 Task: Look for space in DeBary, United States from 24th August, 2023 to 10th September, 2023 for 8 adults, 2 children in price range Rs.12000 to Rs.15000. Place can be entire place or shared room with 4 bedrooms having 8 beds and 4 bathrooms. Property type can be house, flat, guest house. Amenities needed are: wifi, TV, free parkinig on premises, gym, breakfast. Booking option can be shelf check-in. Required host language is English.
Action: Mouse moved to (513, 110)
Screenshot: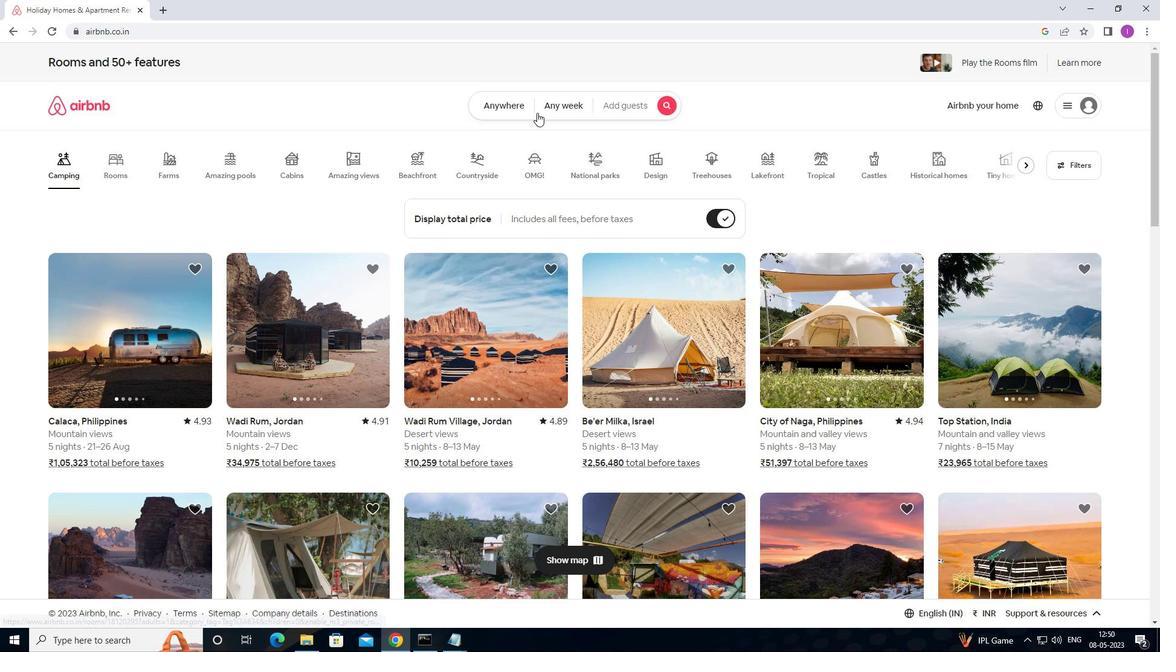 
Action: Mouse pressed left at (513, 110)
Screenshot: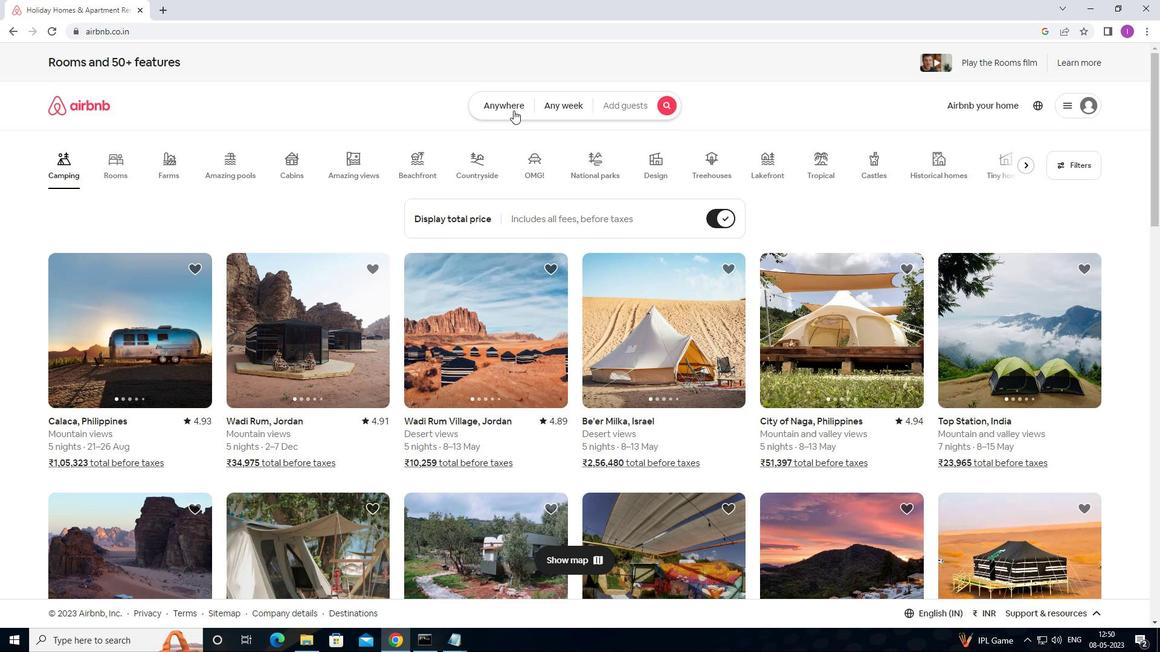
Action: Mouse moved to (421, 157)
Screenshot: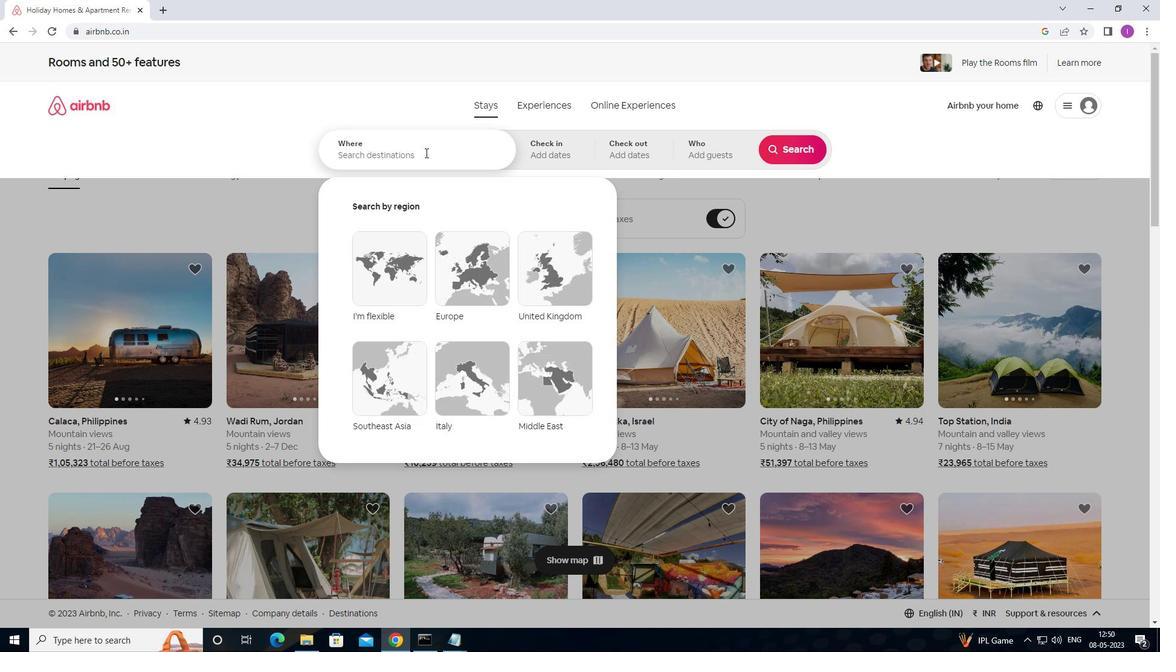 
Action: Mouse pressed left at (421, 157)
Screenshot: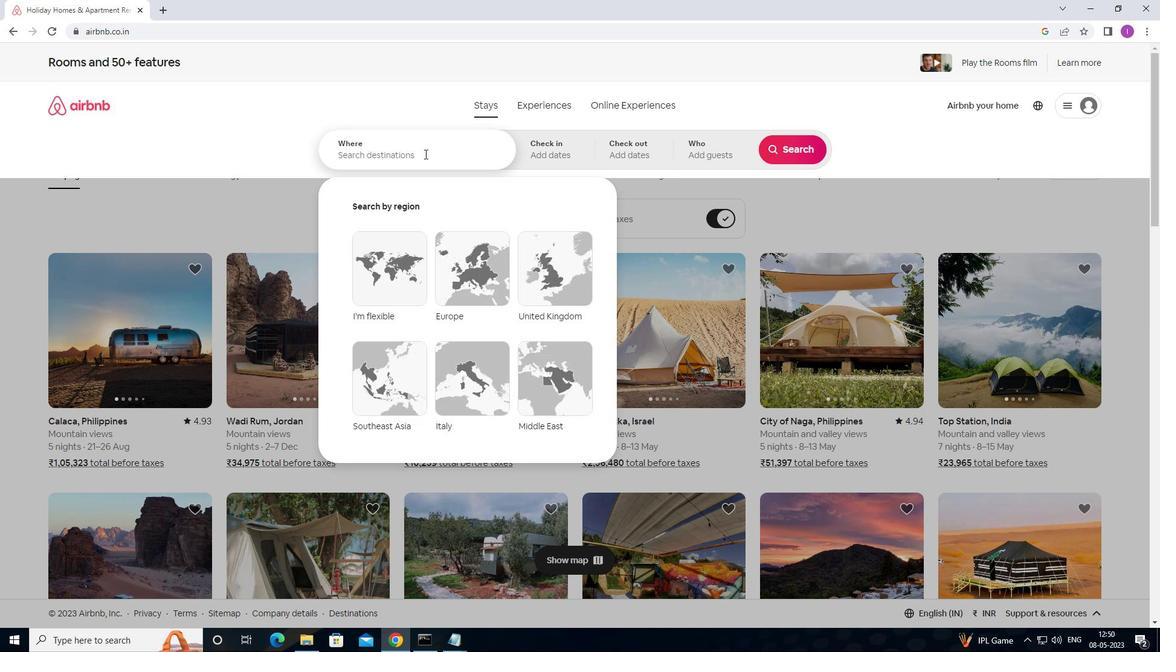 
Action: Mouse moved to (535, 128)
Screenshot: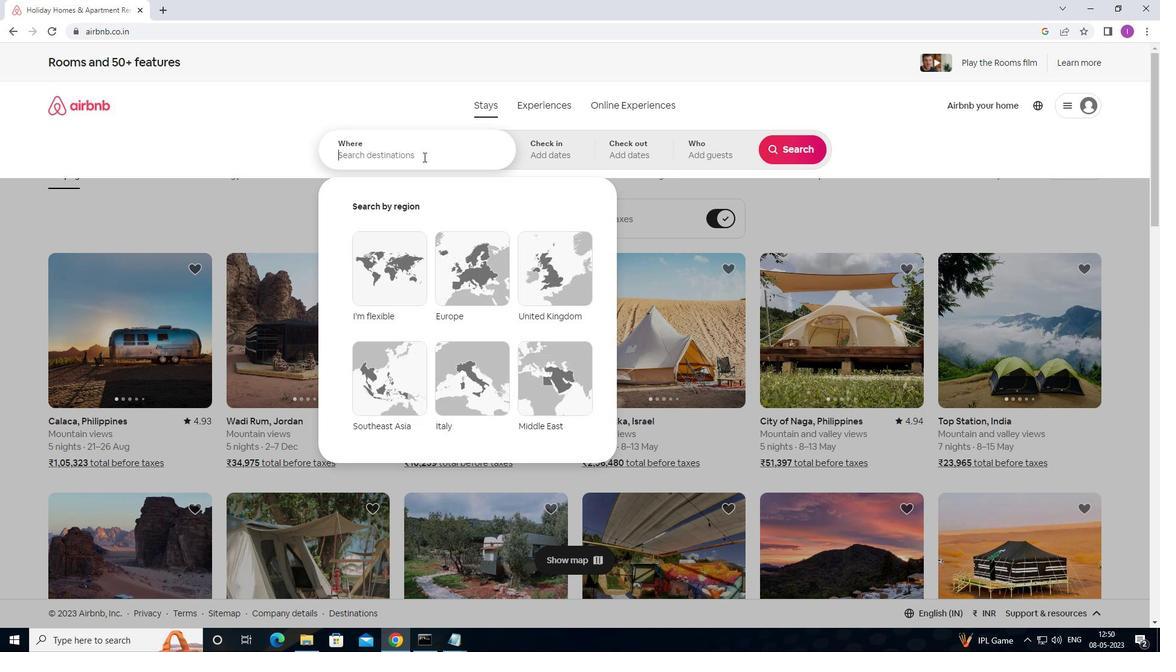 
Action: Key pressed <Key.shift><Key.shift><Key.shift><Key.shift><Key.shift><Key.shift>DEBARY,<Key.shift>UNITED<Key.space>STATES
Screenshot: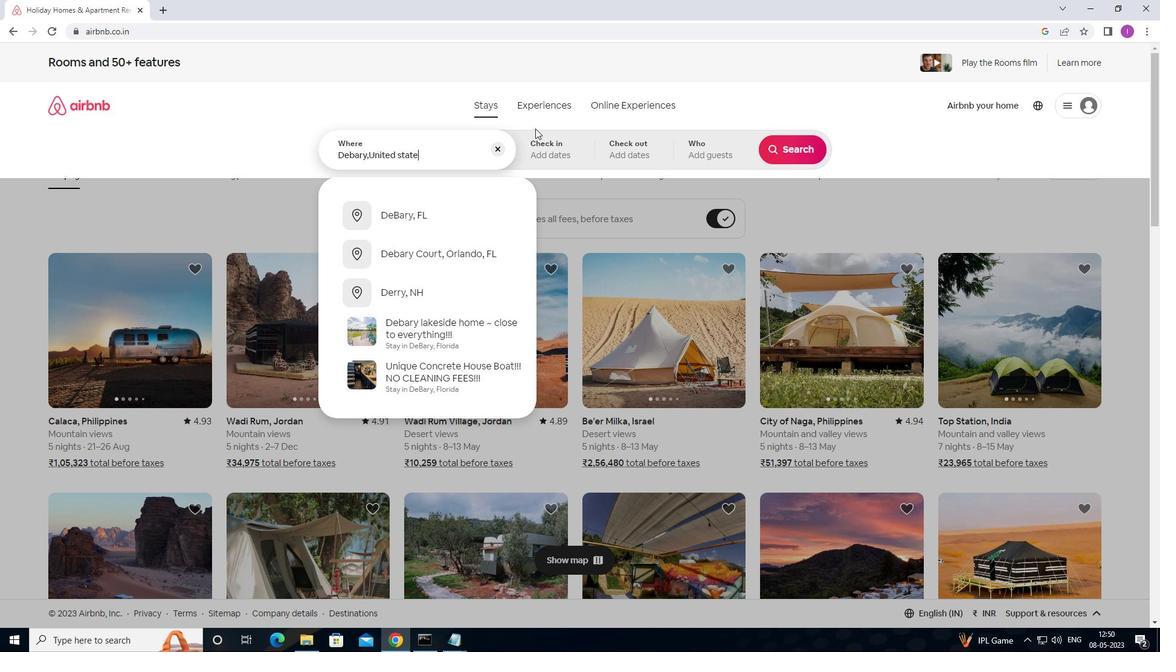
Action: Mouse moved to (551, 156)
Screenshot: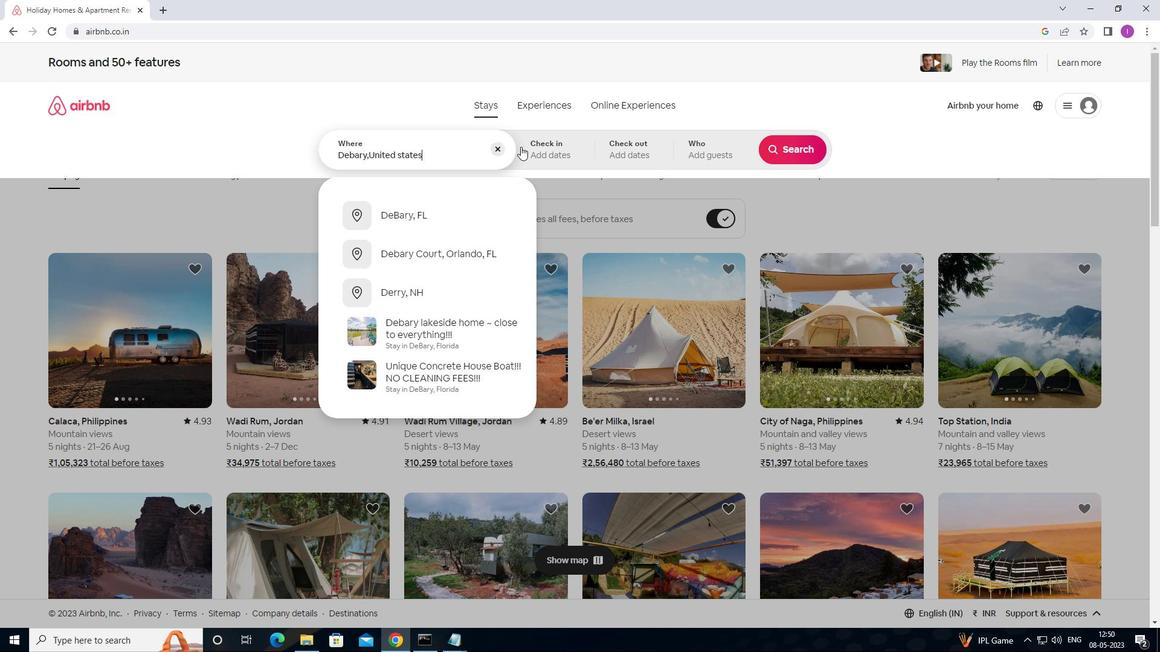 
Action: Mouse pressed left at (551, 156)
Screenshot: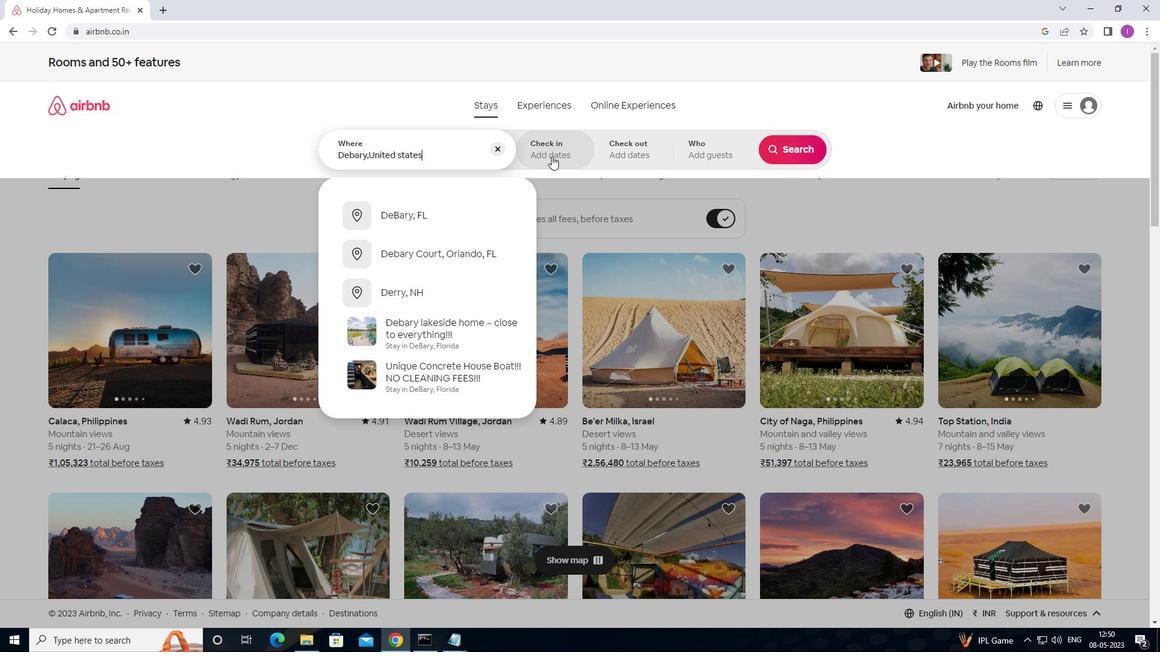 
Action: Mouse moved to (797, 247)
Screenshot: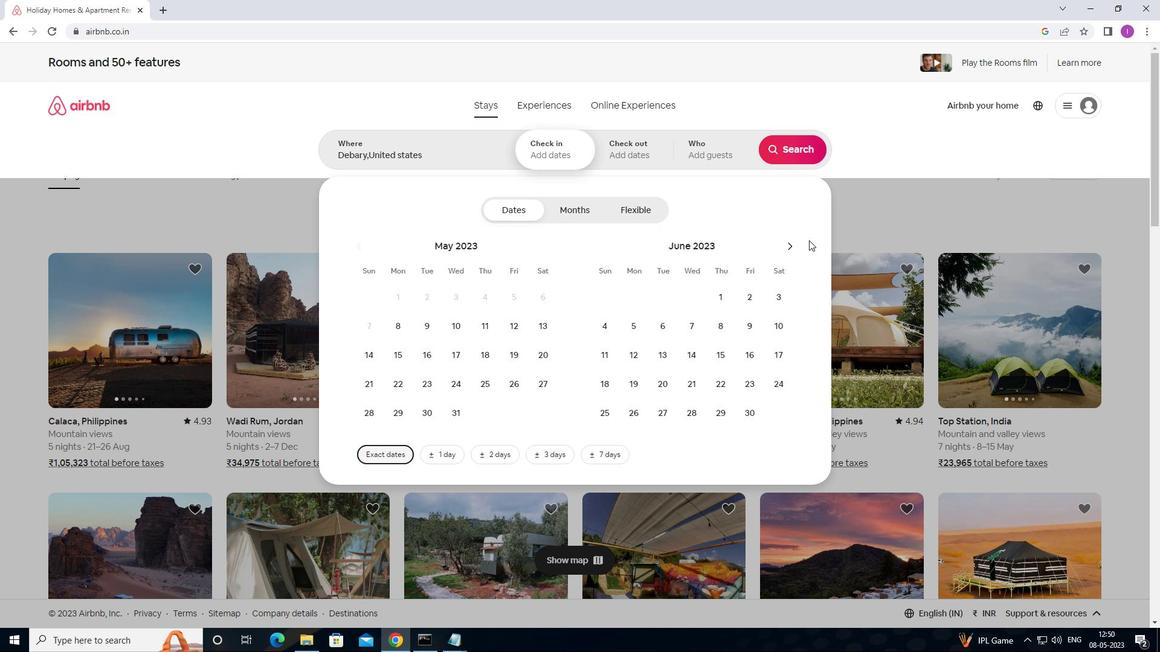 
Action: Mouse pressed left at (797, 247)
Screenshot: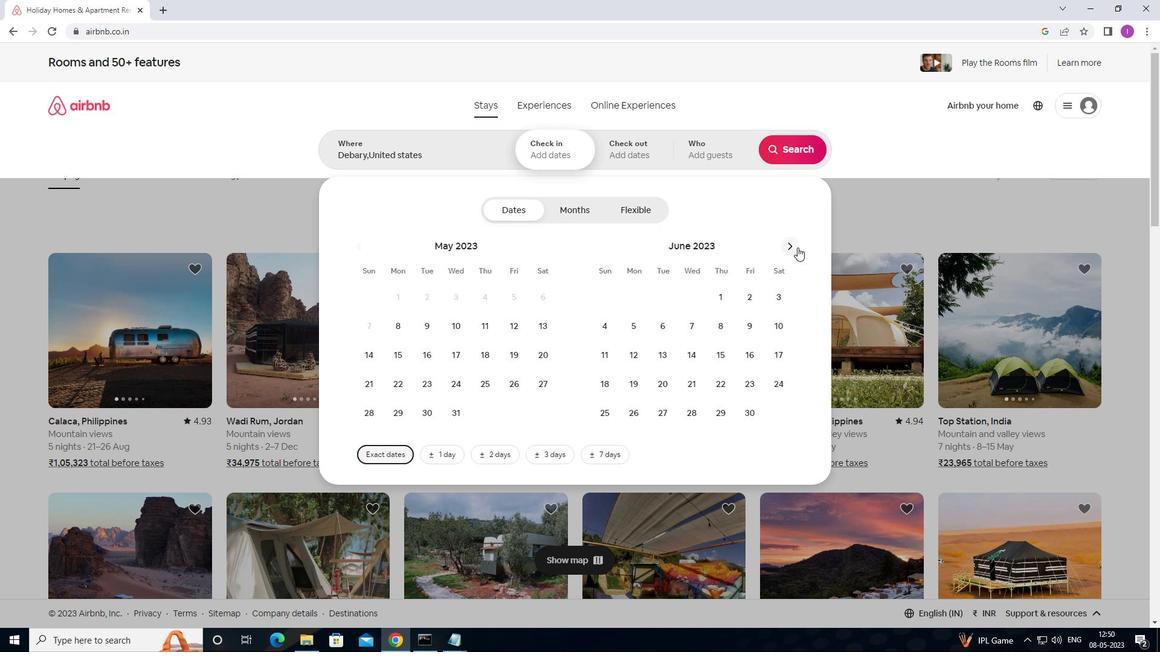 
Action: Mouse pressed left at (797, 247)
Screenshot: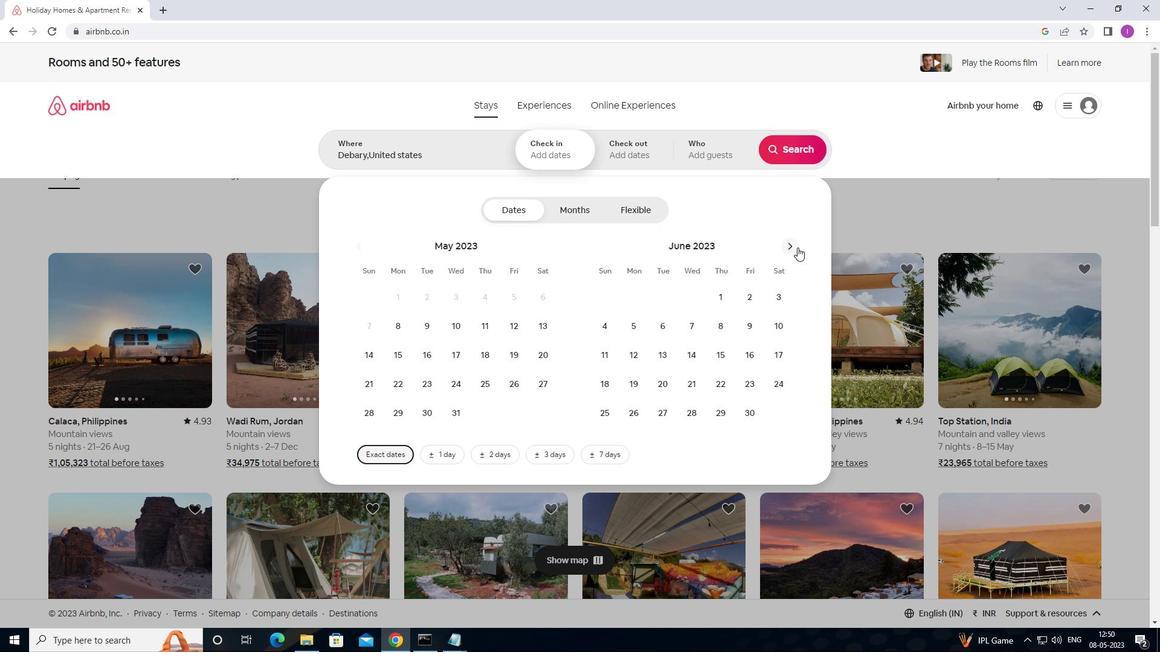 
Action: Mouse pressed left at (797, 247)
Screenshot: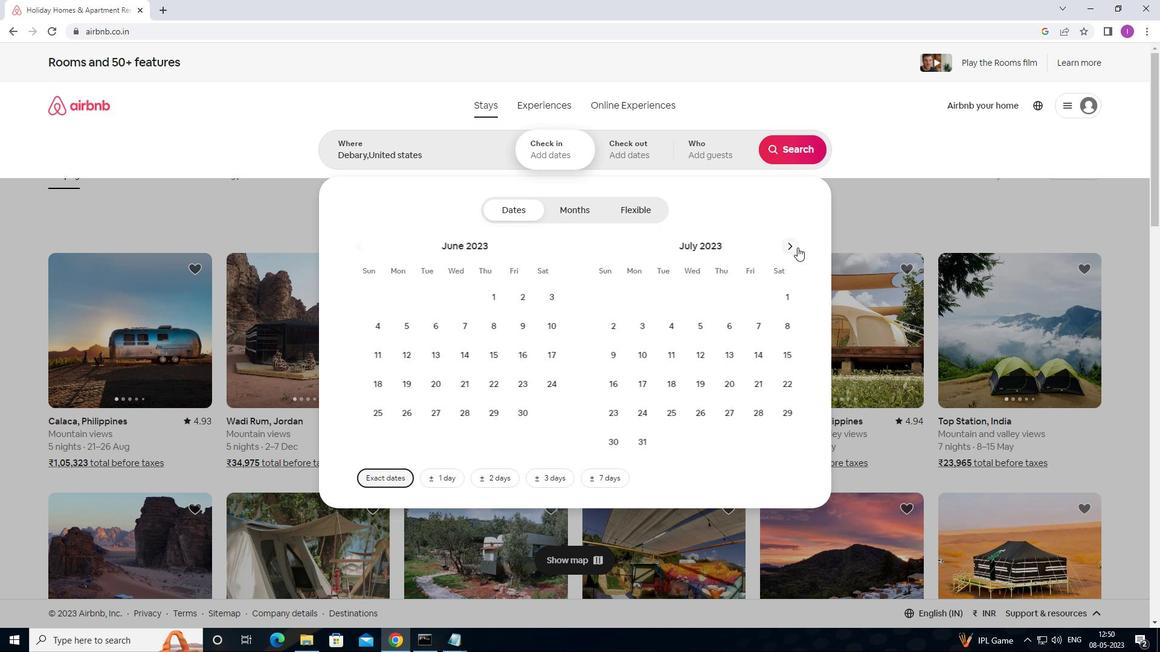 
Action: Mouse moved to (491, 383)
Screenshot: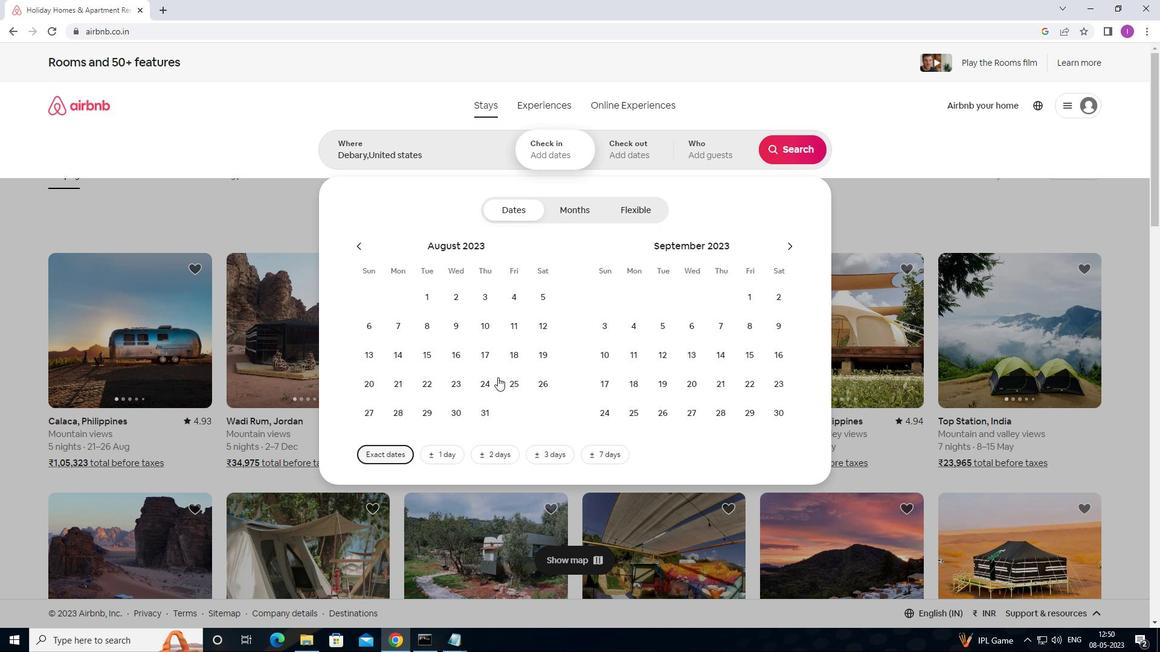 
Action: Mouse pressed left at (491, 383)
Screenshot: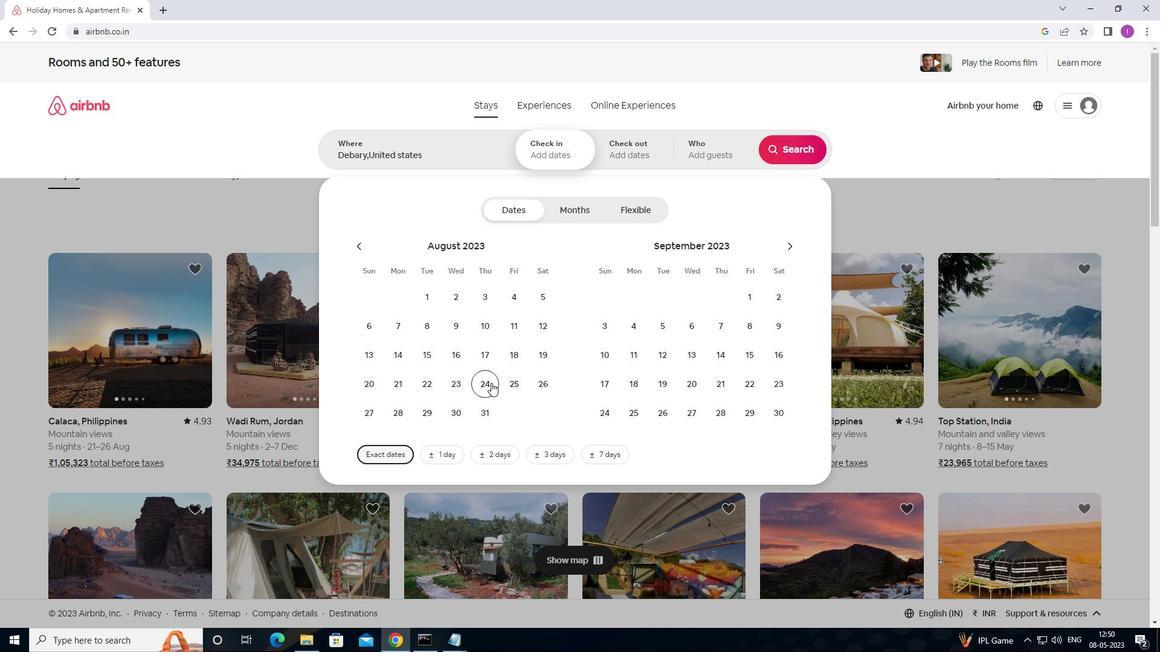 
Action: Mouse pressed left at (491, 383)
Screenshot: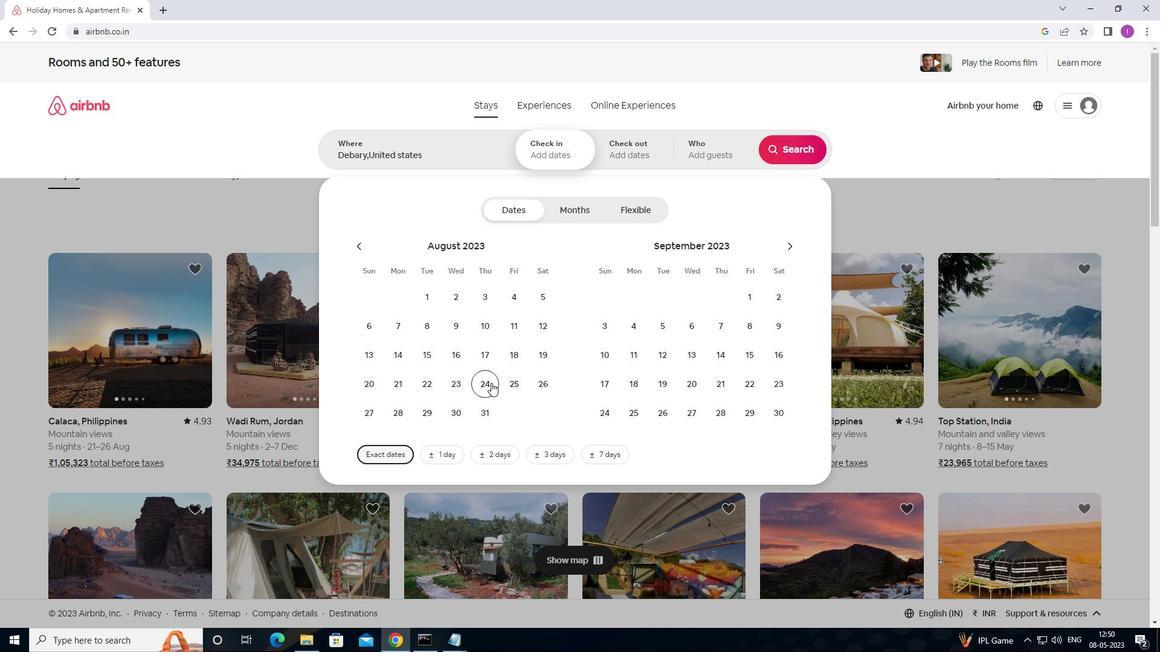 
Action: Mouse moved to (609, 358)
Screenshot: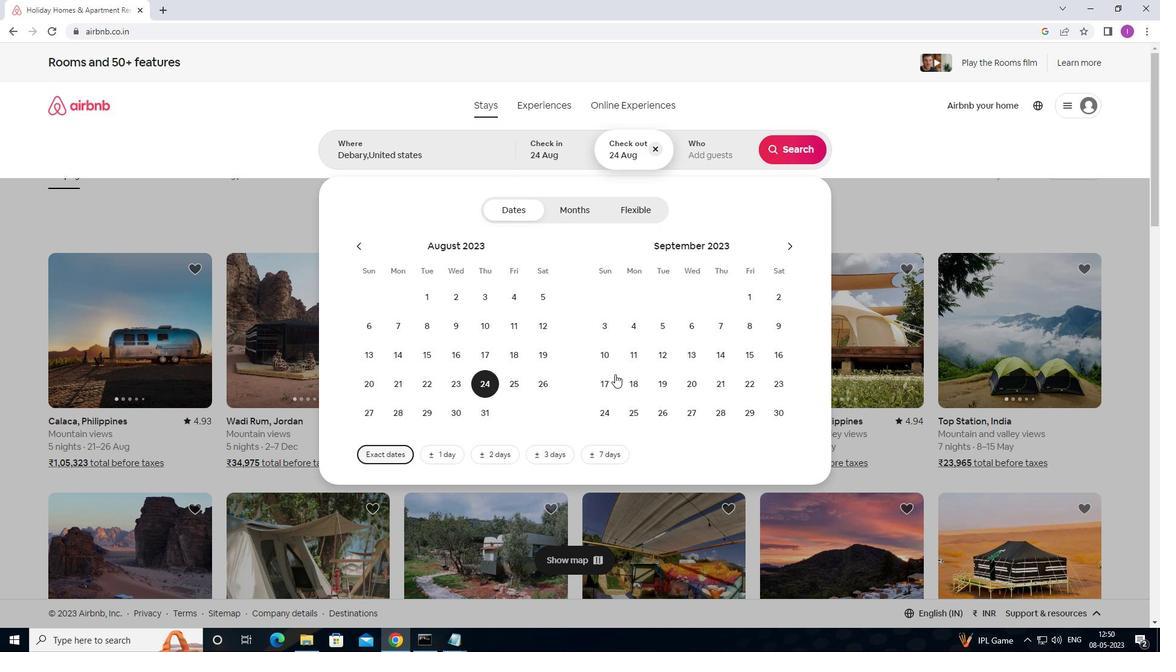 
Action: Mouse pressed left at (609, 358)
Screenshot: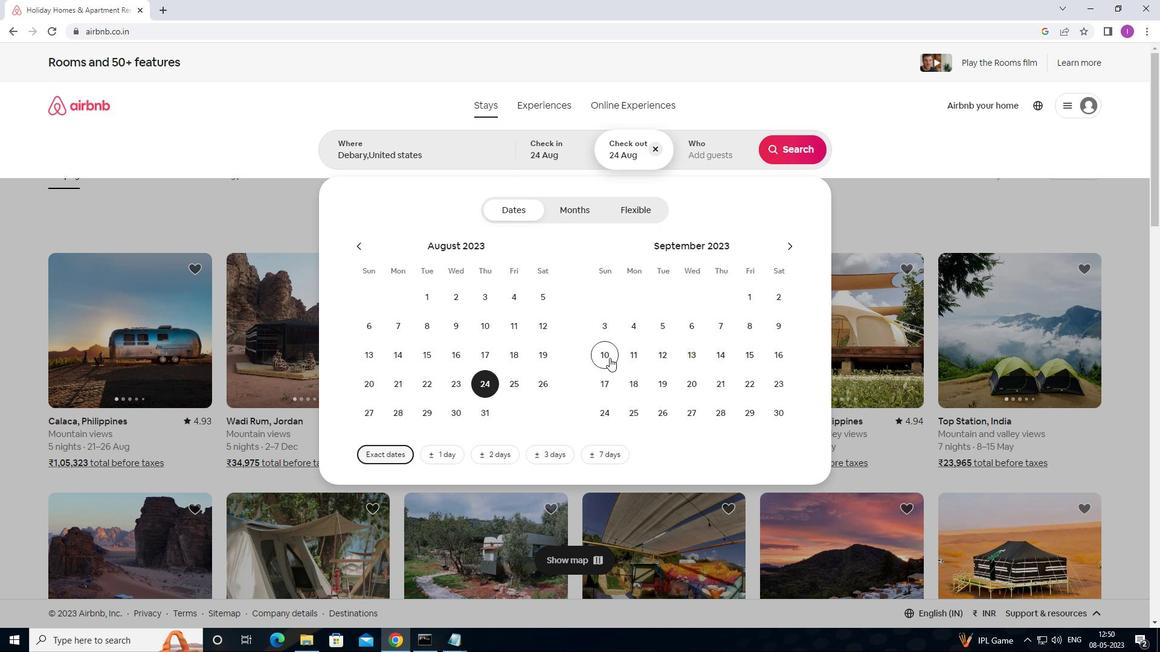 
Action: Mouse moved to (703, 148)
Screenshot: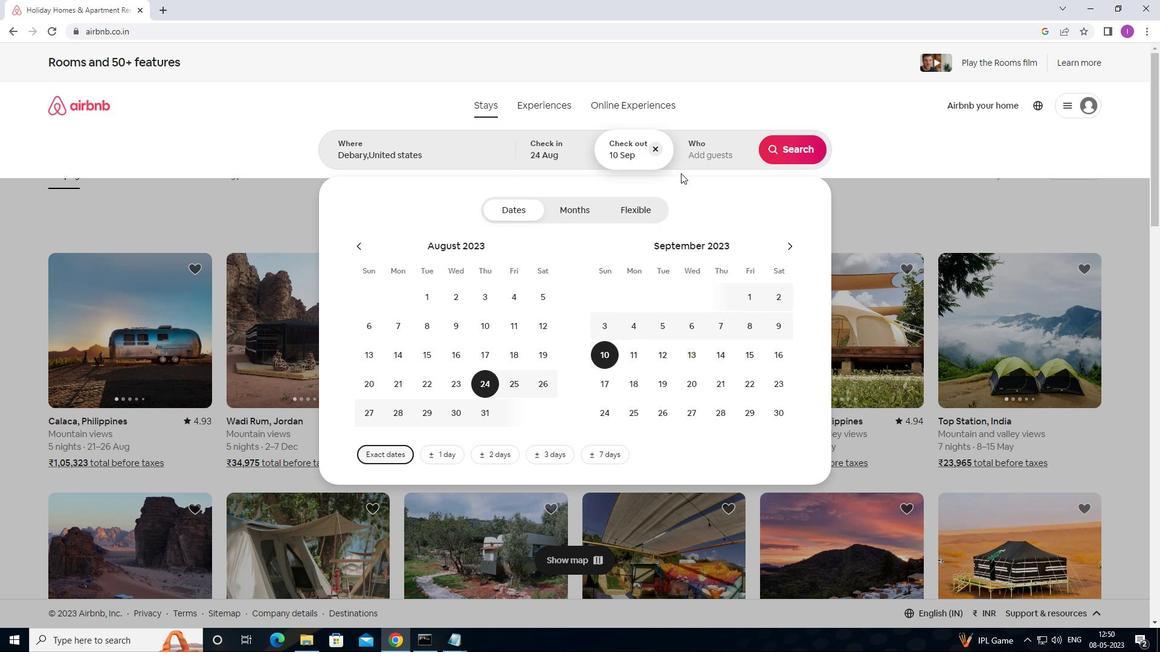 
Action: Mouse pressed left at (703, 148)
Screenshot: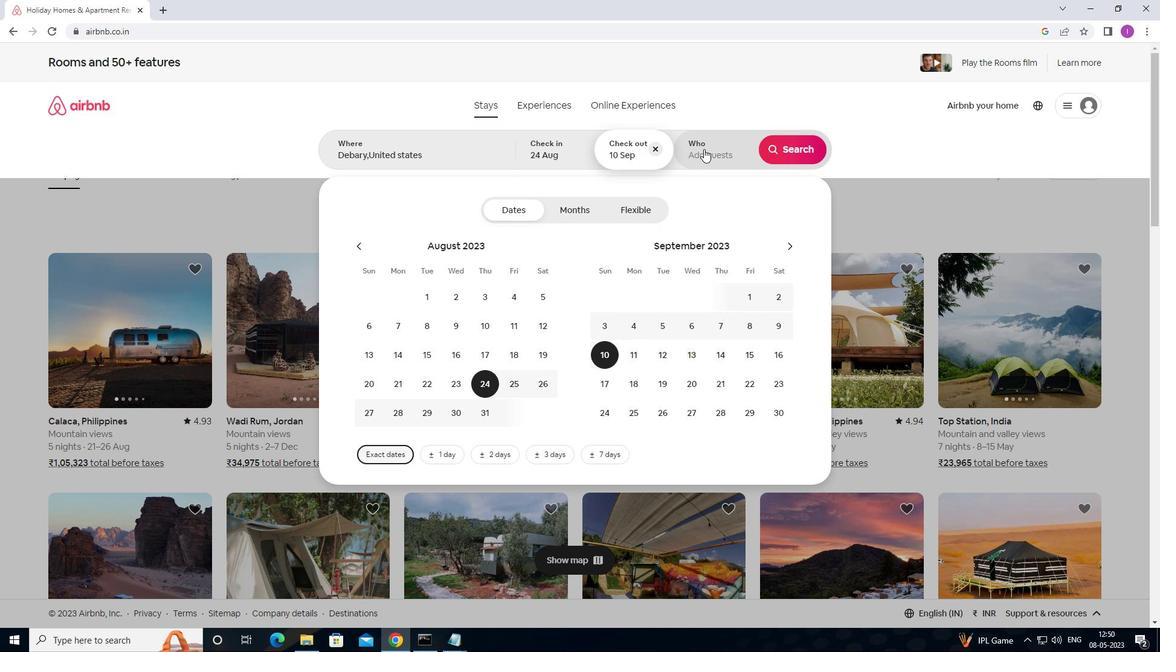 
Action: Mouse moved to (794, 213)
Screenshot: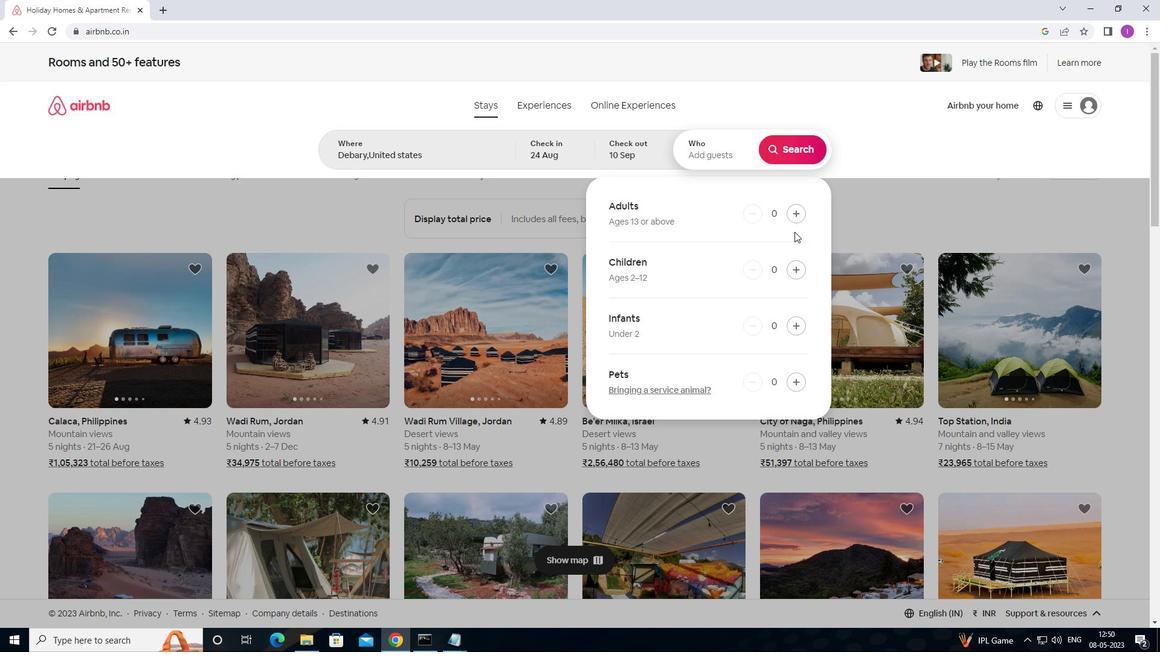 
Action: Mouse pressed left at (794, 213)
Screenshot: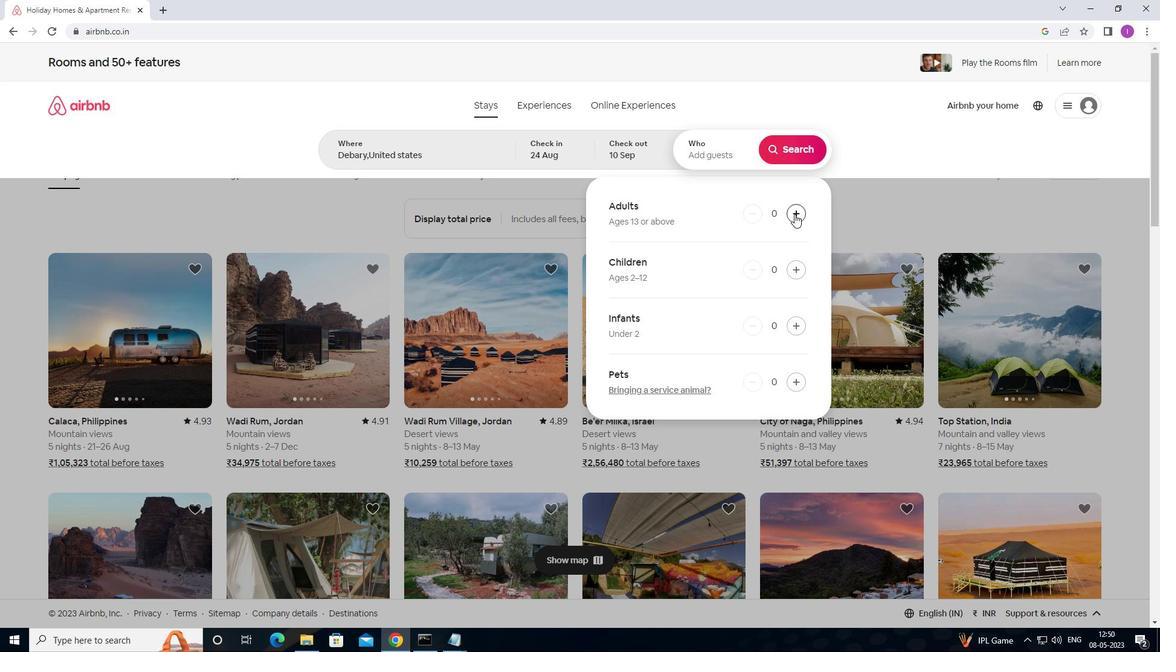 
Action: Mouse moved to (795, 213)
Screenshot: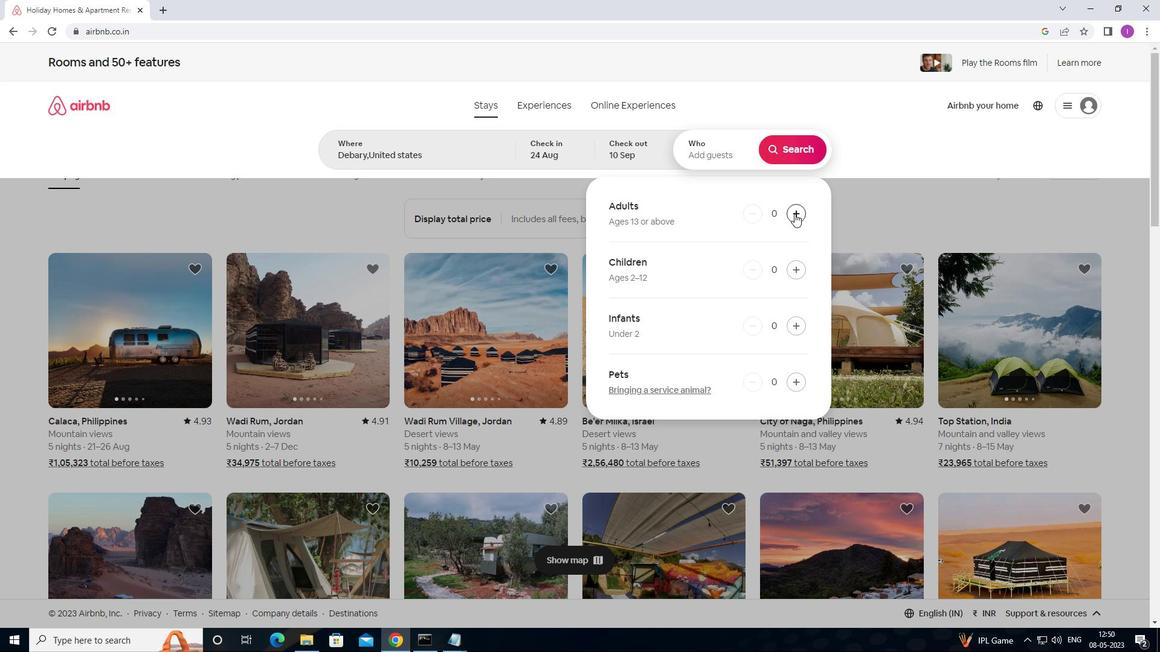 
Action: Mouse pressed left at (795, 213)
Screenshot: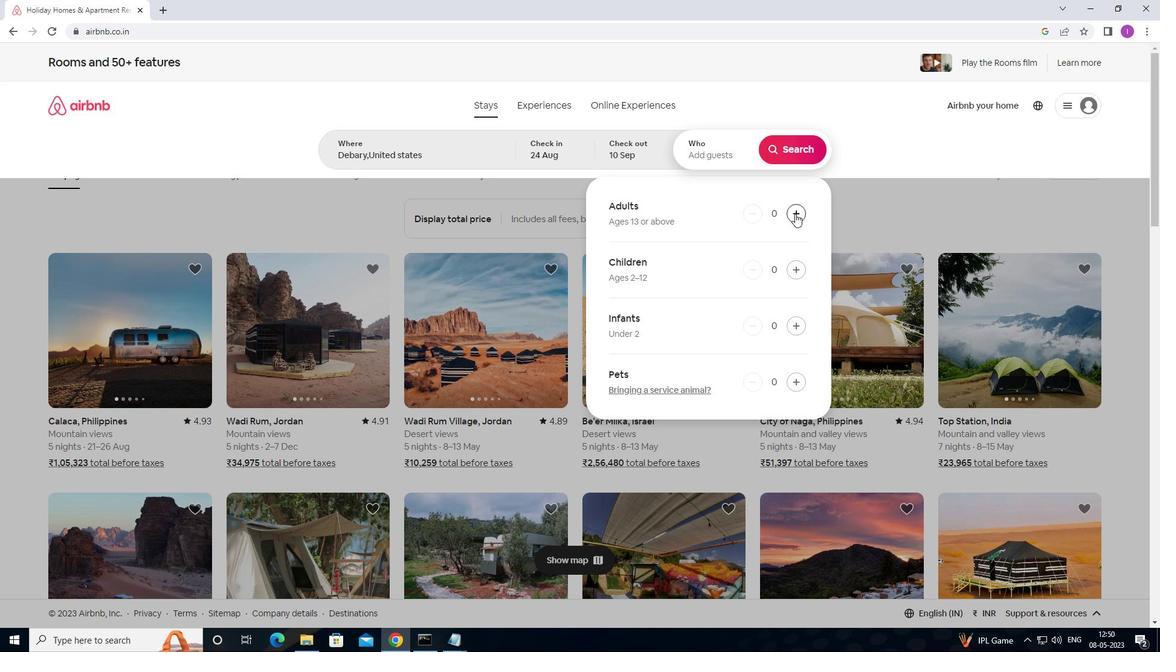 
Action: Mouse pressed left at (795, 213)
Screenshot: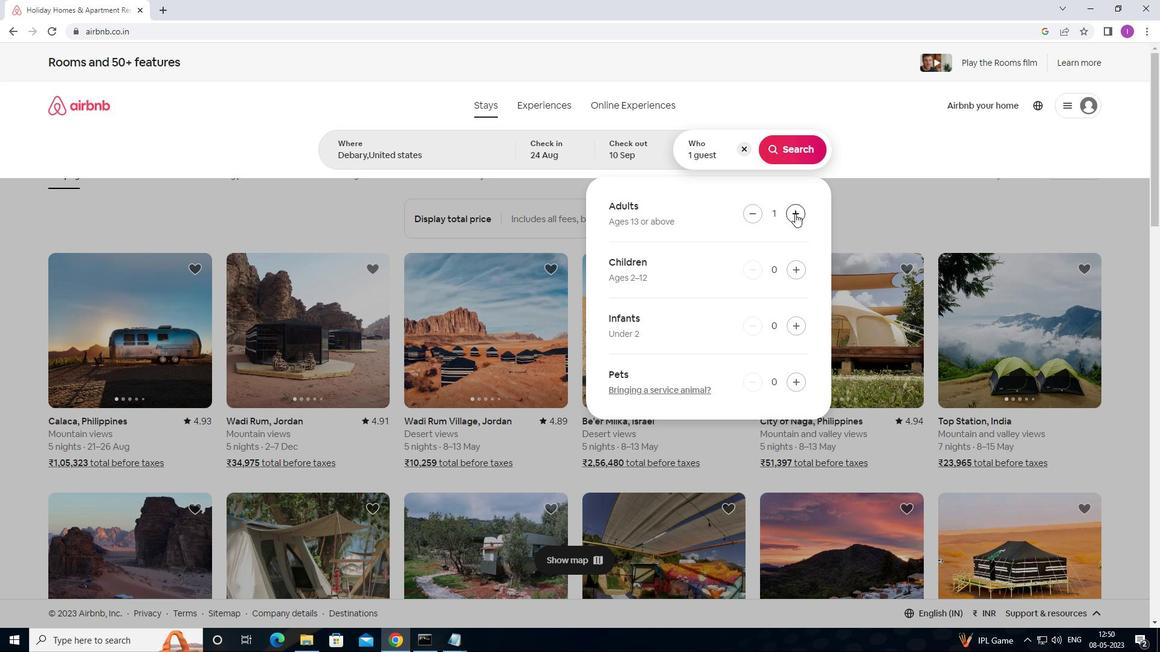 
Action: Mouse pressed left at (795, 213)
Screenshot: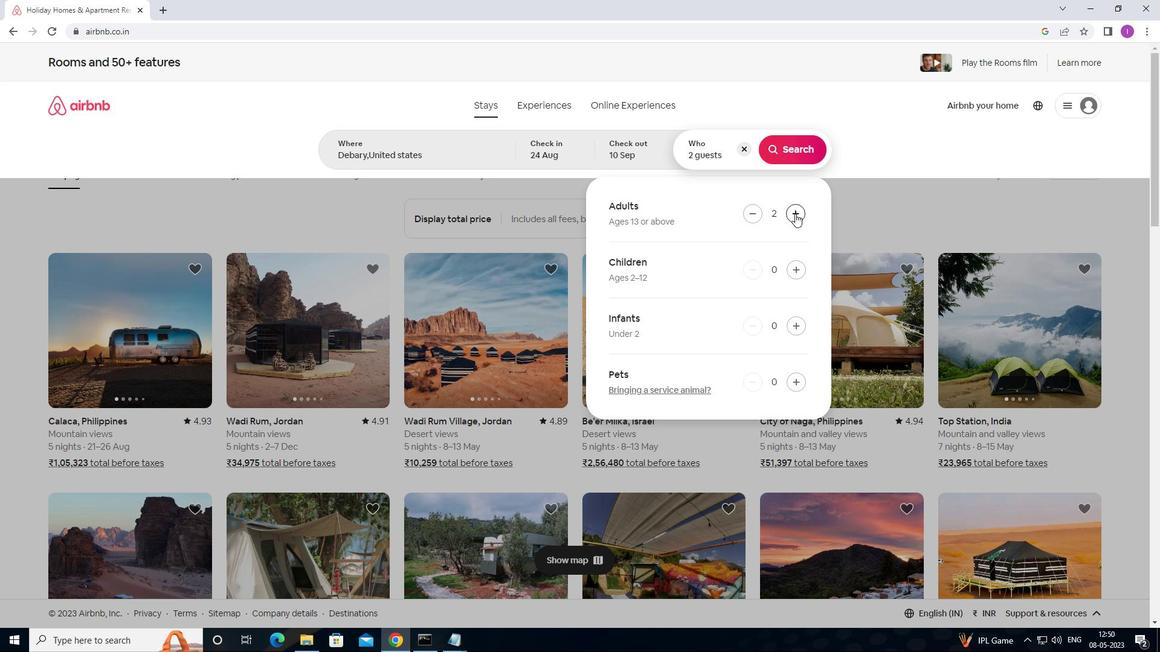 
Action: Mouse pressed left at (795, 213)
Screenshot: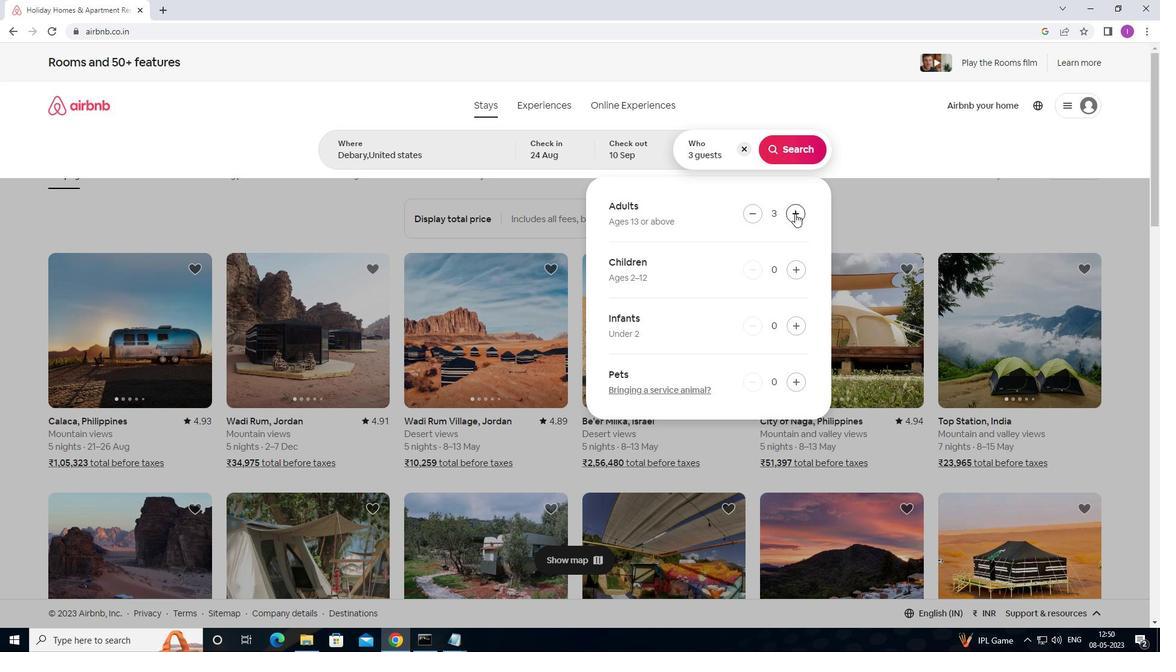 
Action: Mouse pressed left at (795, 213)
Screenshot: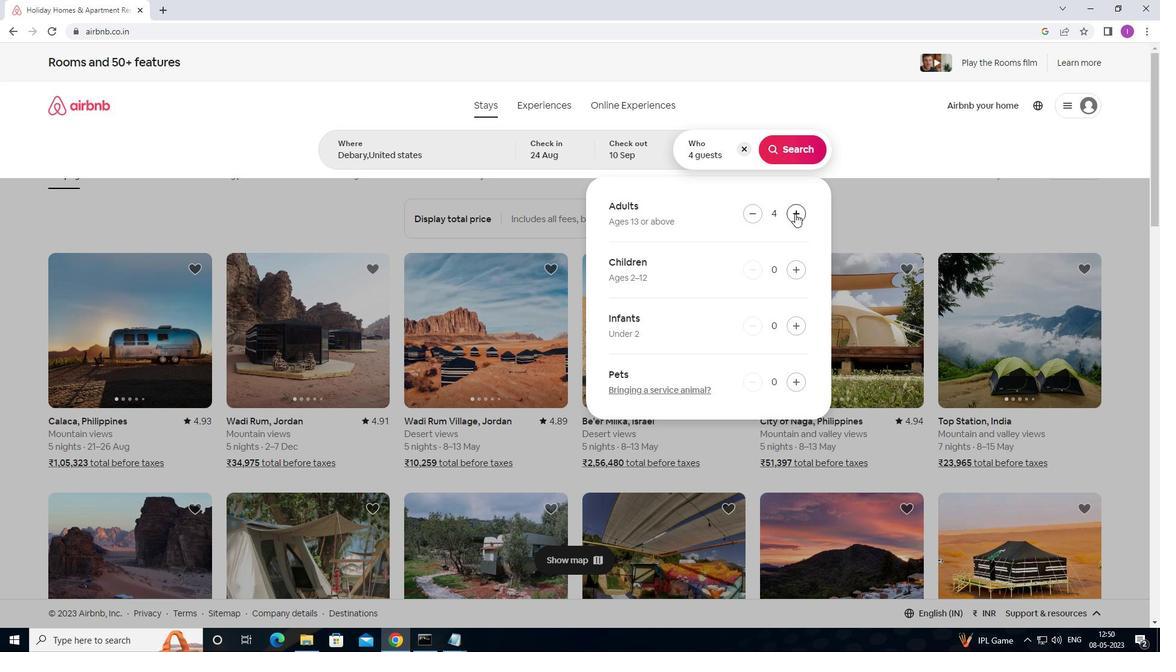 
Action: Mouse pressed left at (795, 213)
Screenshot: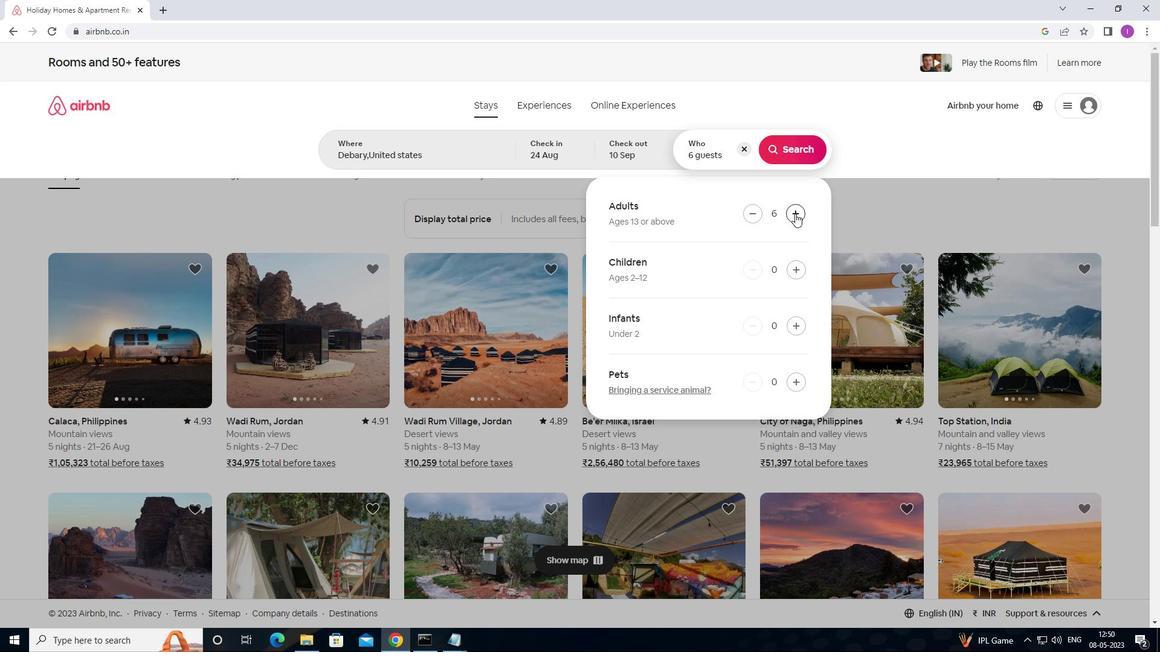 
Action: Mouse pressed left at (795, 213)
Screenshot: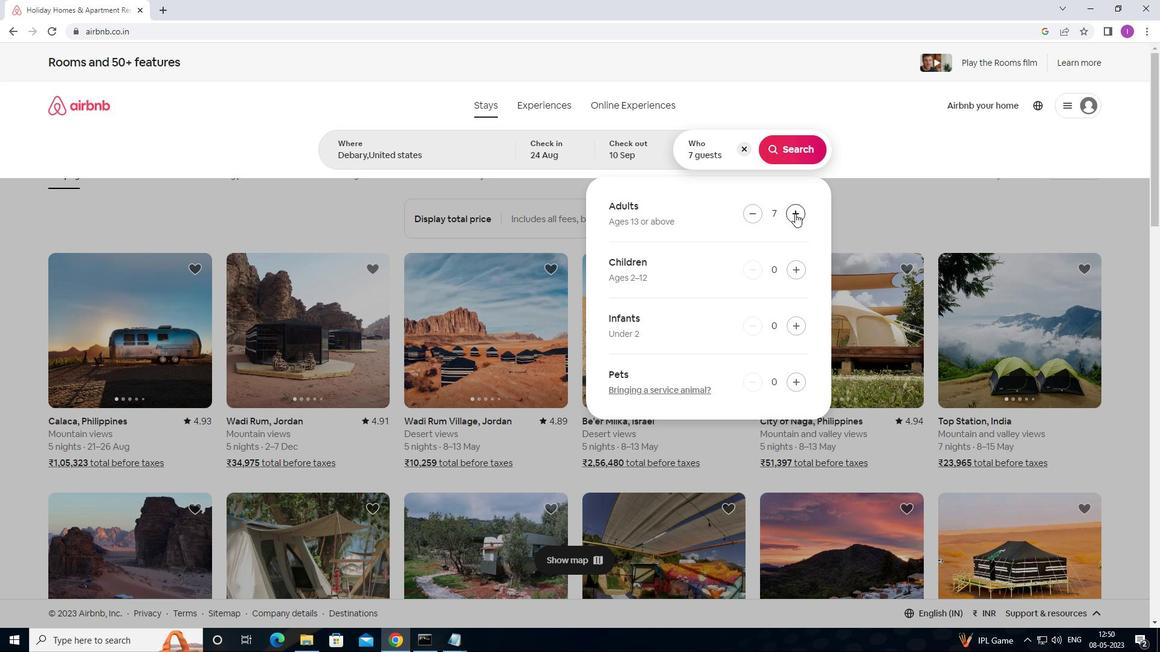 
Action: Mouse moved to (803, 272)
Screenshot: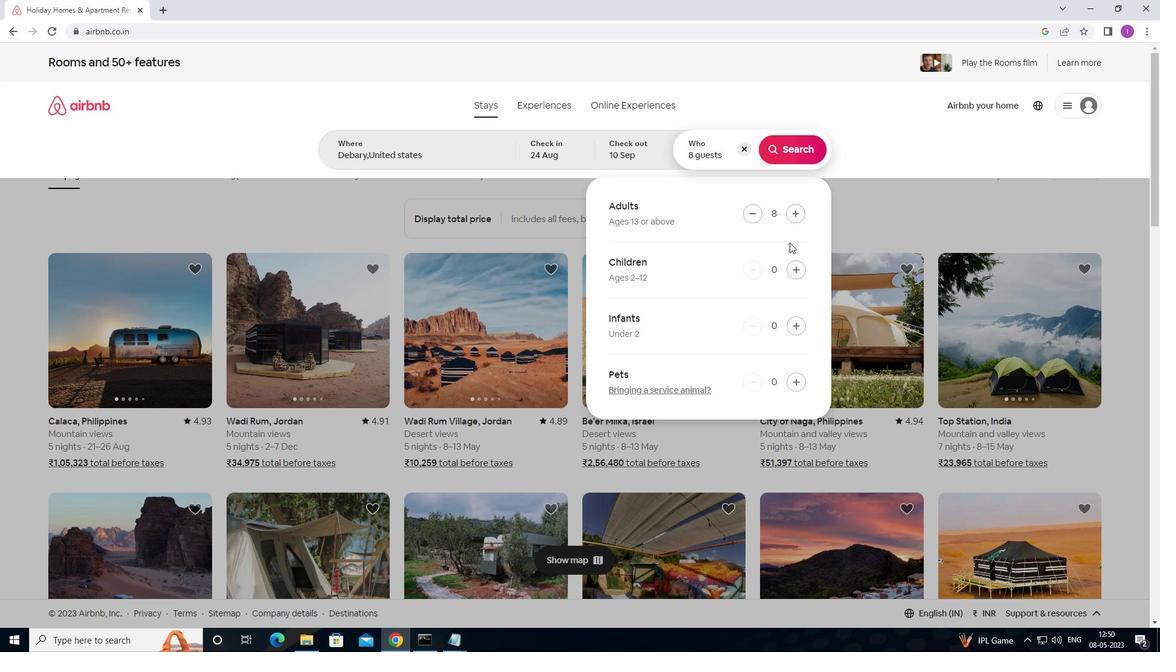 
Action: Mouse pressed left at (803, 272)
Screenshot: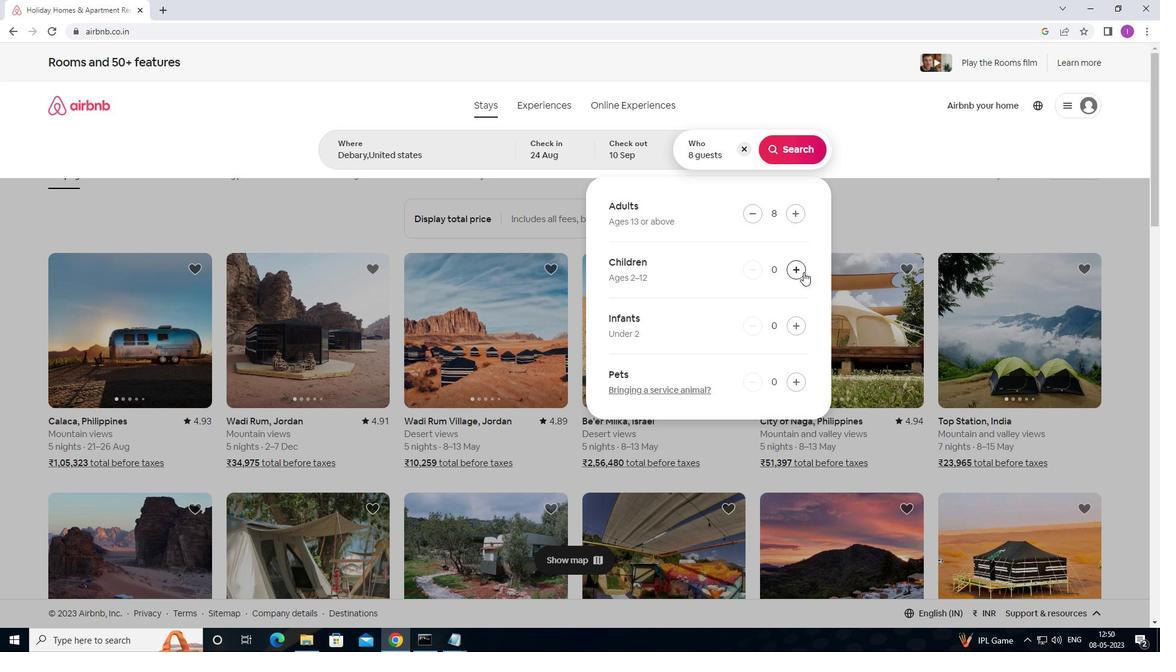 
Action: Mouse moved to (804, 272)
Screenshot: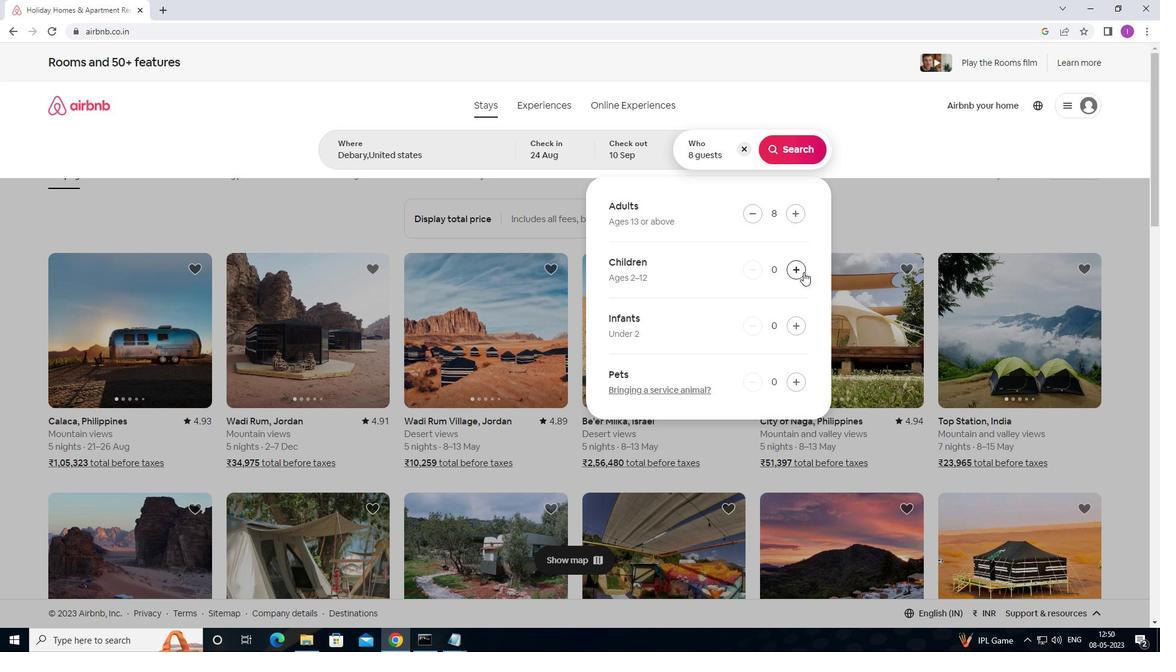 
Action: Mouse pressed left at (804, 272)
Screenshot: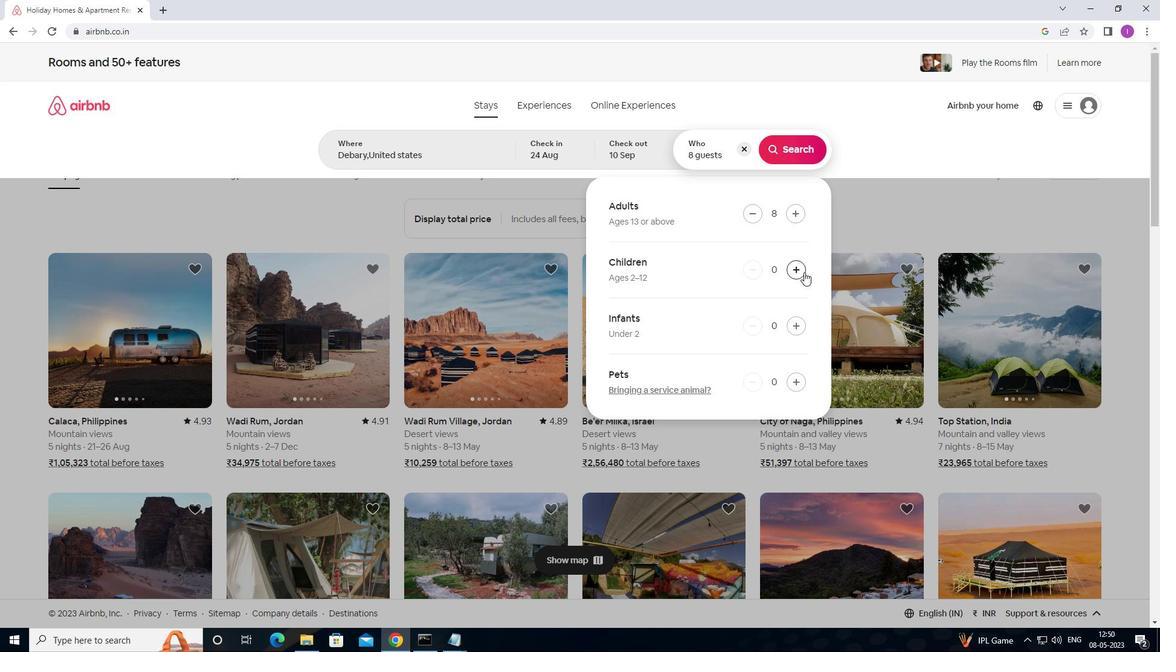 
Action: Mouse moved to (781, 151)
Screenshot: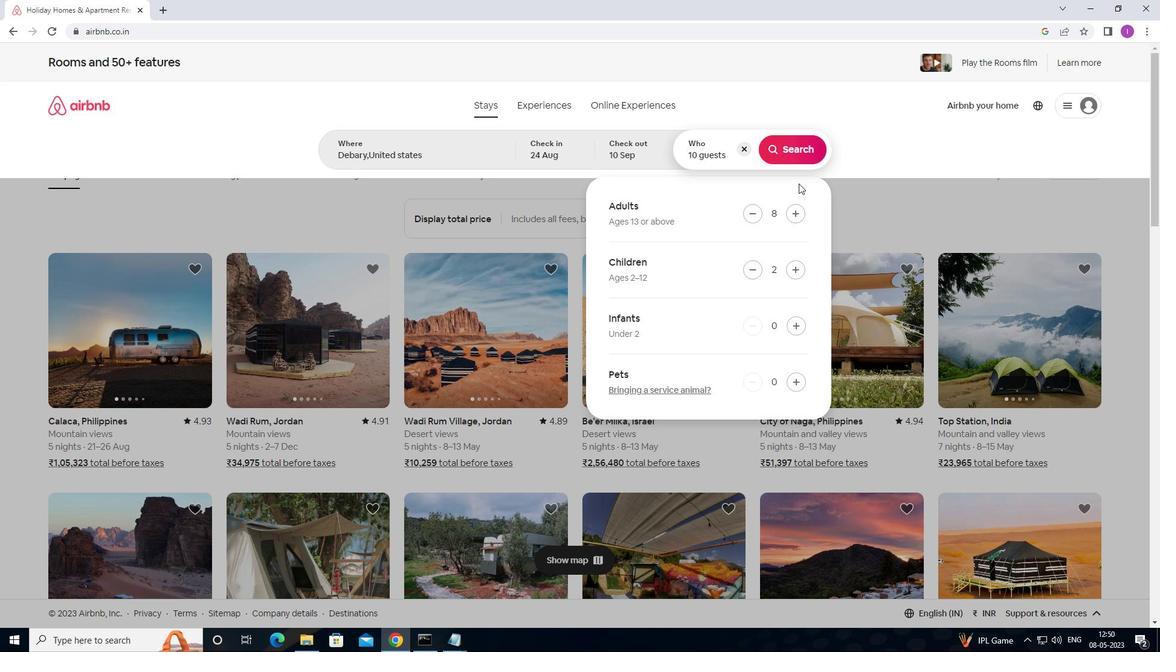 
Action: Mouse pressed left at (781, 151)
Screenshot: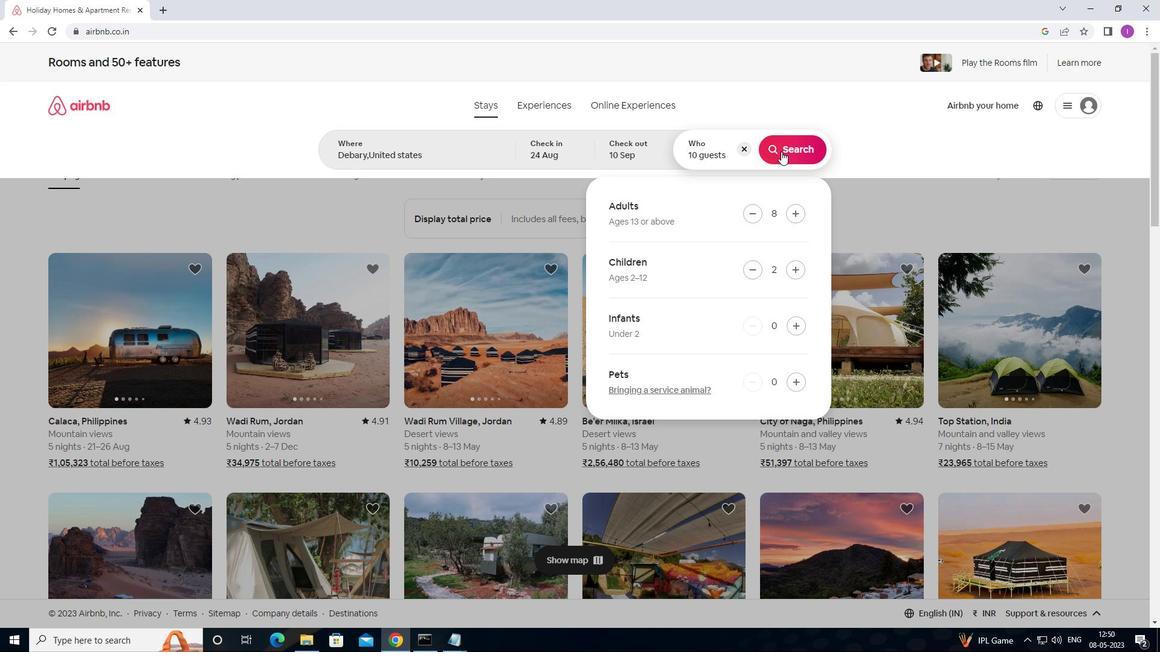 
Action: Mouse moved to (1113, 102)
Screenshot: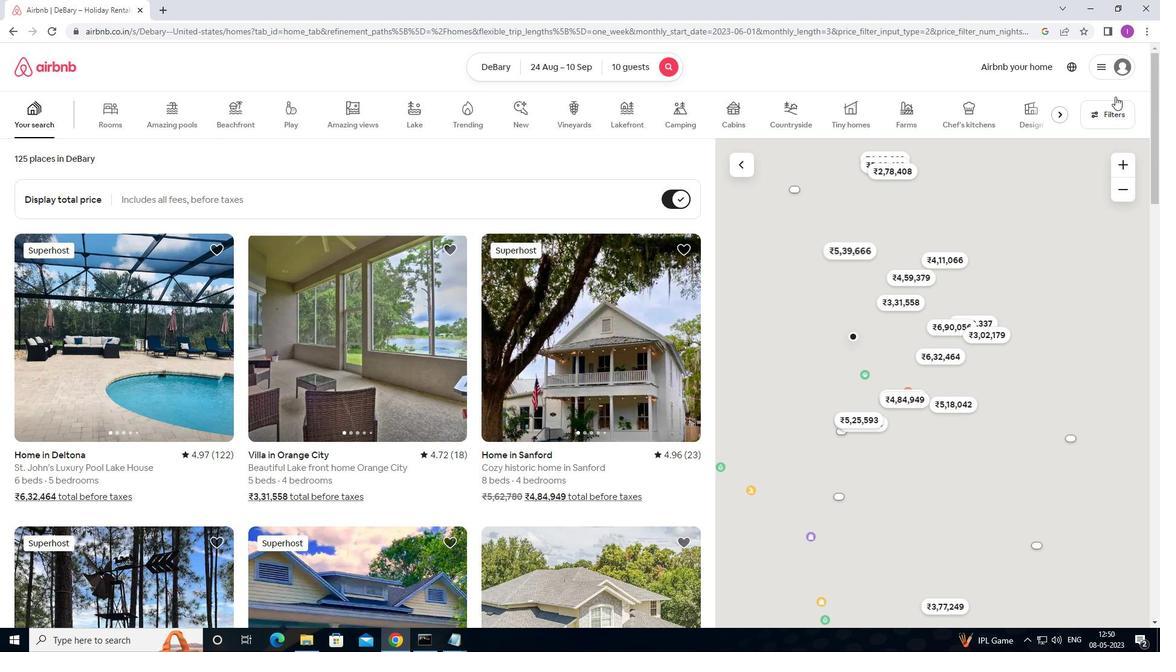 
Action: Mouse pressed left at (1113, 102)
Screenshot: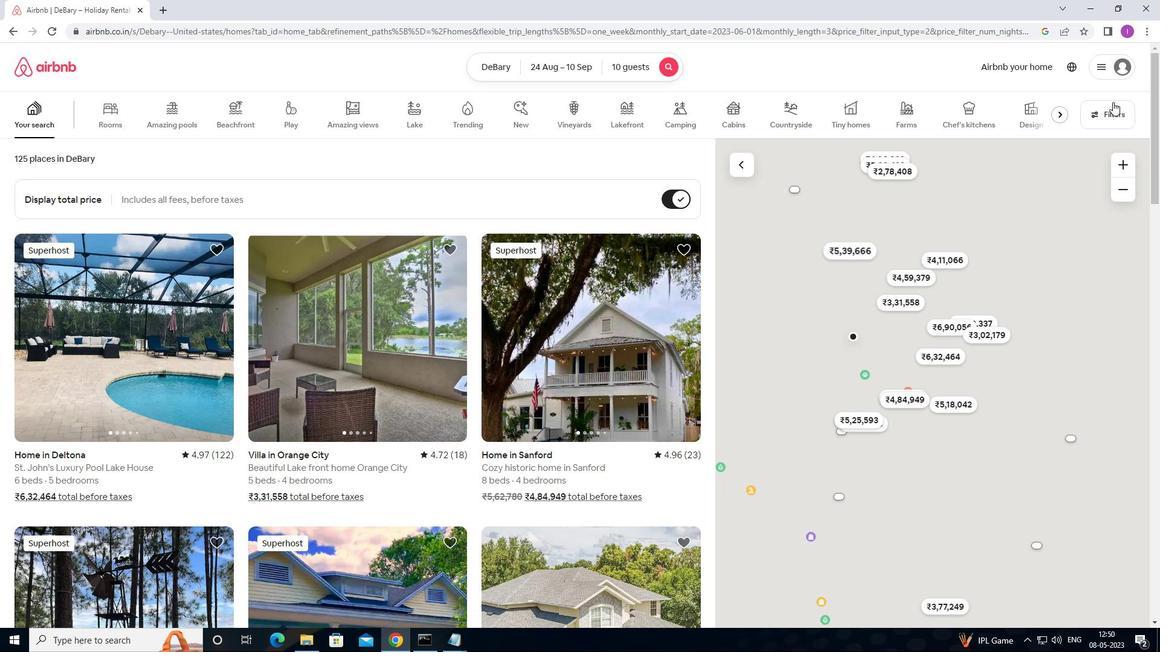 
Action: Mouse moved to (1112, 114)
Screenshot: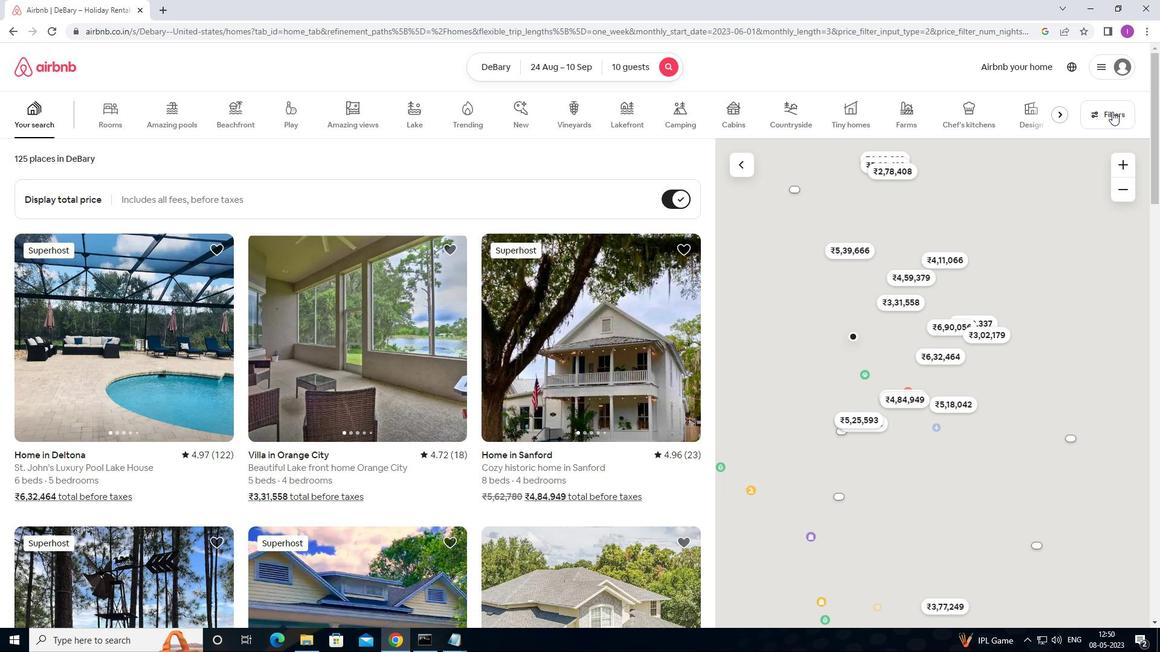 
Action: Mouse pressed left at (1112, 114)
Screenshot: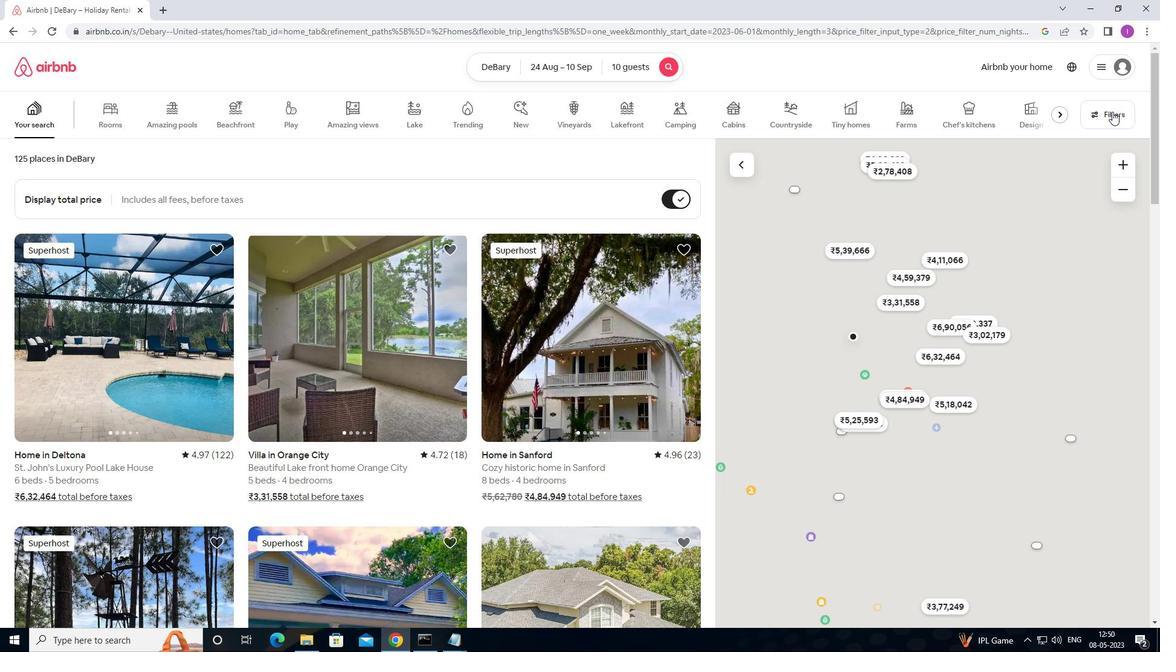 
Action: Mouse moved to (1107, 122)
Screenshot: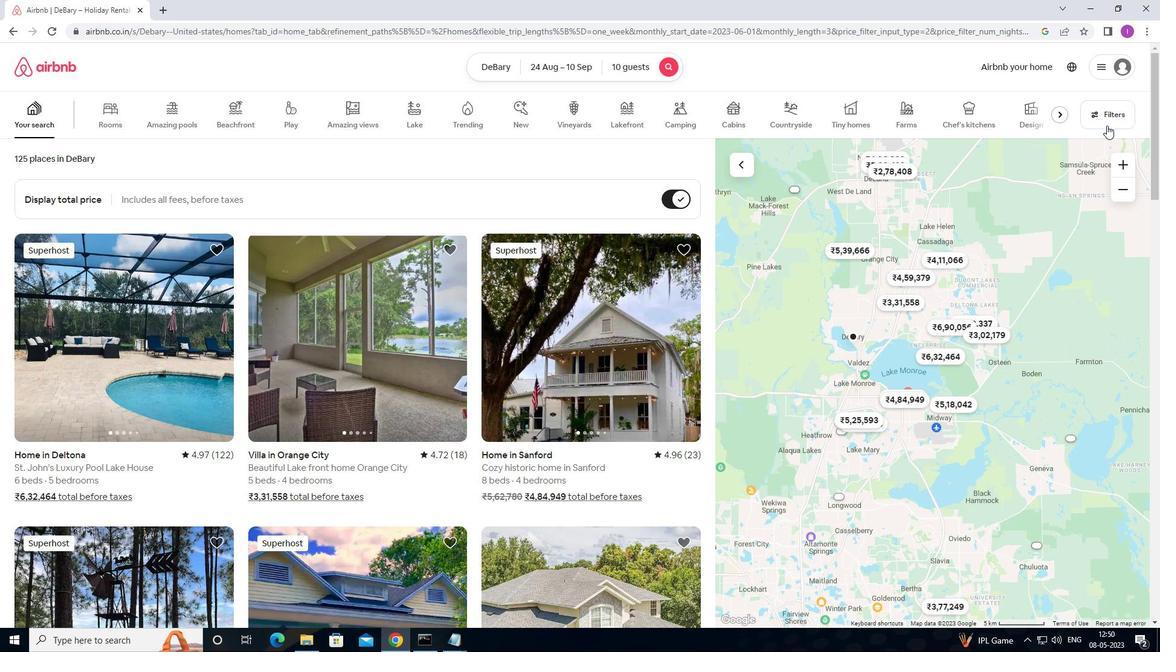 
Action: Mouse pressed left at (1107, 122)
Screenshot: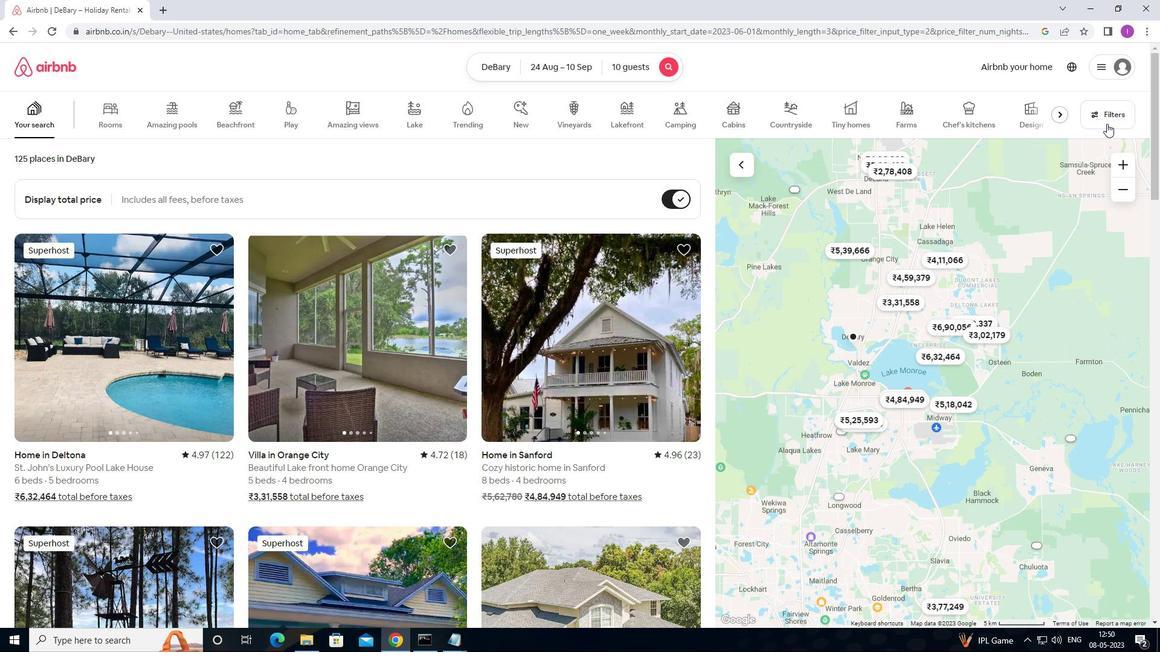
Action: Mouse moved to (468, 418)
Screenshot: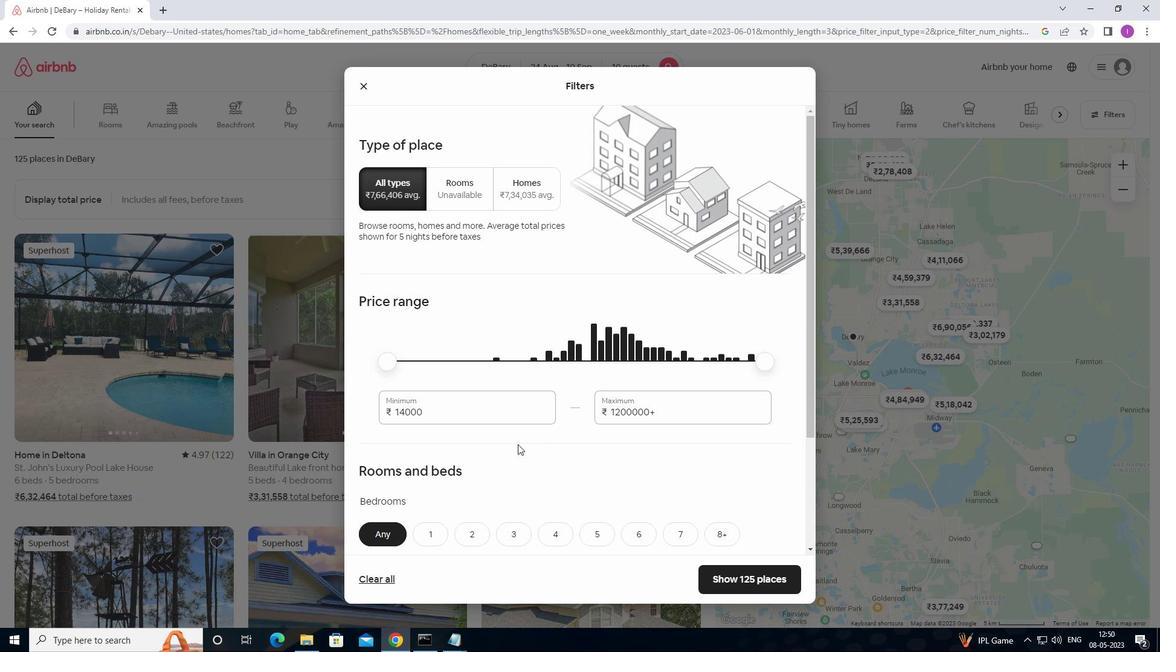 
Action: Mouse pressed left at (468, 418)
Screenshot: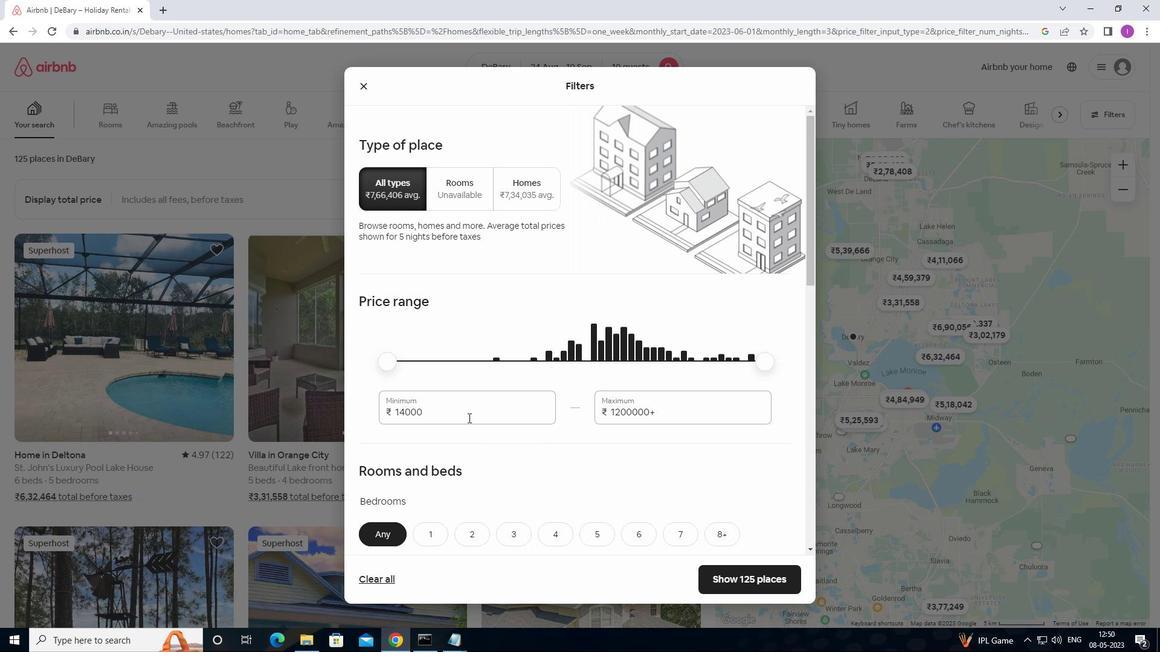 
Action: Mouse moved to (366, 436)
Screenshot: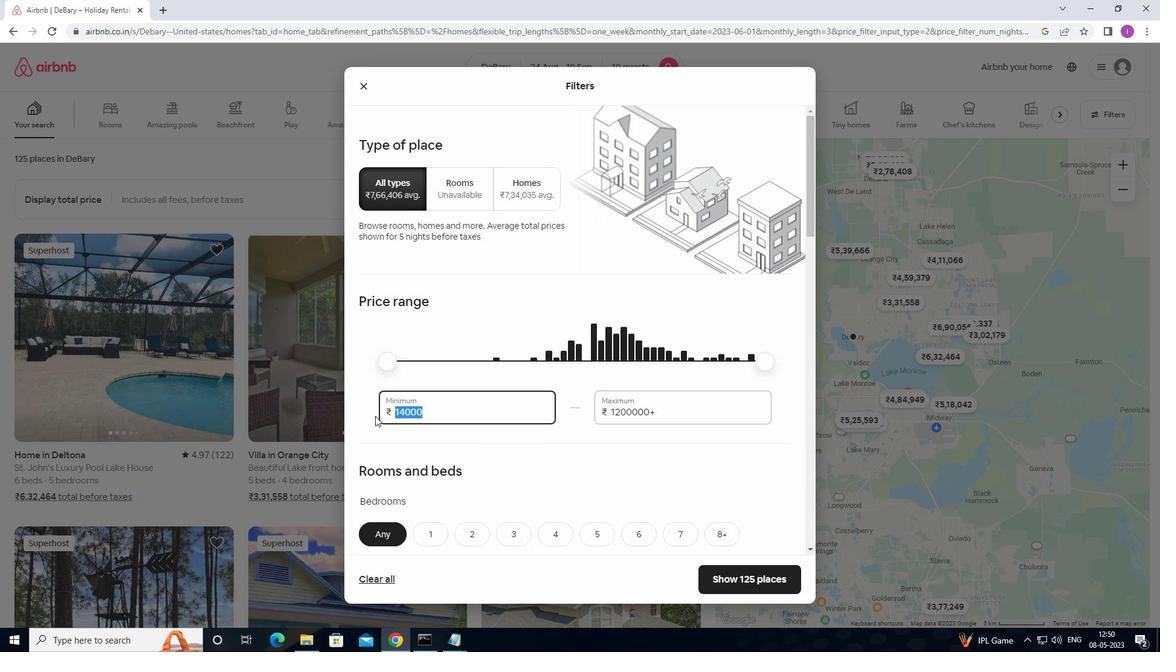 
Action: Key pressed 12
Screenshot: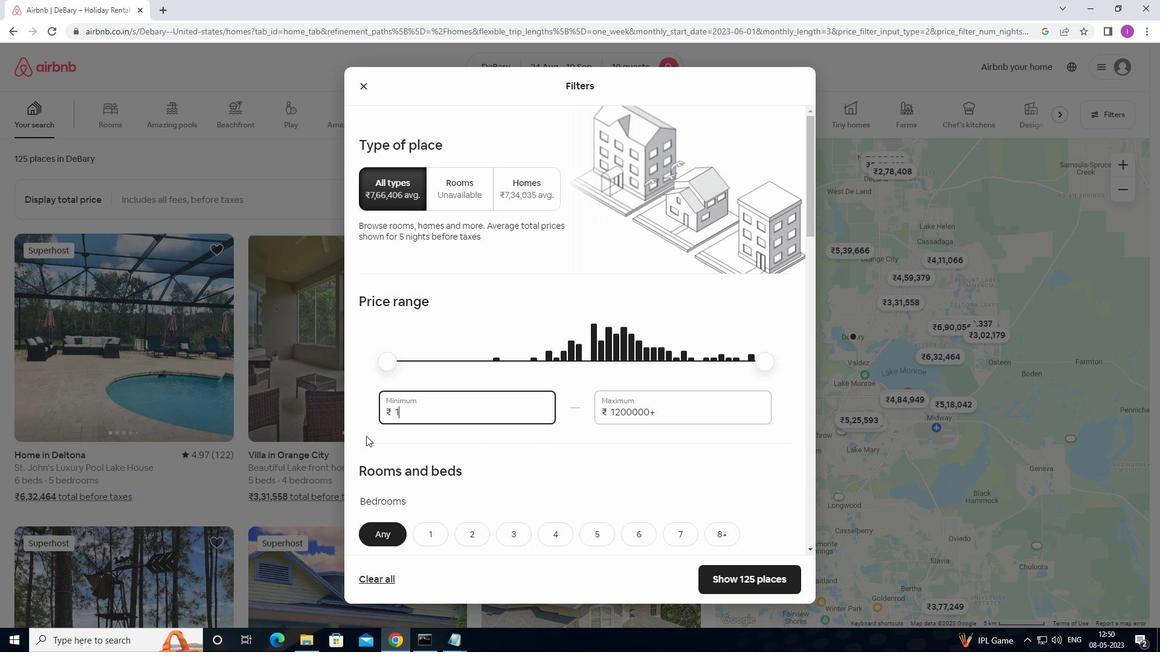 
Action: Mouse moved to (366, 436)
Screenshot: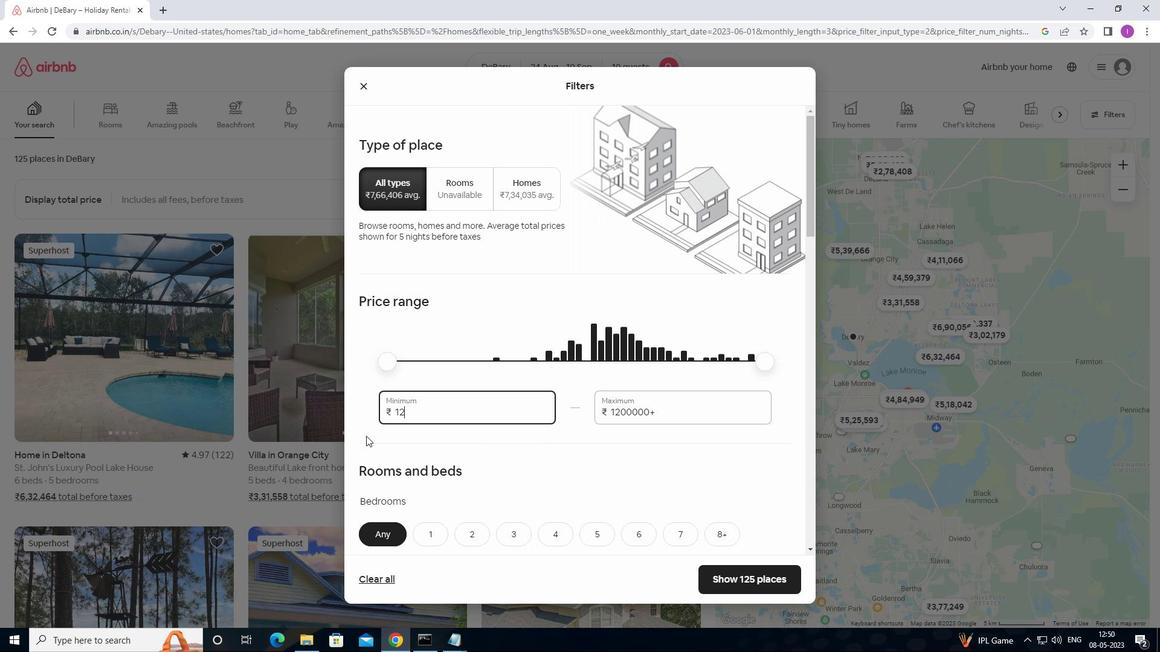 
Action: Key pressed 0
Screenshot: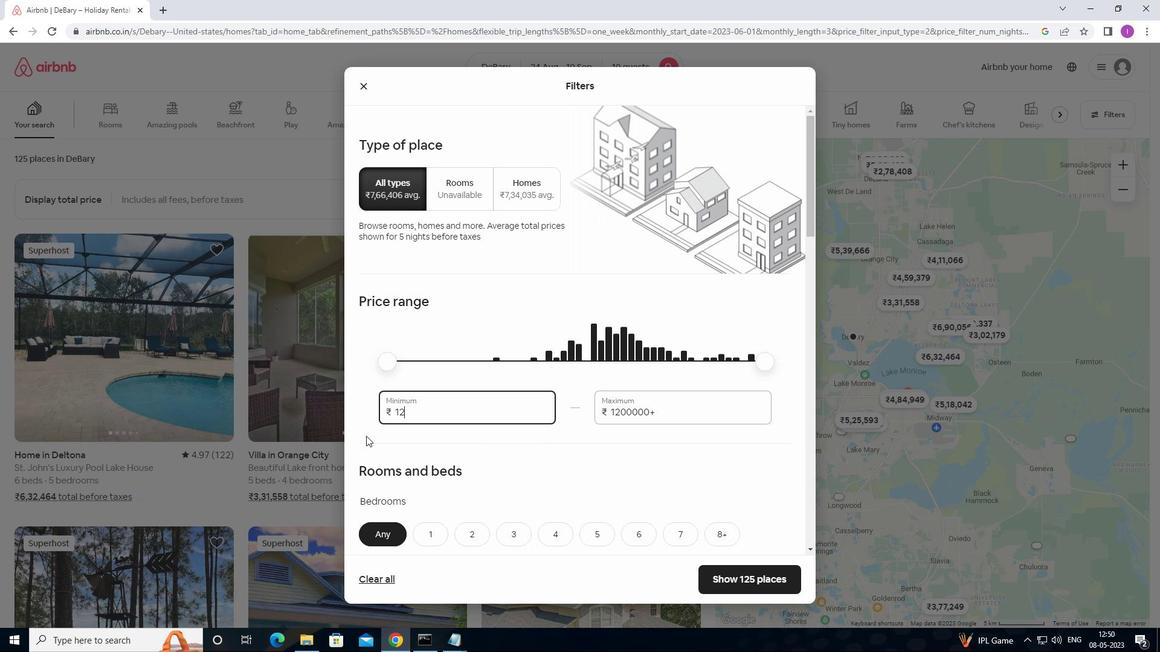 
Action: Mouse moved to (366, 437)
Screenshot: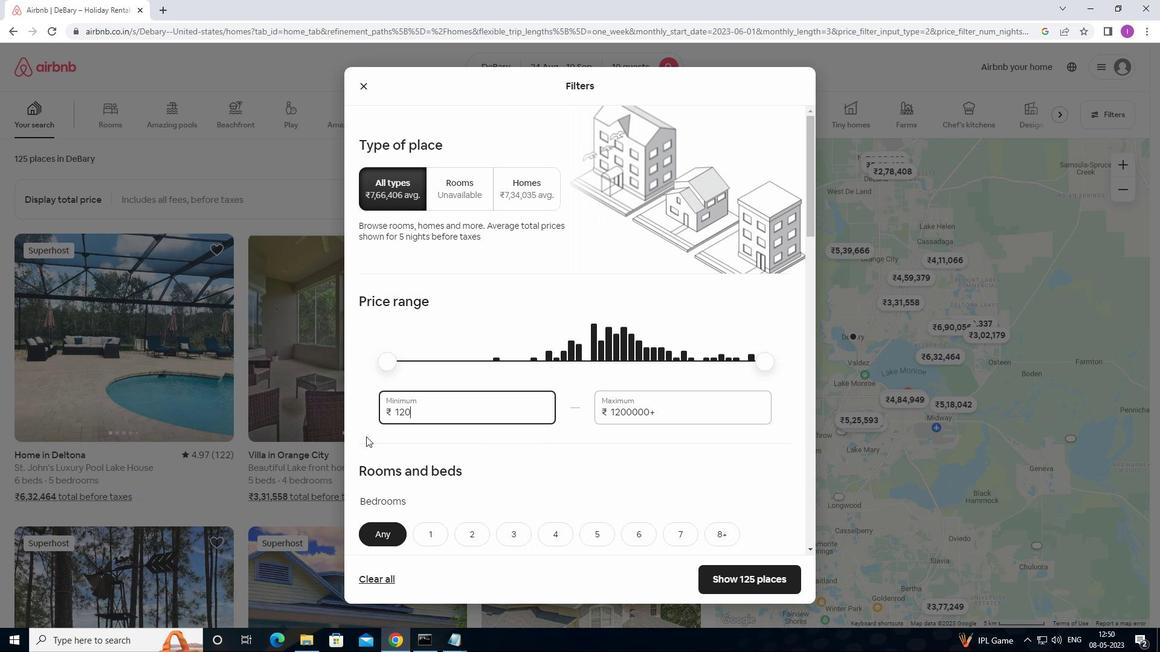 
Action: Key pressed 0
Screenshot: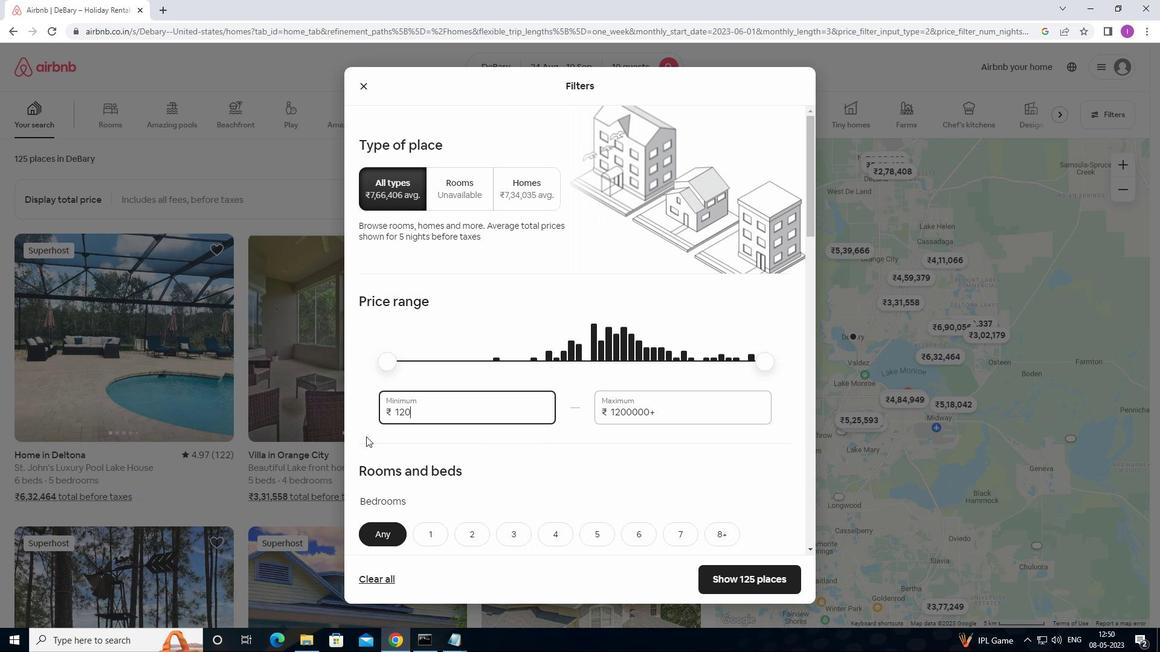 
Action: Mouse moved to (366, 439)
Screenshot: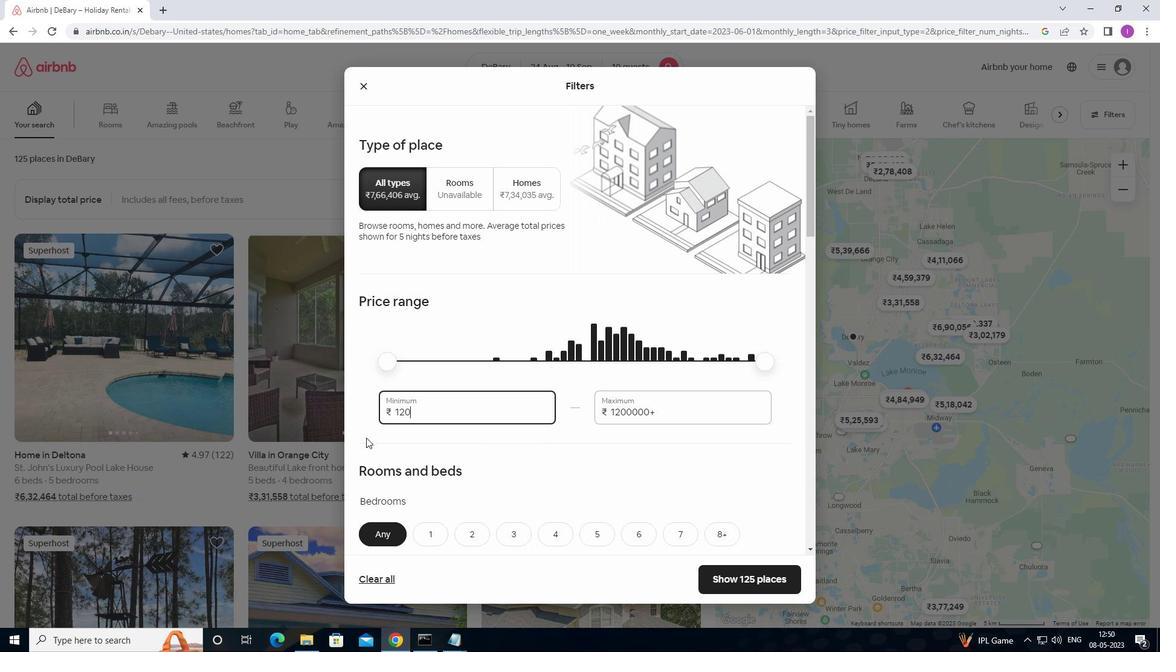 
Action: Key pressed 0
Screenshot: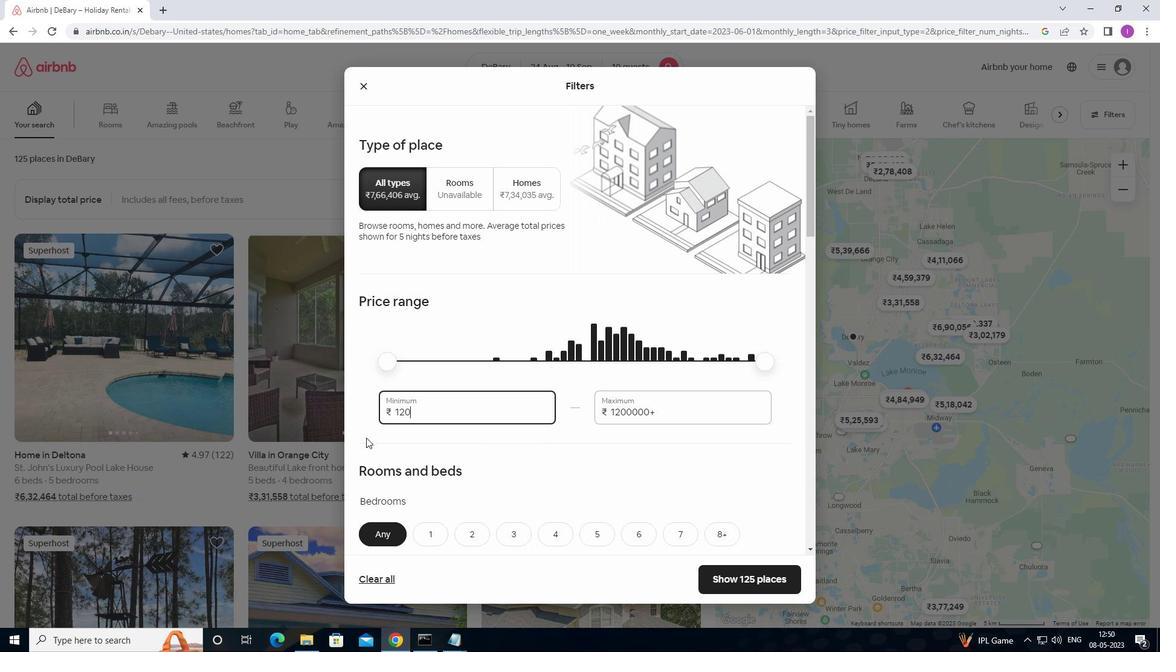 
Action: Mouse moved to (684, 409)
Screenshot: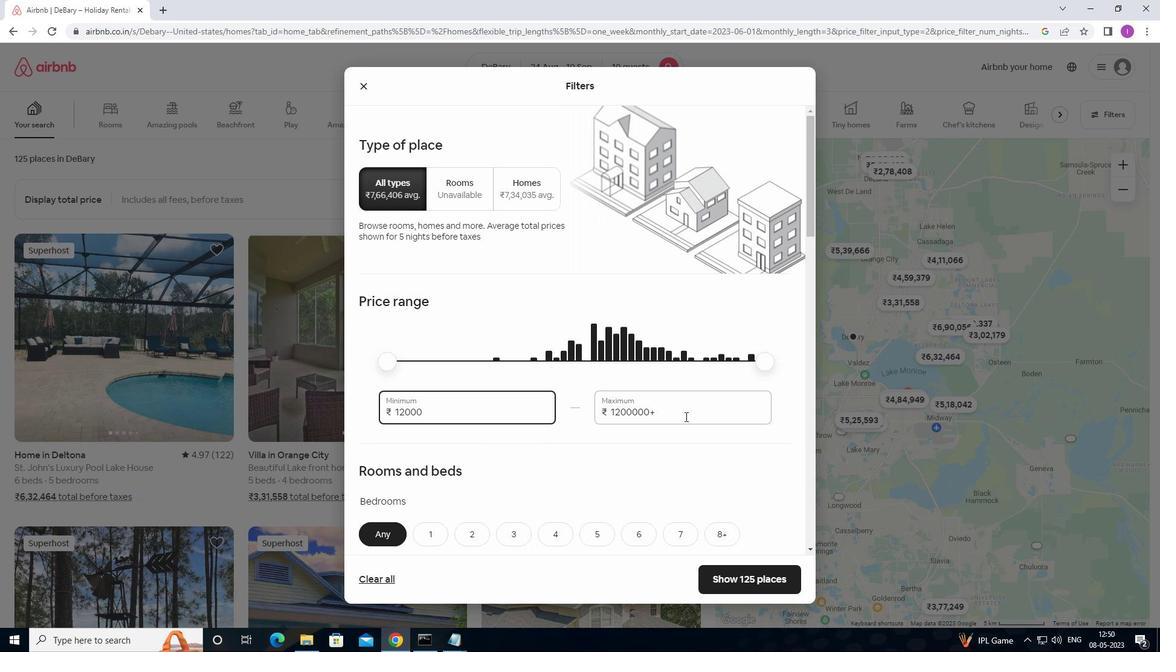 
Action: Mouse pressed left at (684, 409)
Screenshot: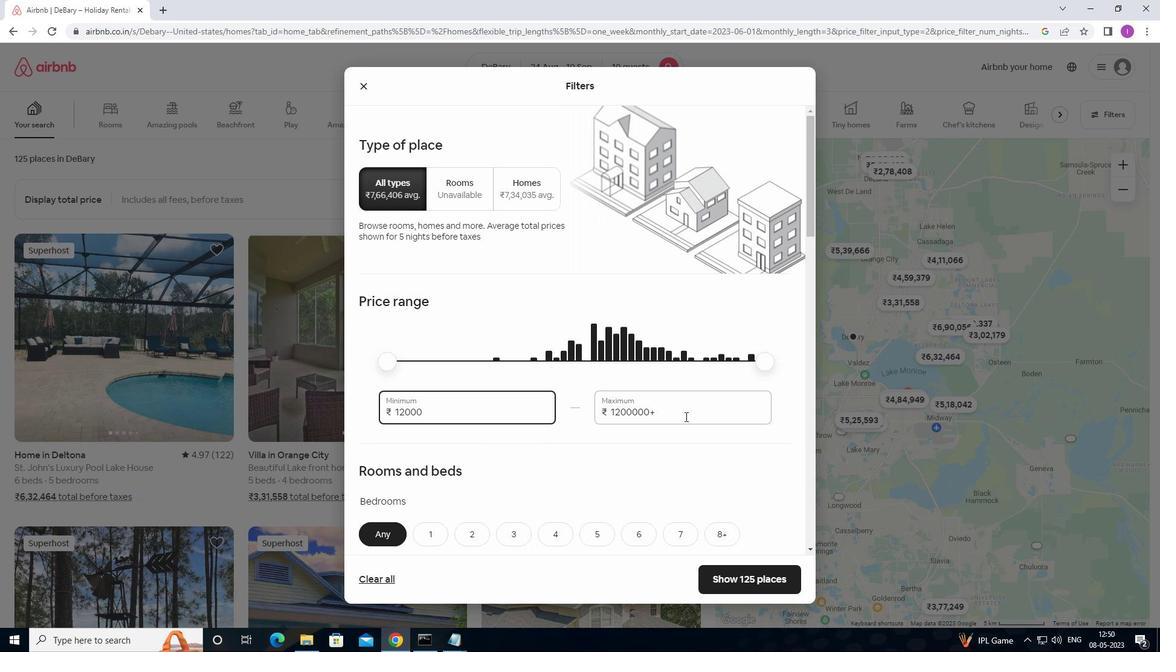 
Action: Mouse moved to (592, 430)
Screenshot: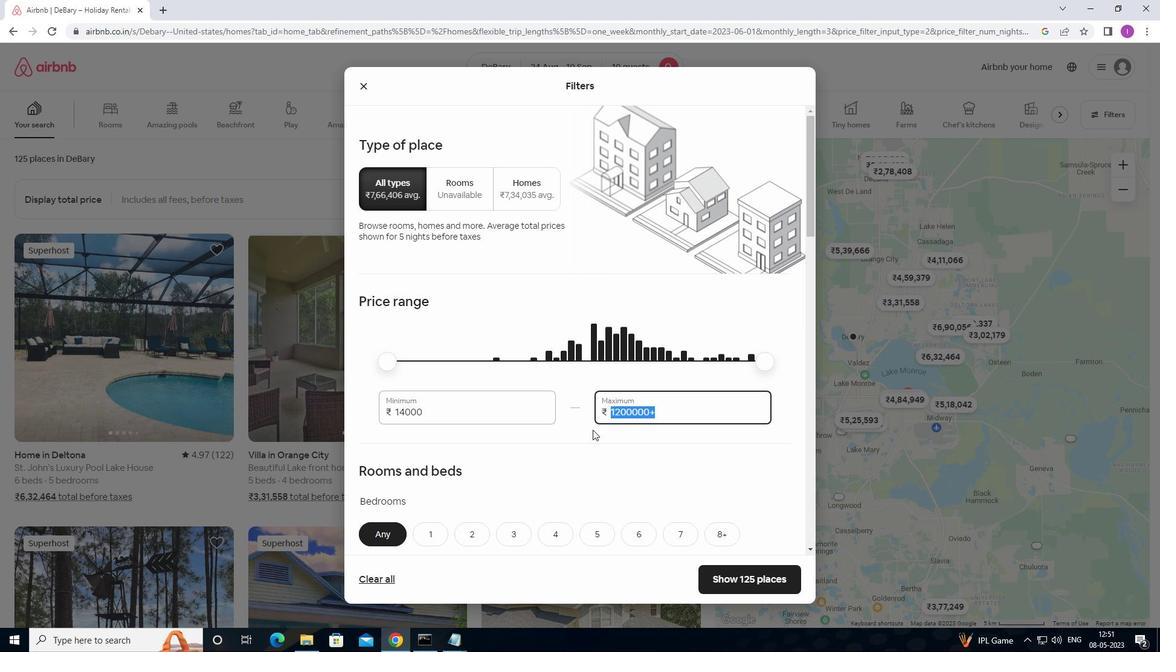 
Action: Key pressed 15
Screenshot: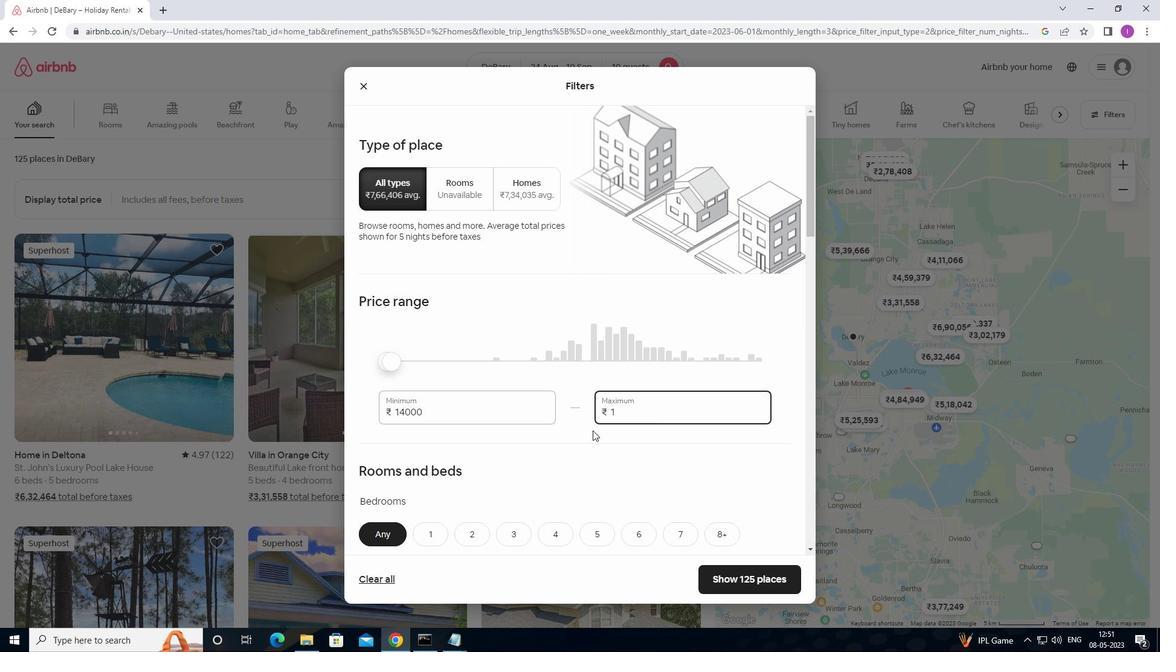 
Action: Mouse moved to (592, 432)
Screenshot: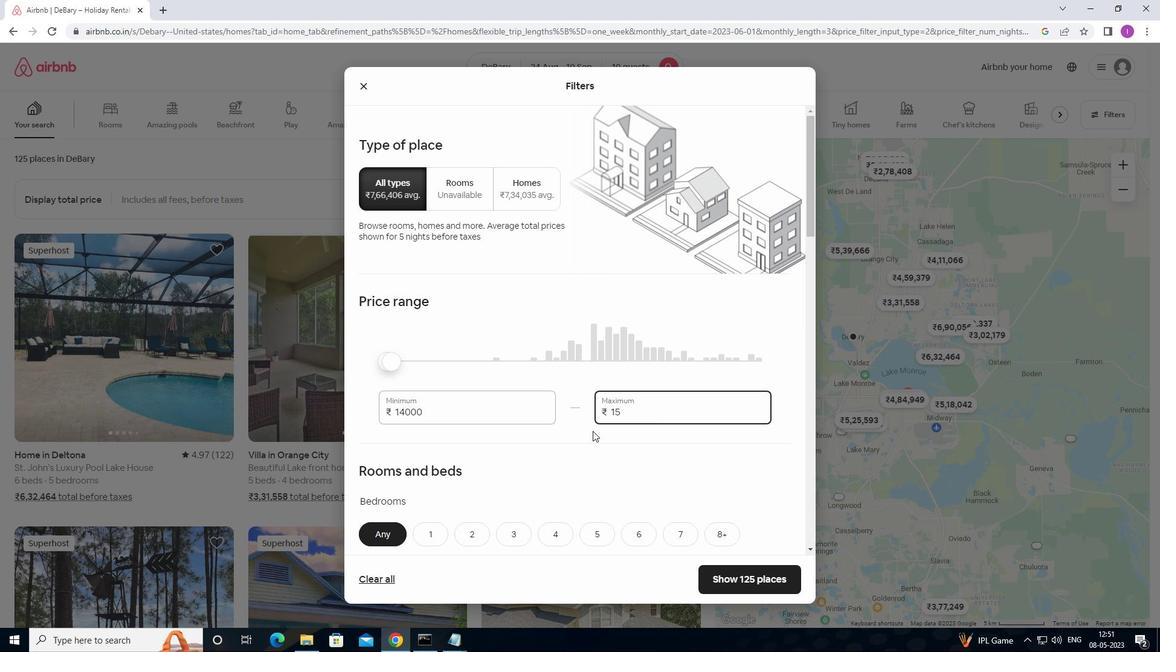 
Action: Key pressed 000
Screenshot: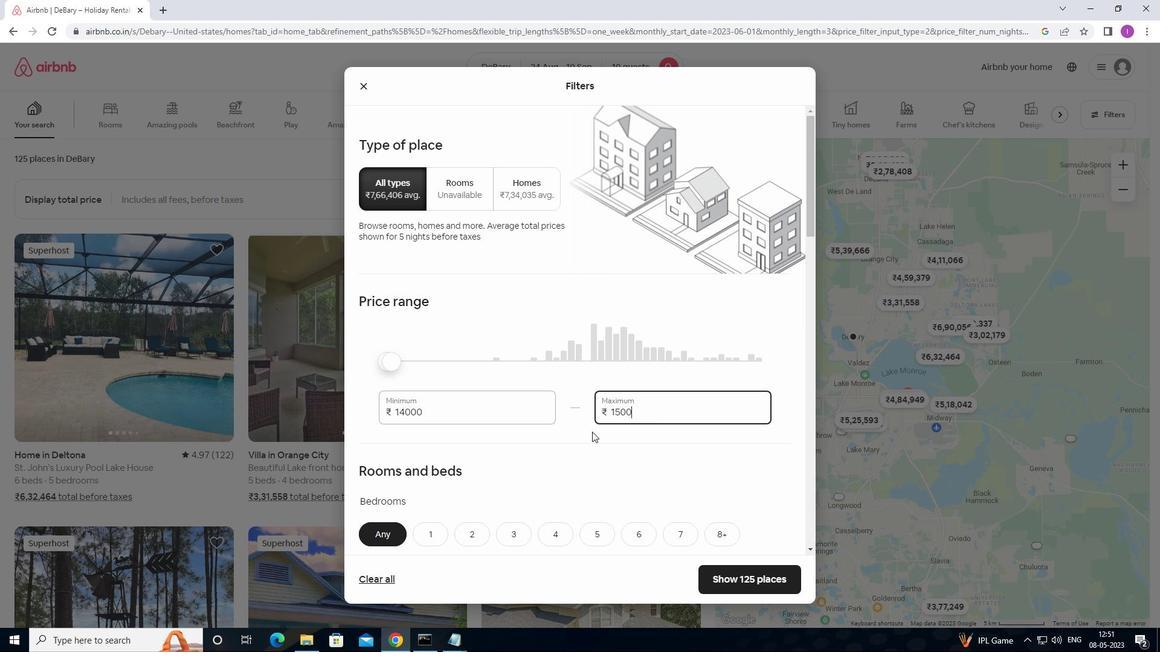 
Action: Mouse moved to (629, 445)
Screenshot: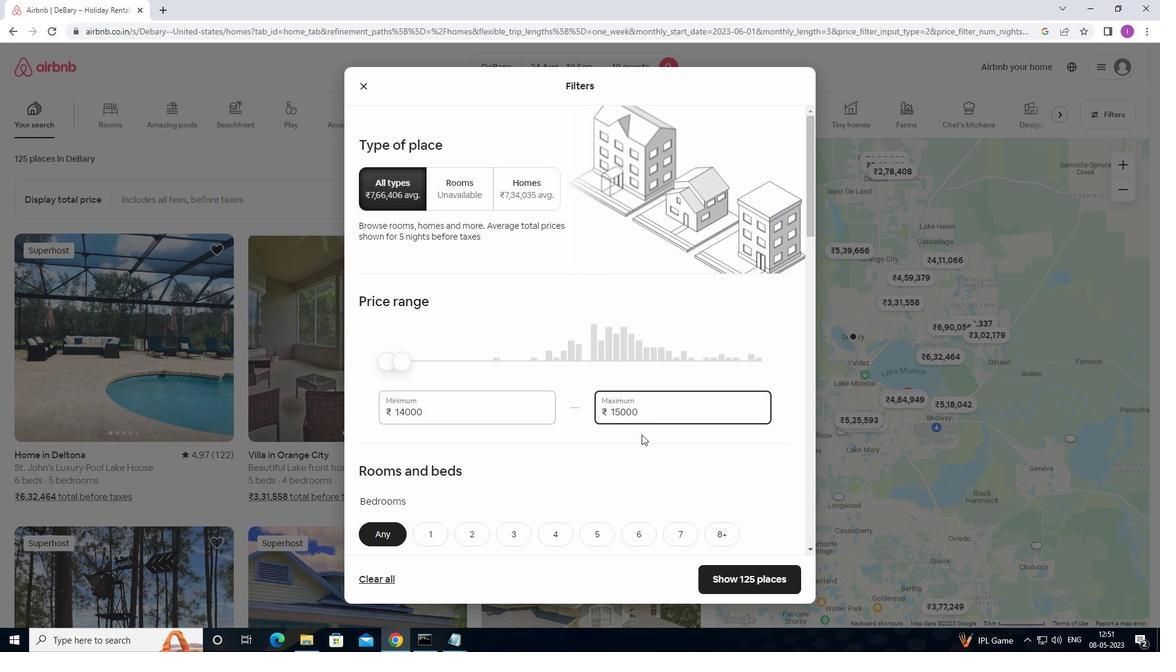 
Action: Mouse scrolled (629, 444) with delta (0, 0)
Screenshot: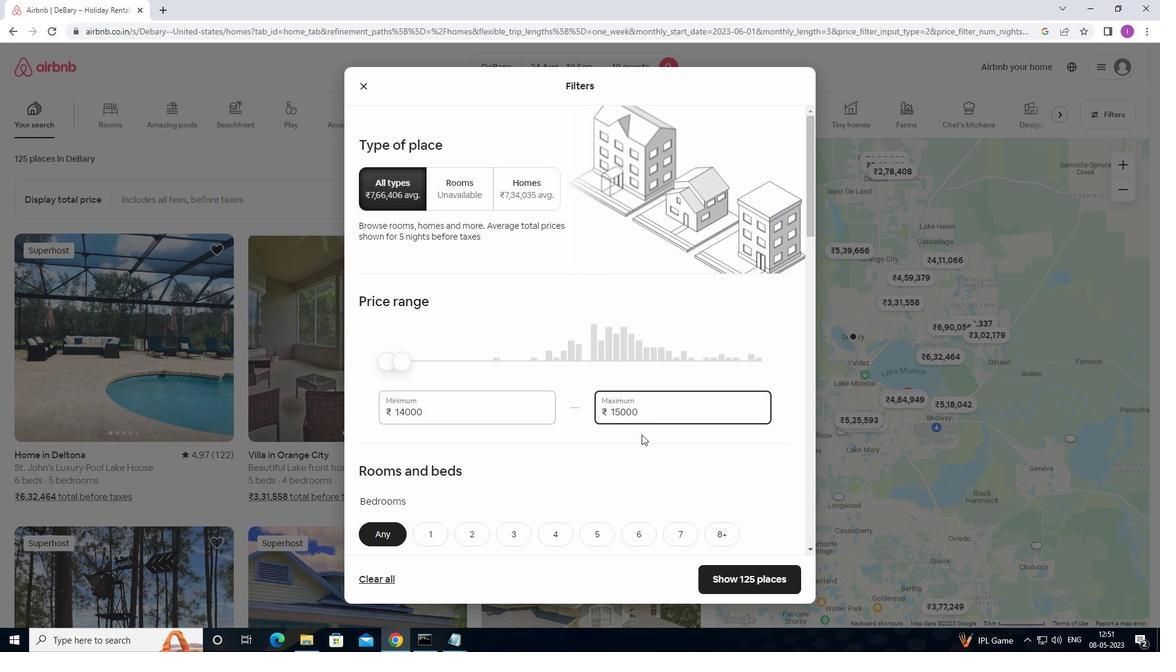 
Action: Mouse moved to (625, 448)
Screenshot: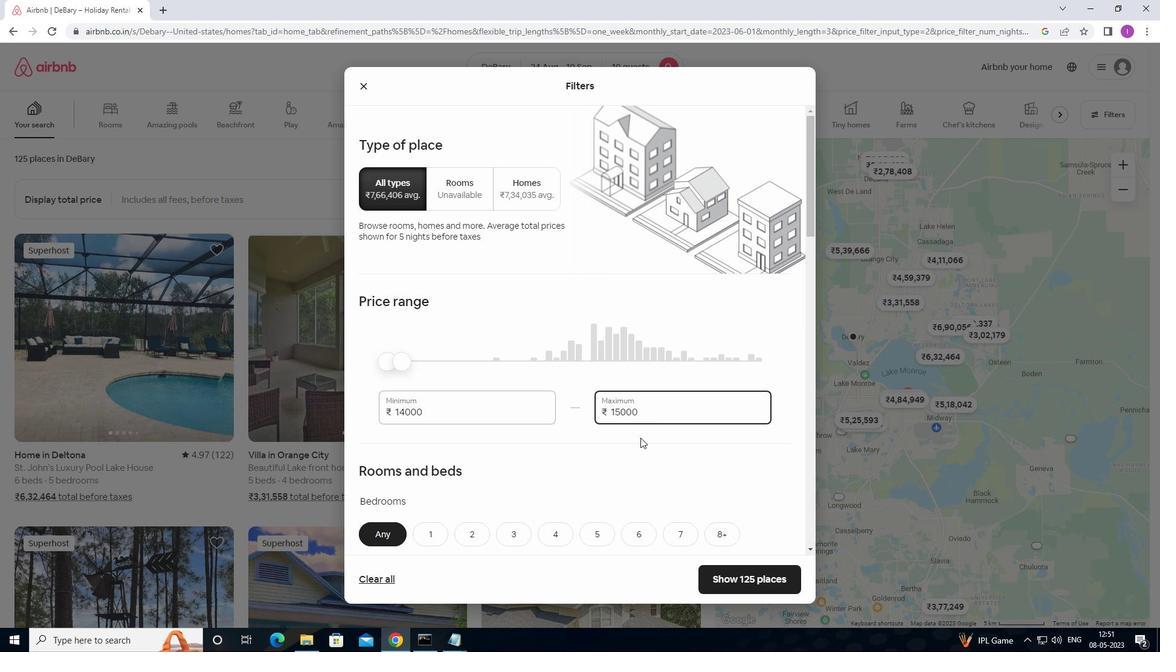 
Action: Mouse scrolled (625, 447) with delta (0, 0)
Screenshot: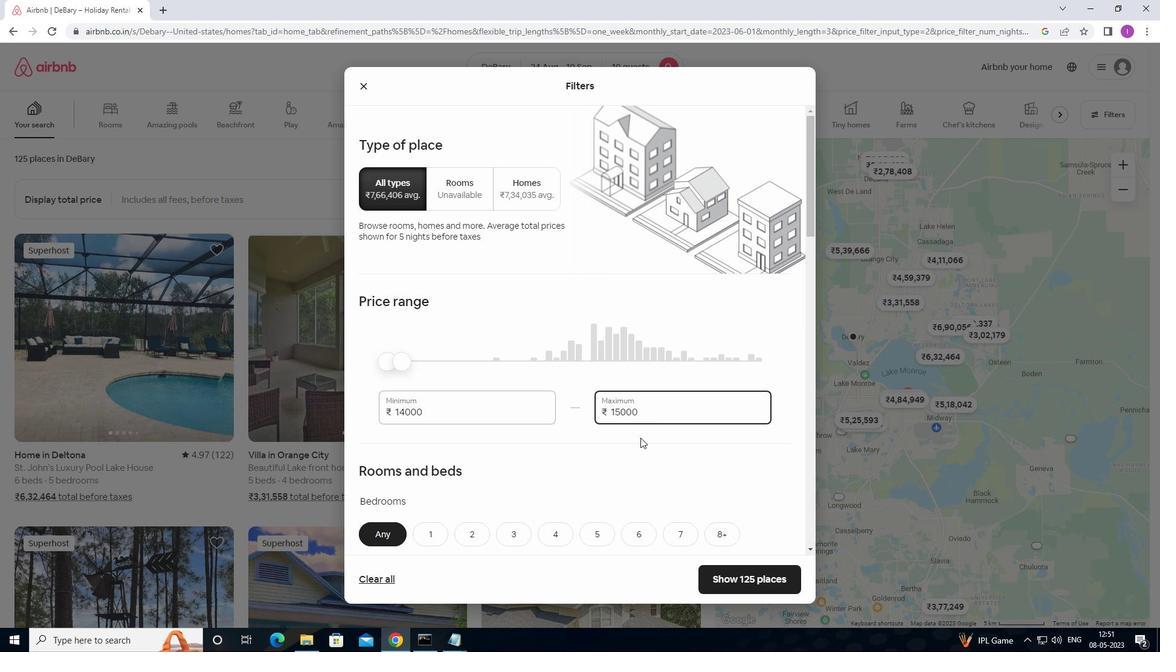 
Action: Mouse moved to (624, 448)
Screenshot: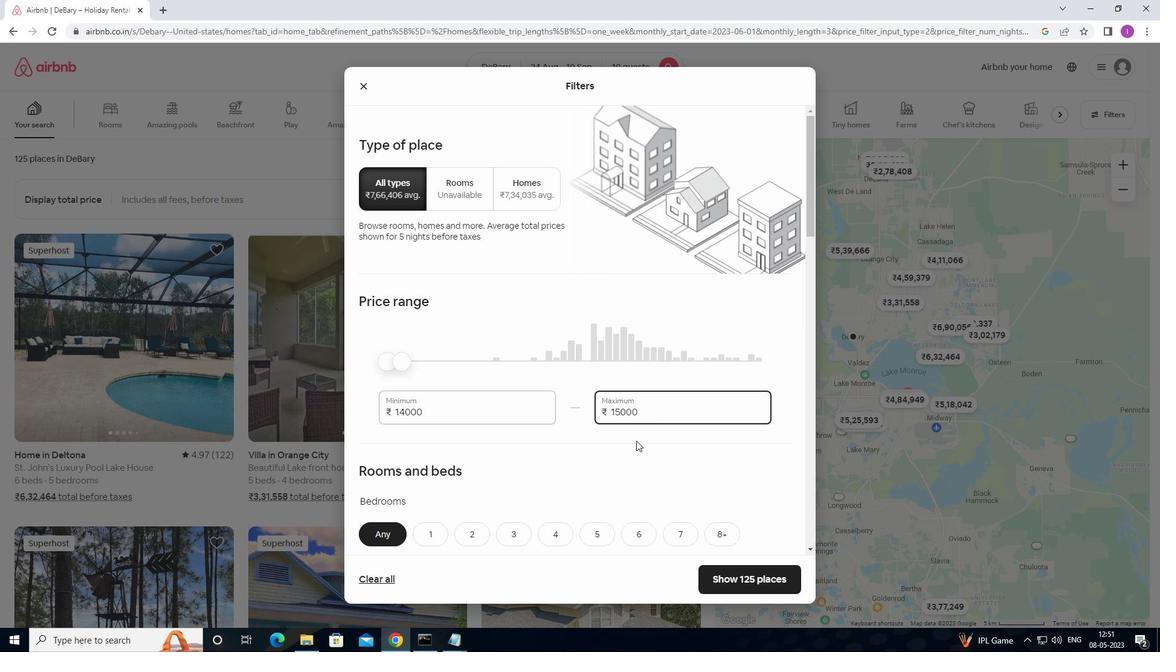 
Action: Mouse scrolled (624, 448) with delta (0, 0)
Screenshot: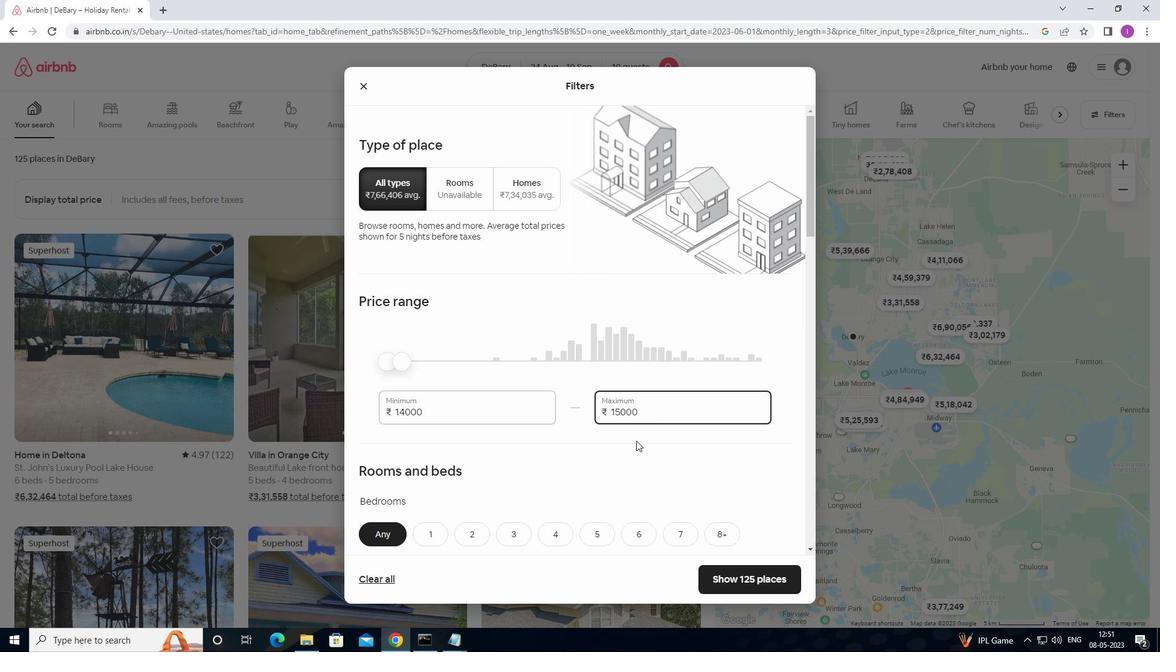 
Action: Mouse moved to (592, 448)
Screenshot: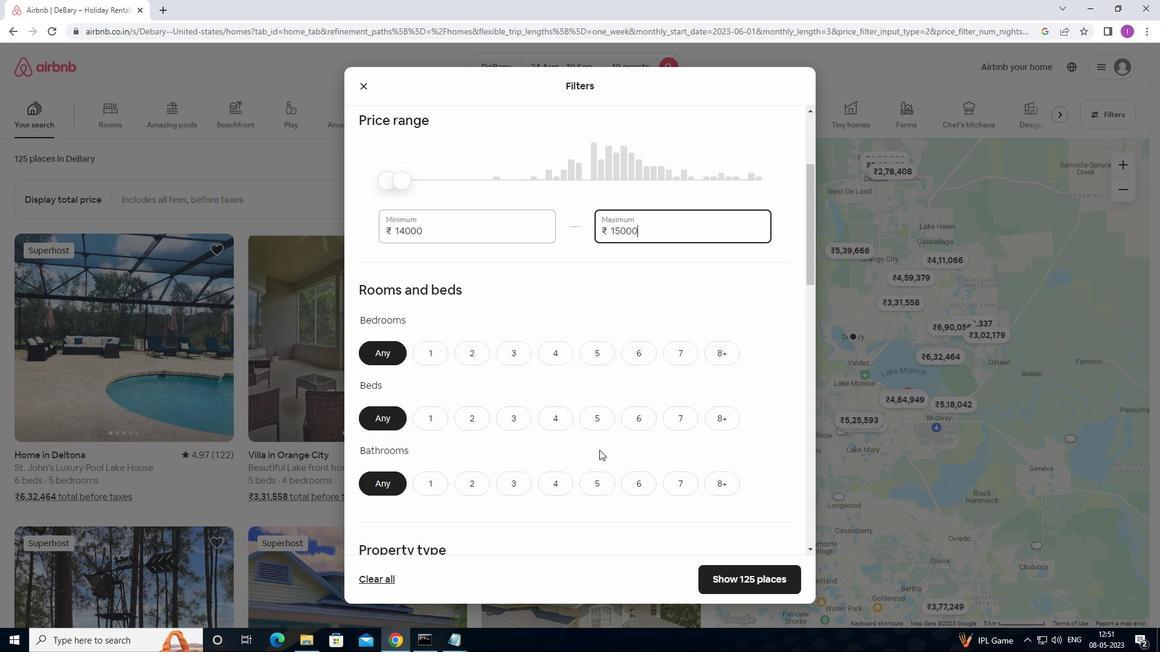 
Action: Mouse scrolled (592, 448) with delta (0, 0)
Screenshot: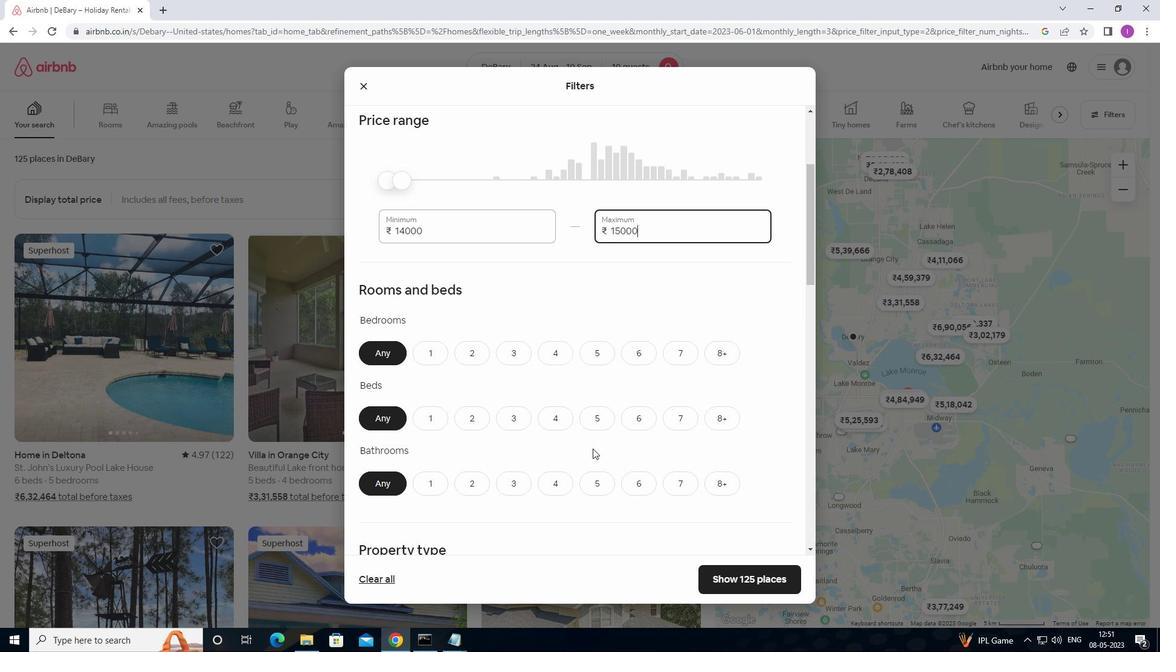 
Action: Mouse scrolled (592, 448) with delta (0, 0)
Screenshot: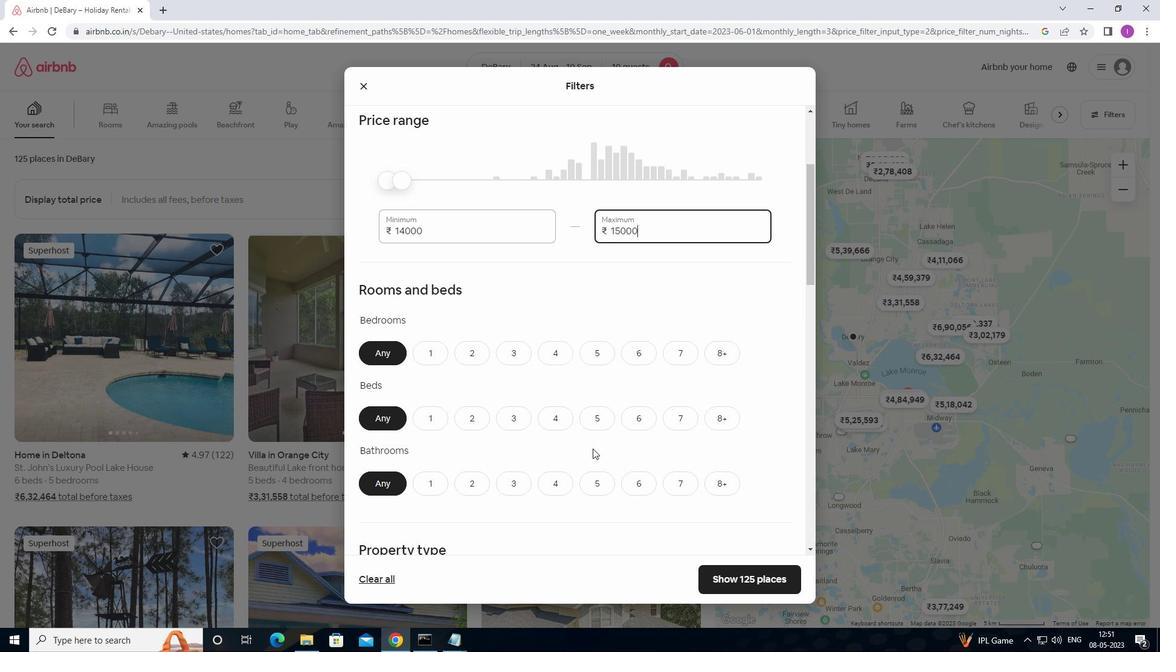 
Action: Mouse moved to (561, 229)
Screenshot: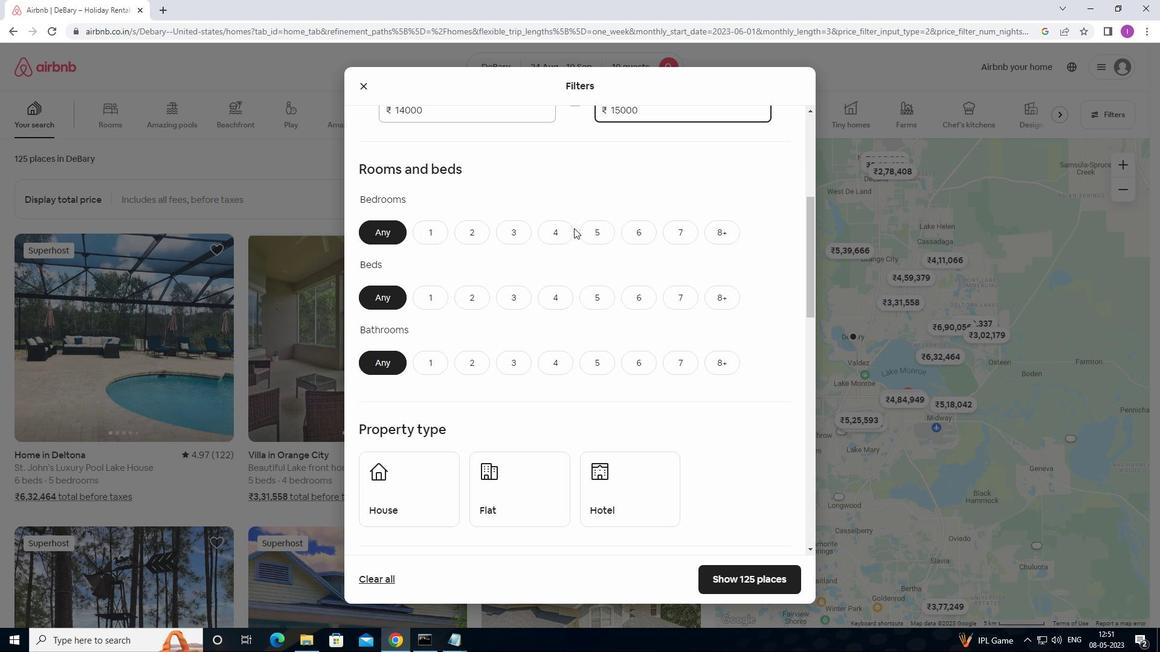 
Action: Mouse pressed left at (561, 229)
Screenshot: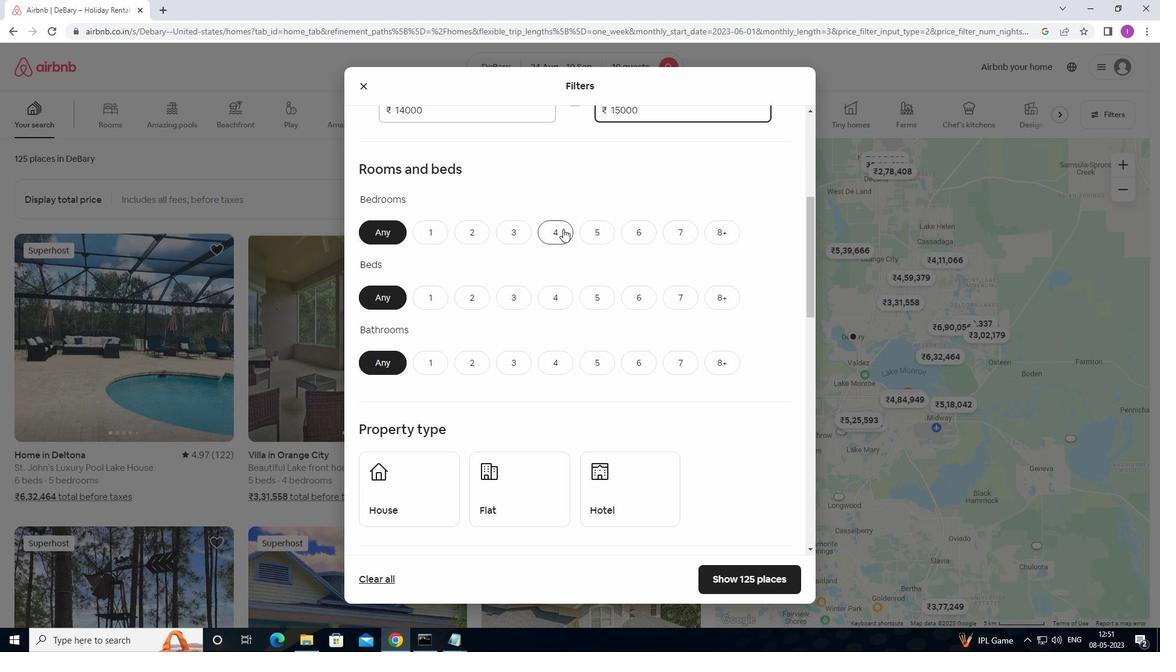 
Action: Mouse moved to (718, 304)
Screenshot: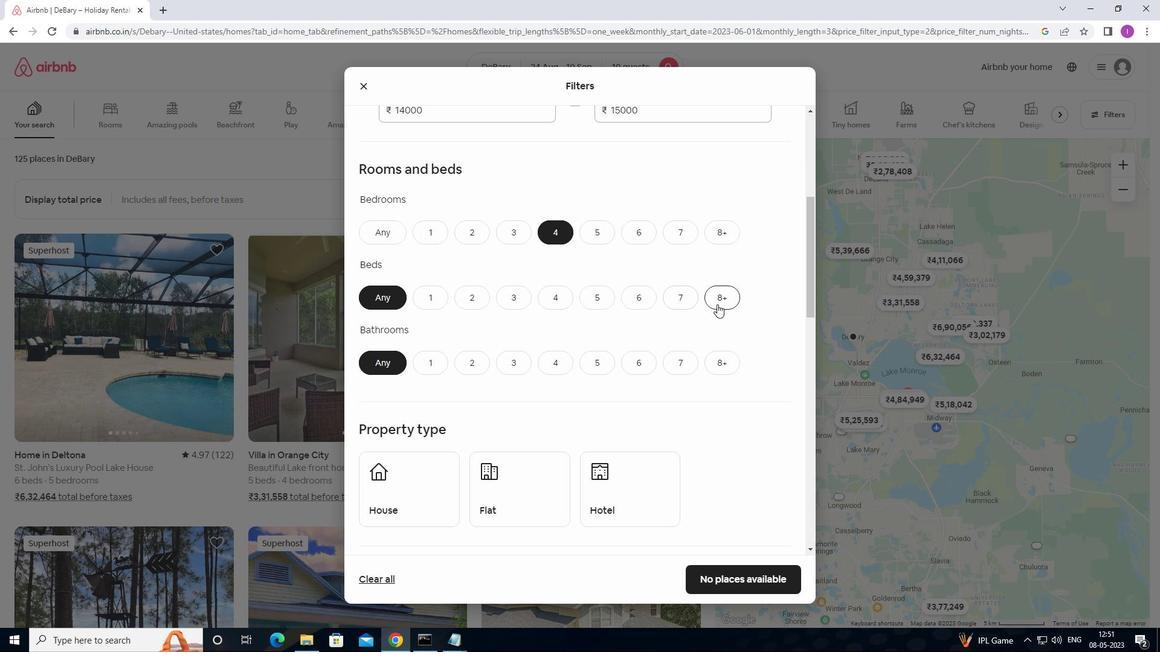
Action: Mouse pressed left at (718, 304)
Screenshot: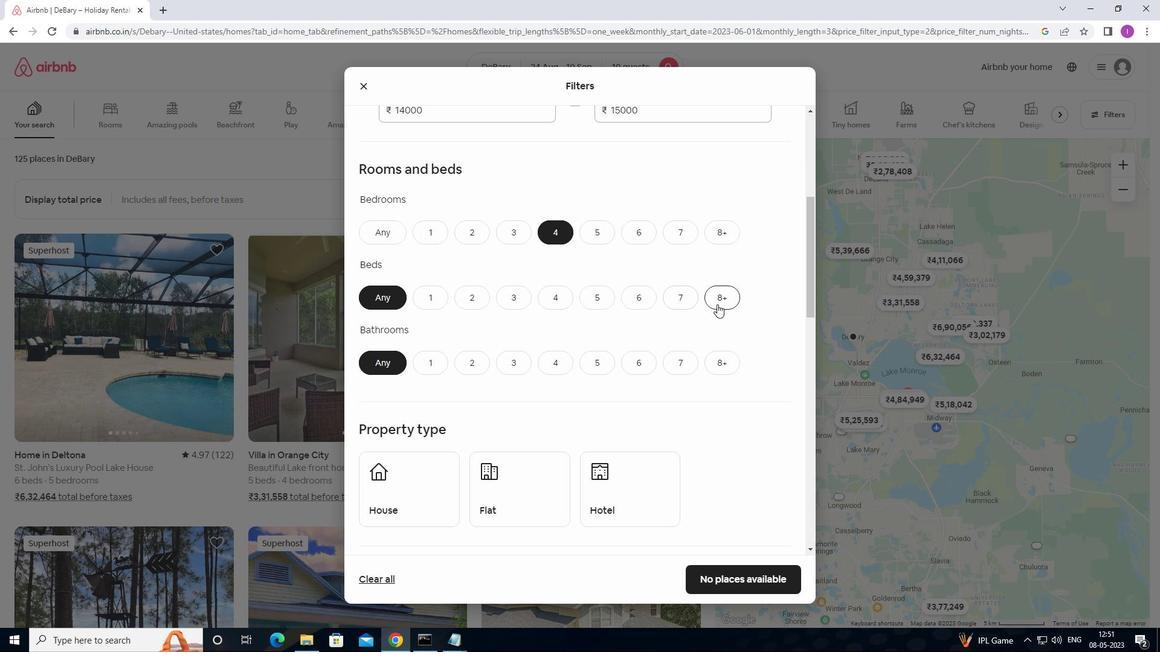 
Action: Mouse moved to (557, 369)
Screenshot: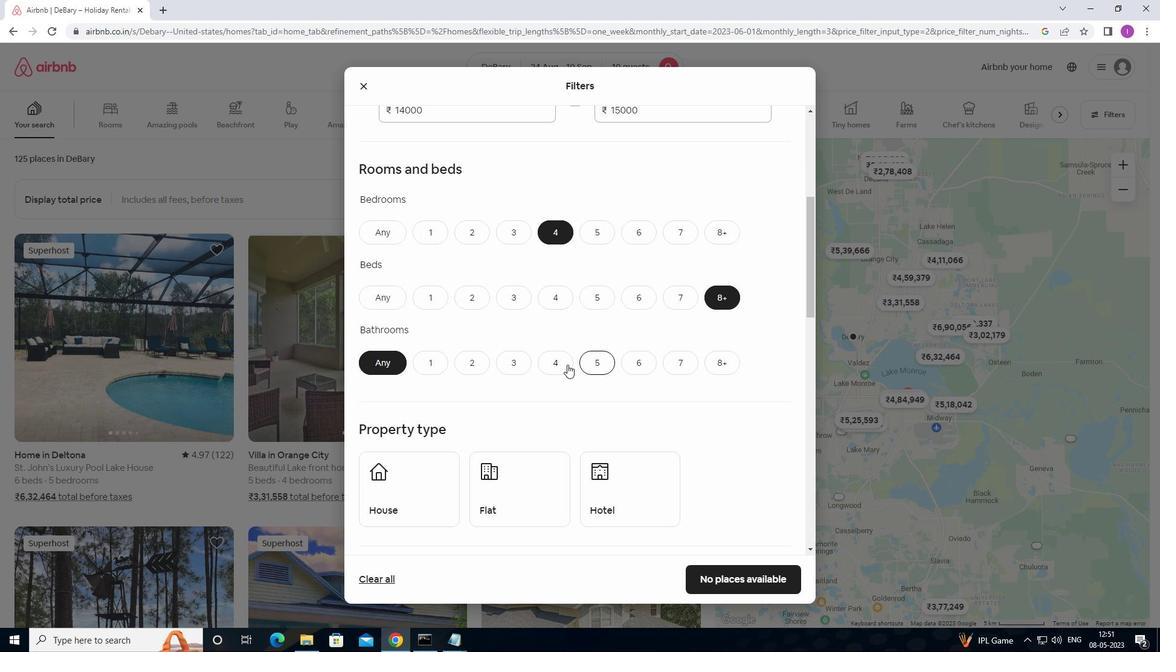 
Action: Mouse pressed left at (557, 369)
Screenshot: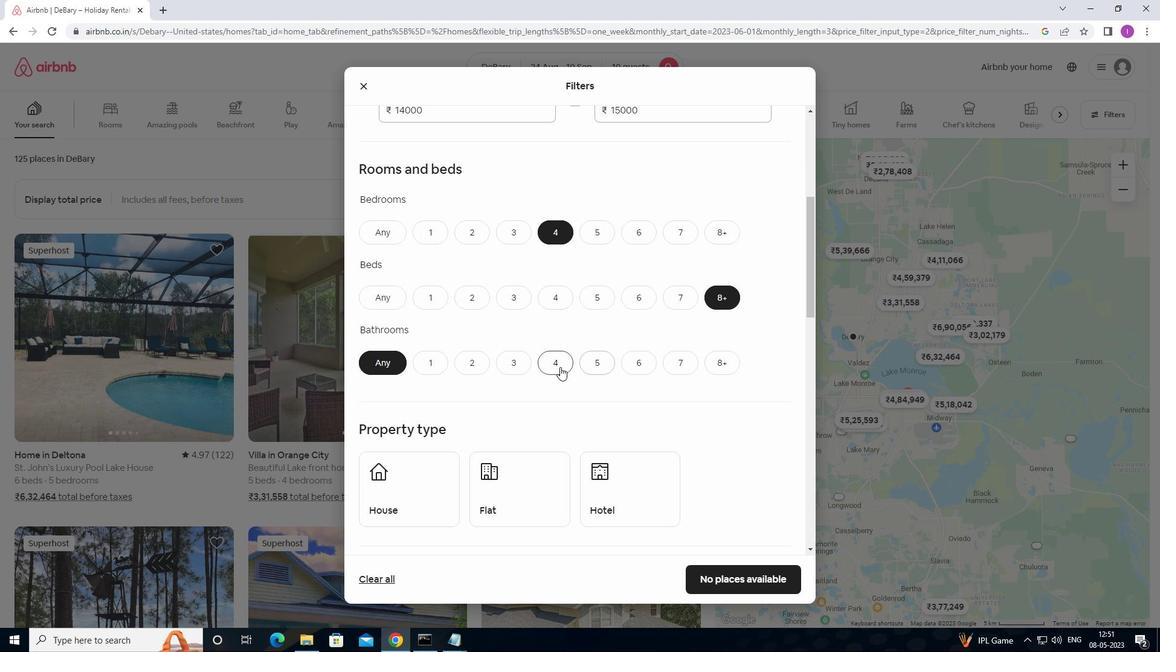 
Action: Mouse moved to (571, 369)
Screenshot: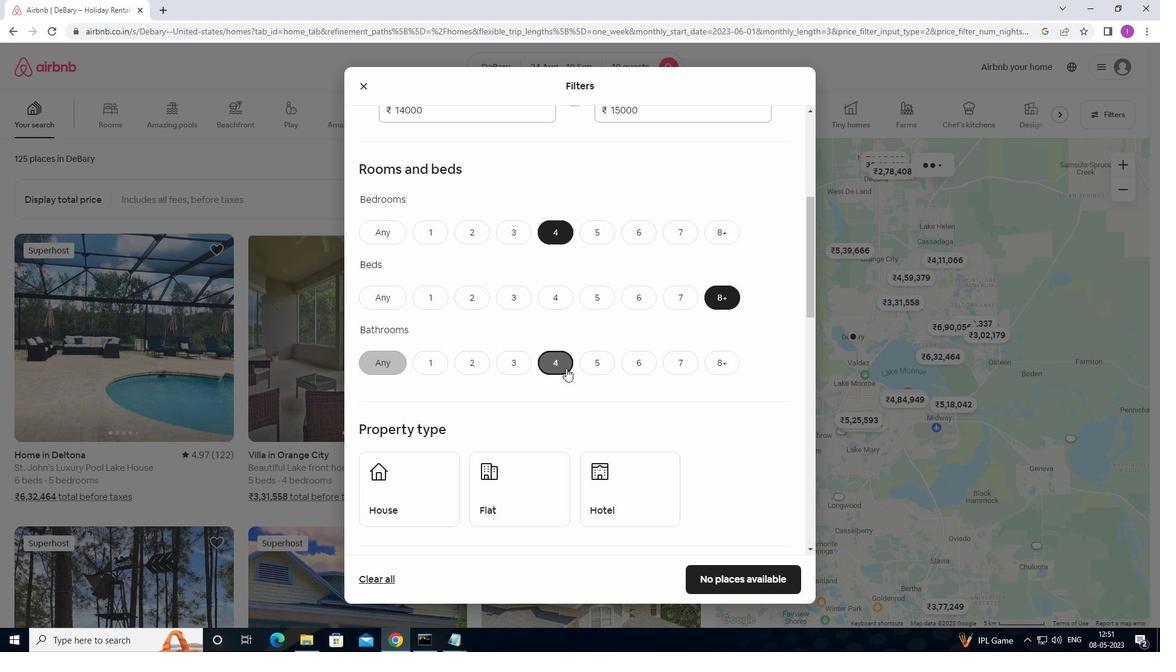 
Action: Mouse scrolled (571, 368) with delta (0, 0)
Screenshot: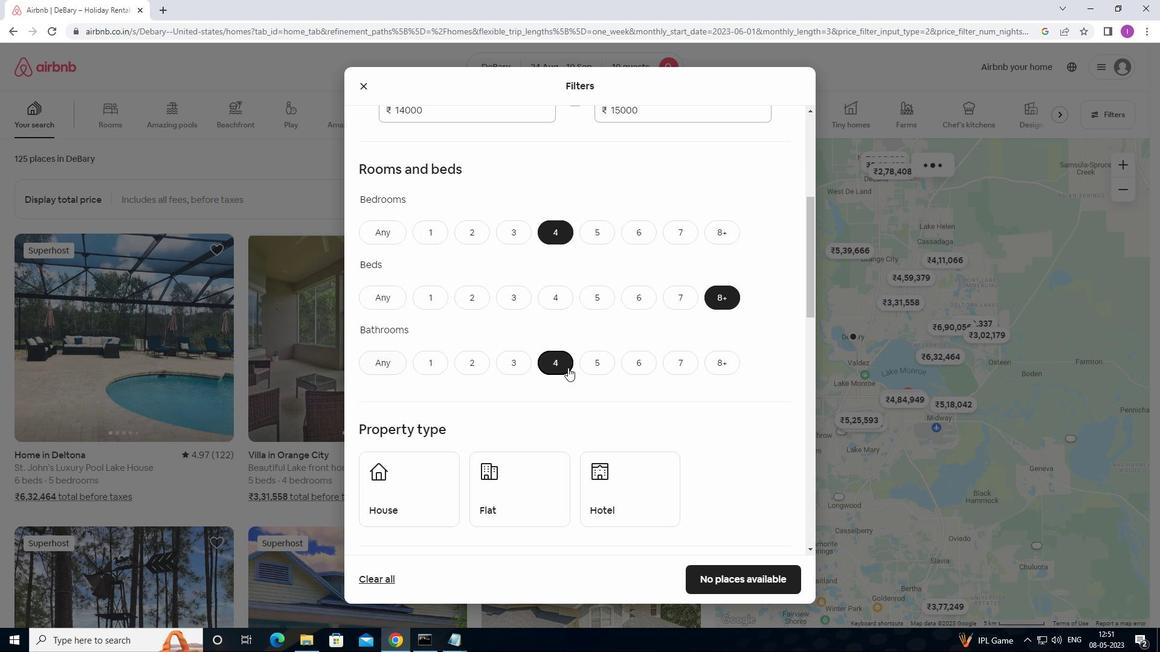 
Action: Mouse moved to (572, 371)
Screenshot: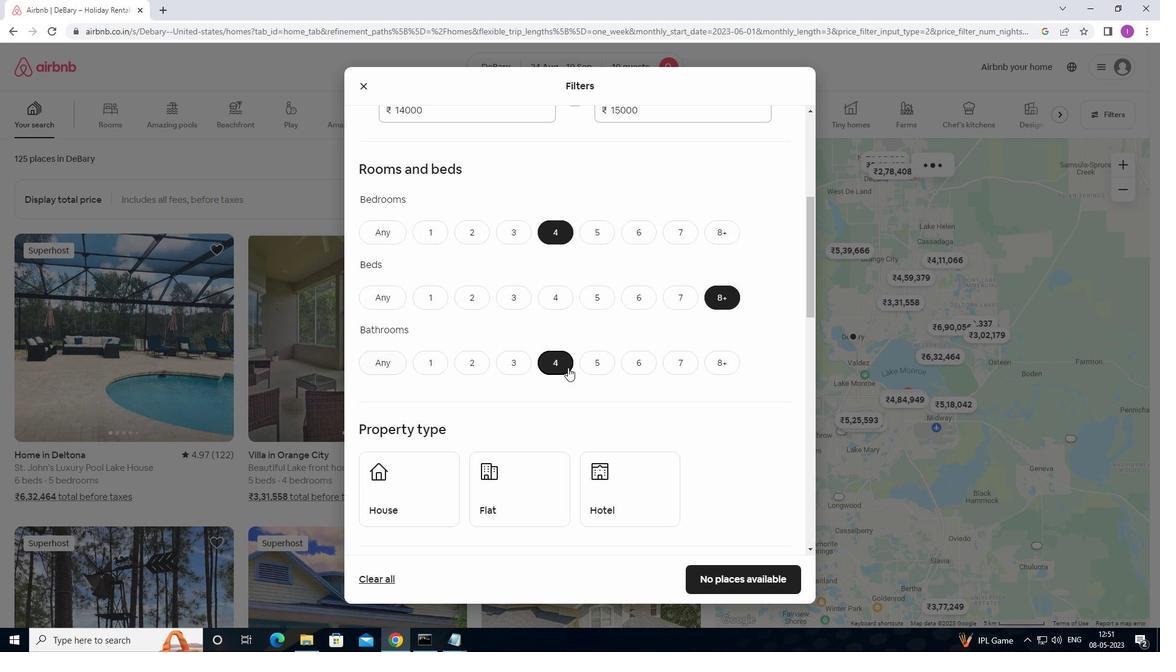 
Action: Mouse scrolled (572, 370) with delta (0, 0)
Screenshot: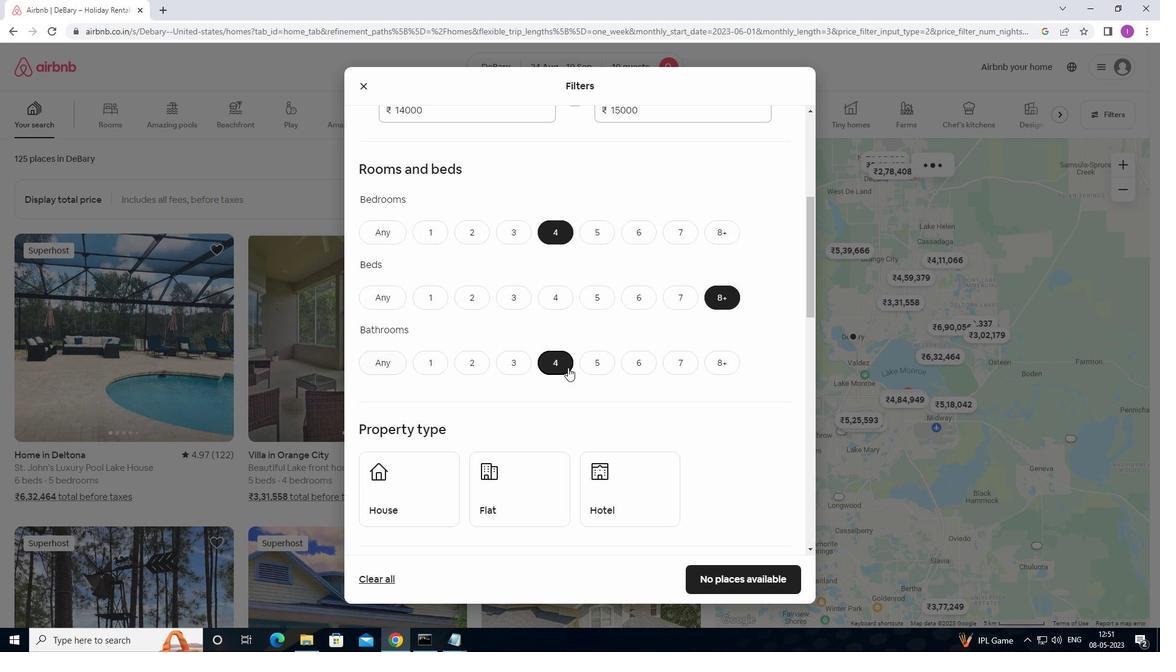 
Action: Mouse moved to (441, 383)
Screenshot: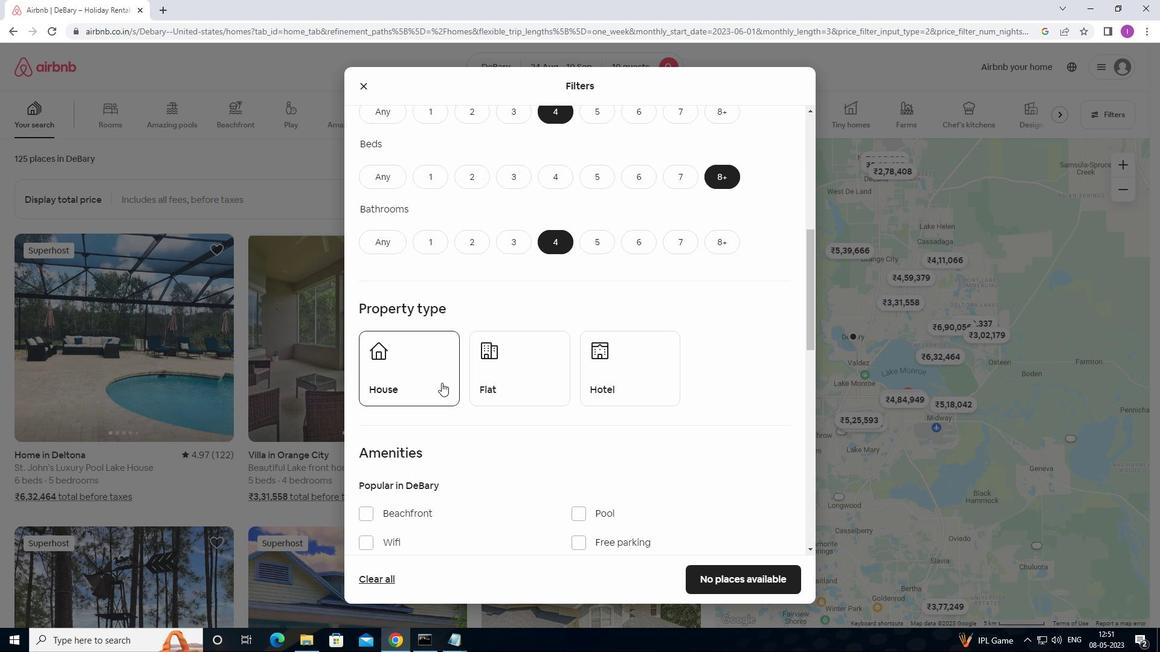 
Action: Mouse pressed left at (441, 383)
Screenshot: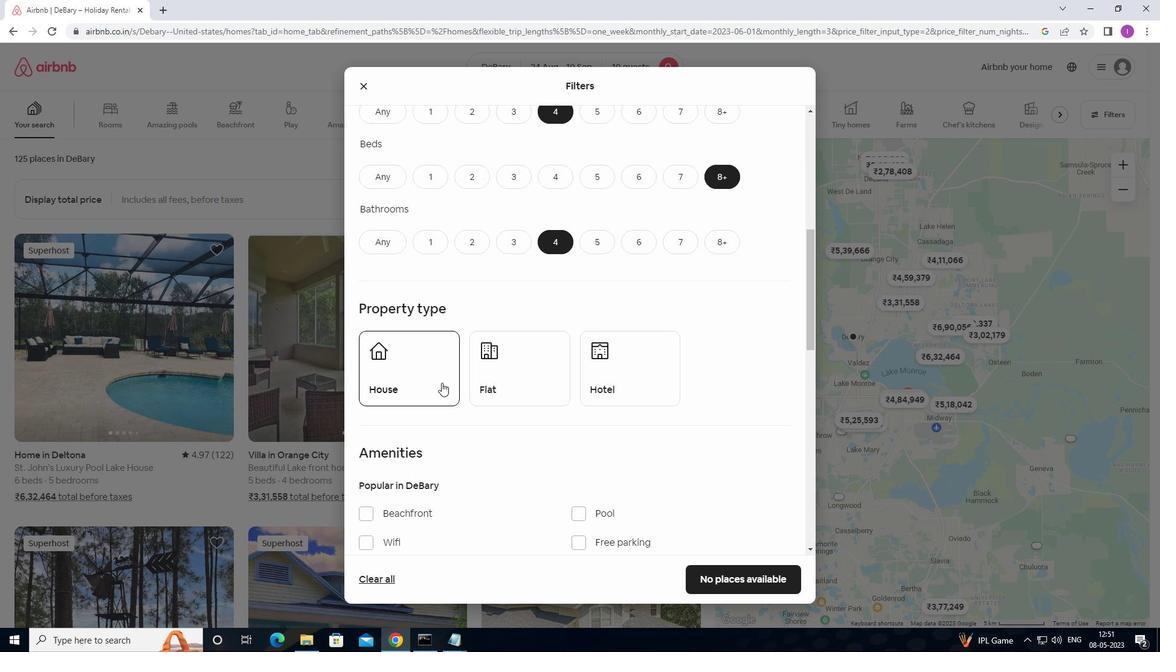 
Action: Mouse moved to (494, 381)
Screenshot: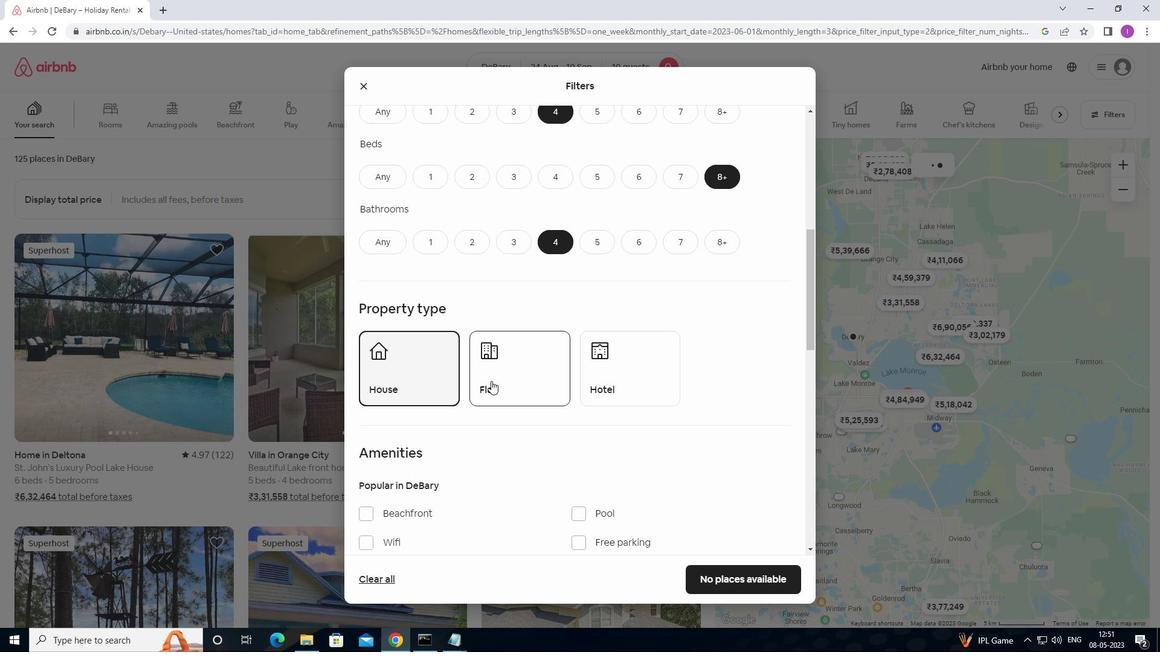 
Action: Mouse pressed left at (494, 381)
Screenshot: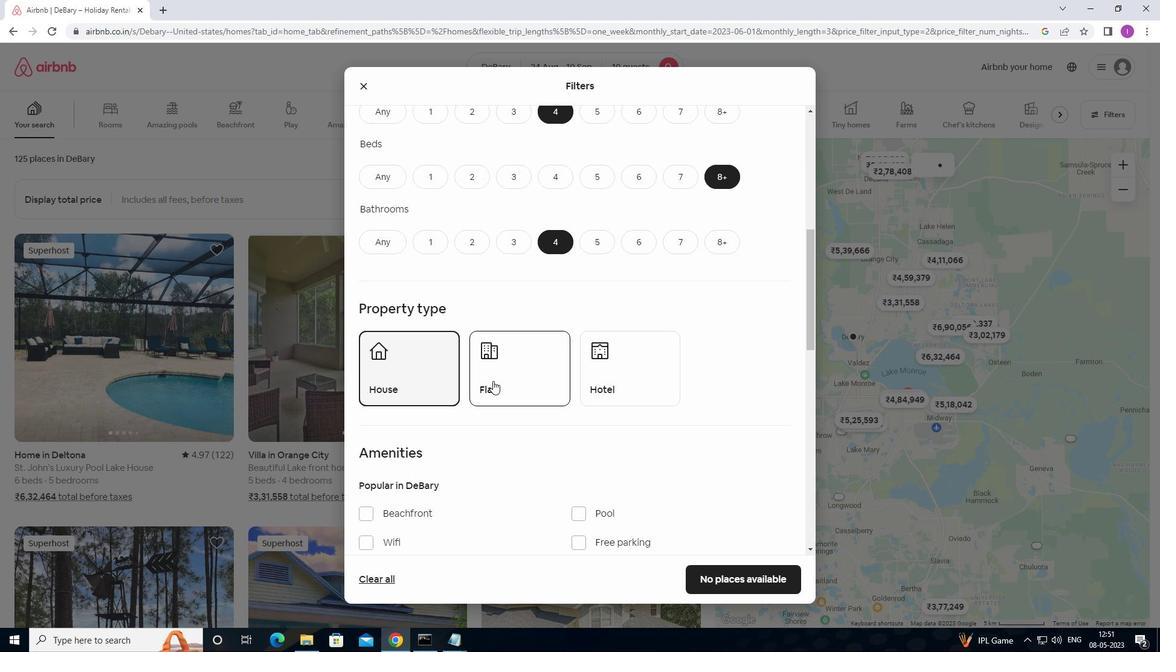 
Action: Mouse moved to (614, 396)
Screenshot: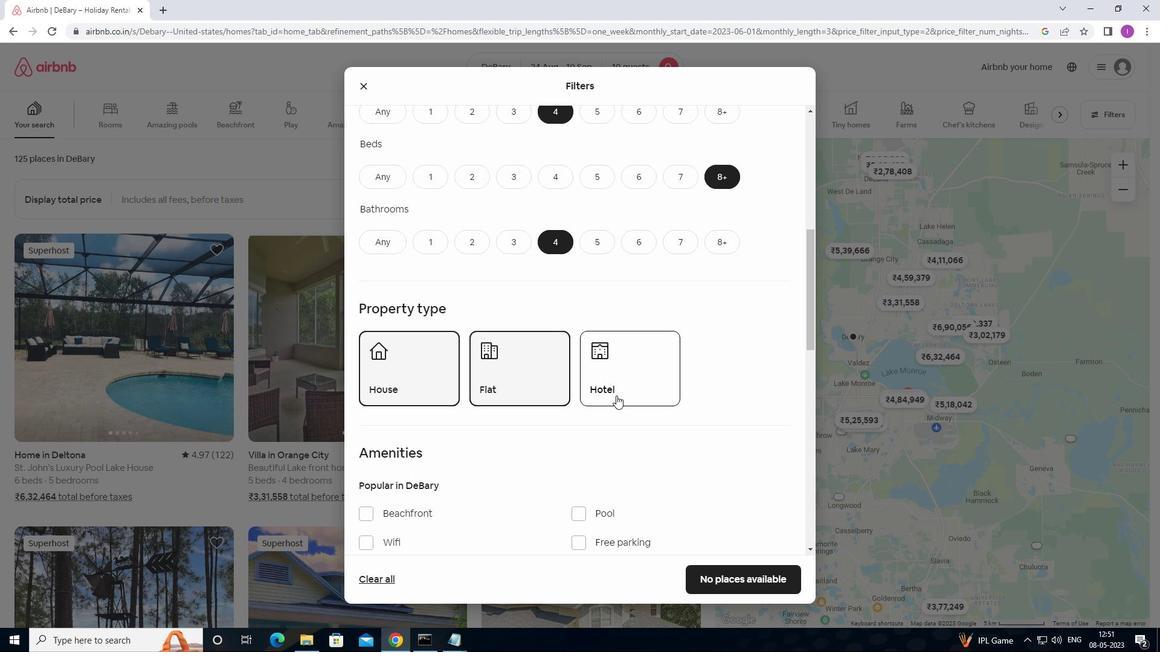 
Action: Mouse scrolled (614, 395) with delta (0, 0)
Screenshot: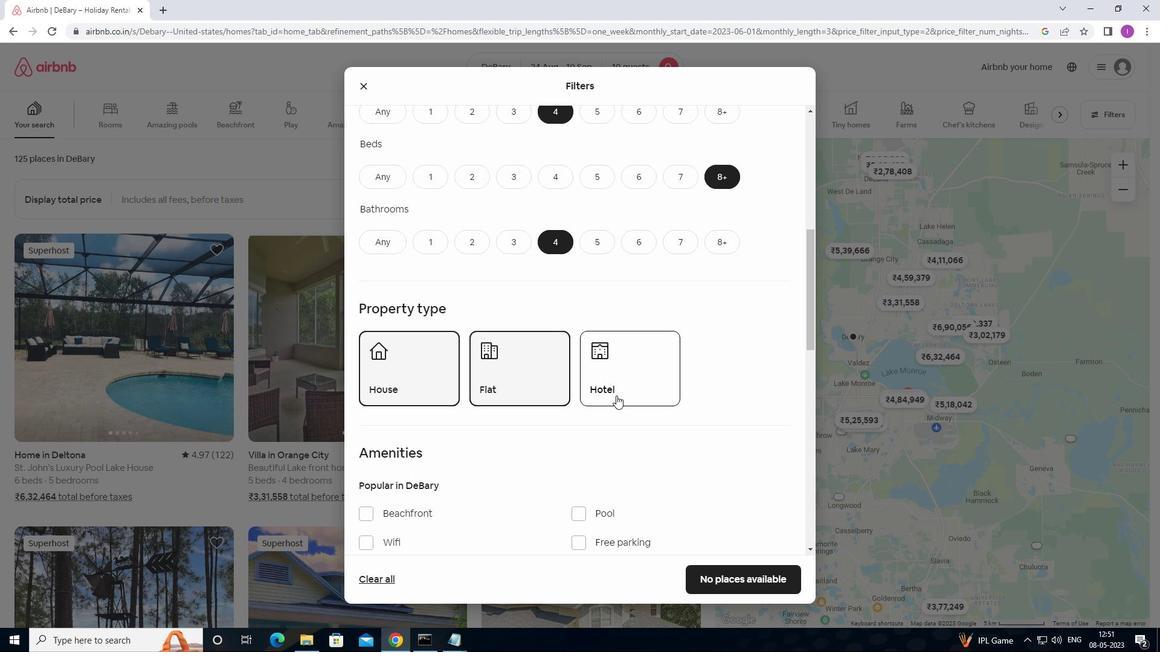 
Action: Mouse moved to (614, 399)
Screenshot: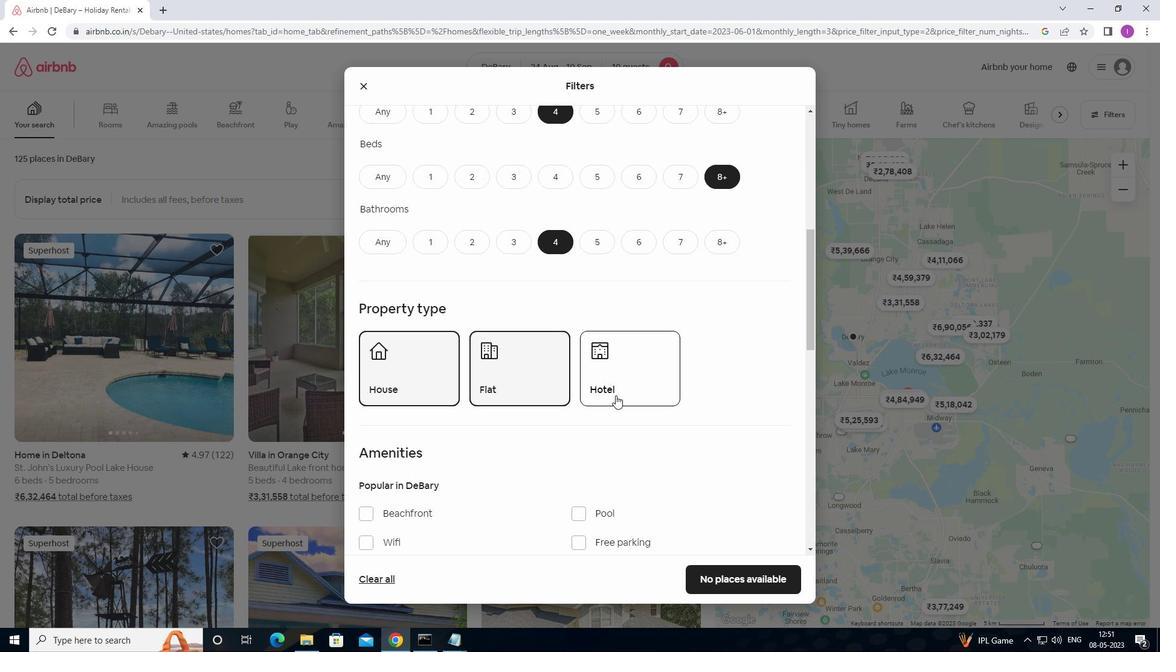 
Action: Mouse scrolled (614, 398) with delta (0, 0)
Screenshot: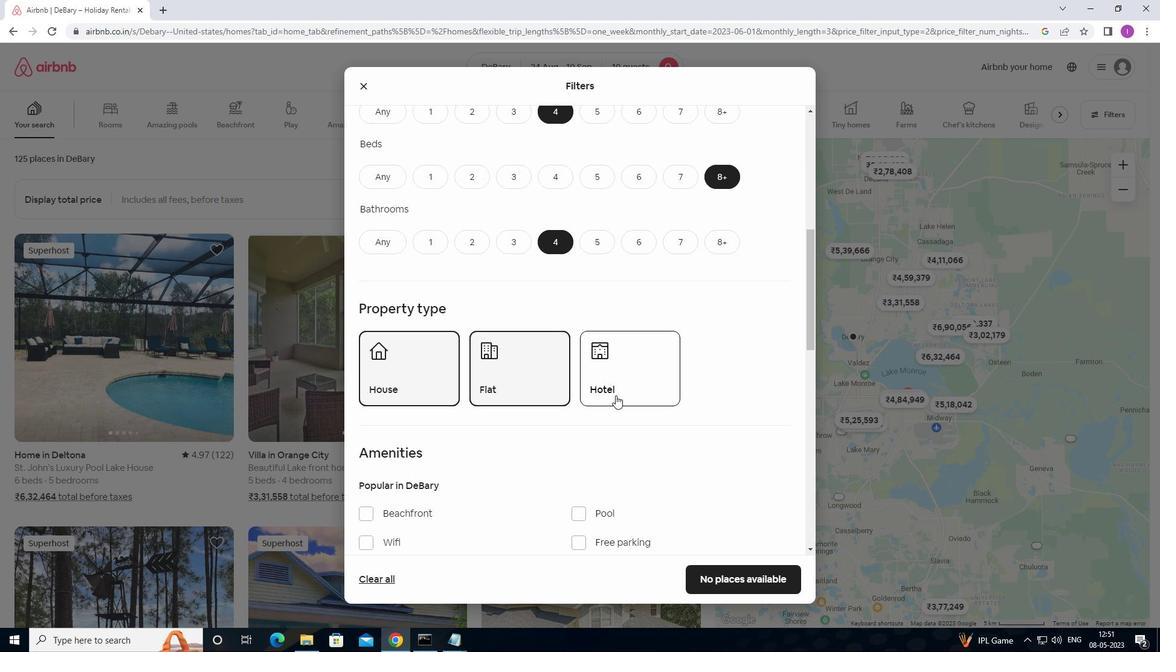 
Action: Mouse moved to (614, 399)
Screenshot: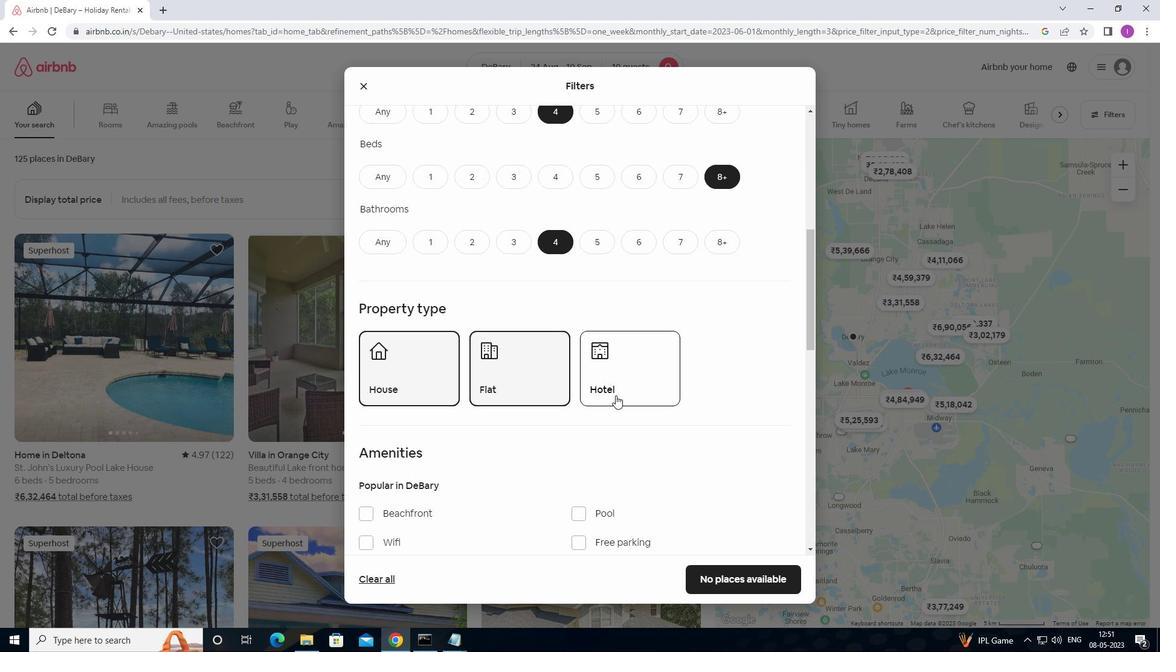 
Action: Mouse scrolled (614, 398) with delta (0, 0)
Screenshot: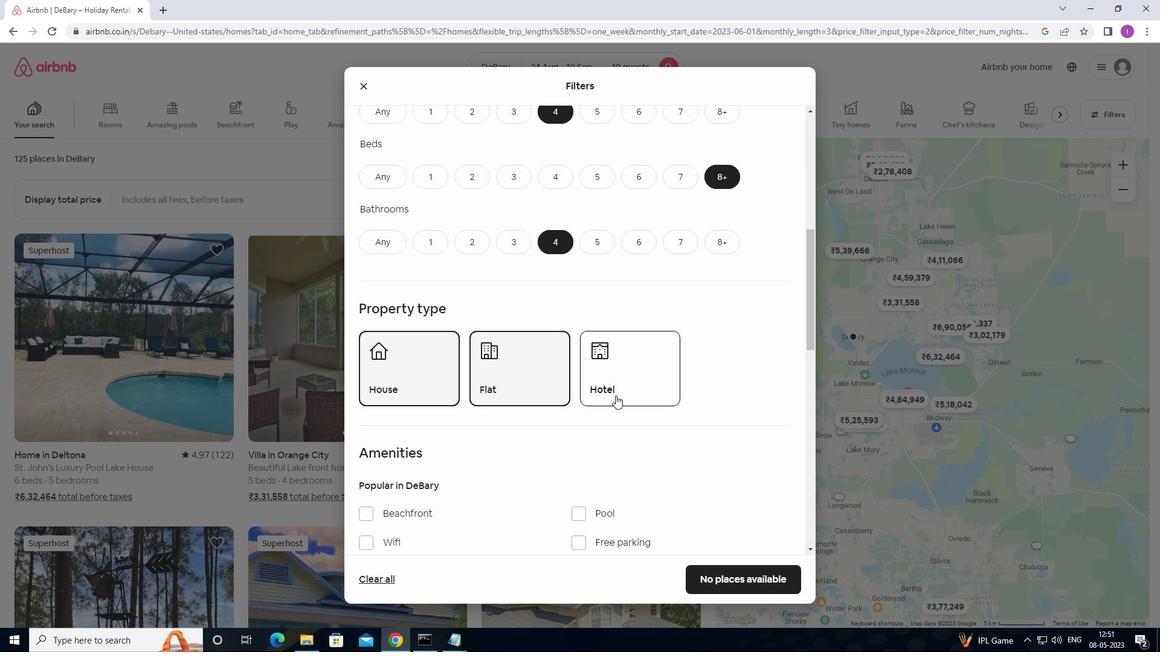 
Action: Mouse scrolled (614, 398) with delta (0, 0)
Screenshot: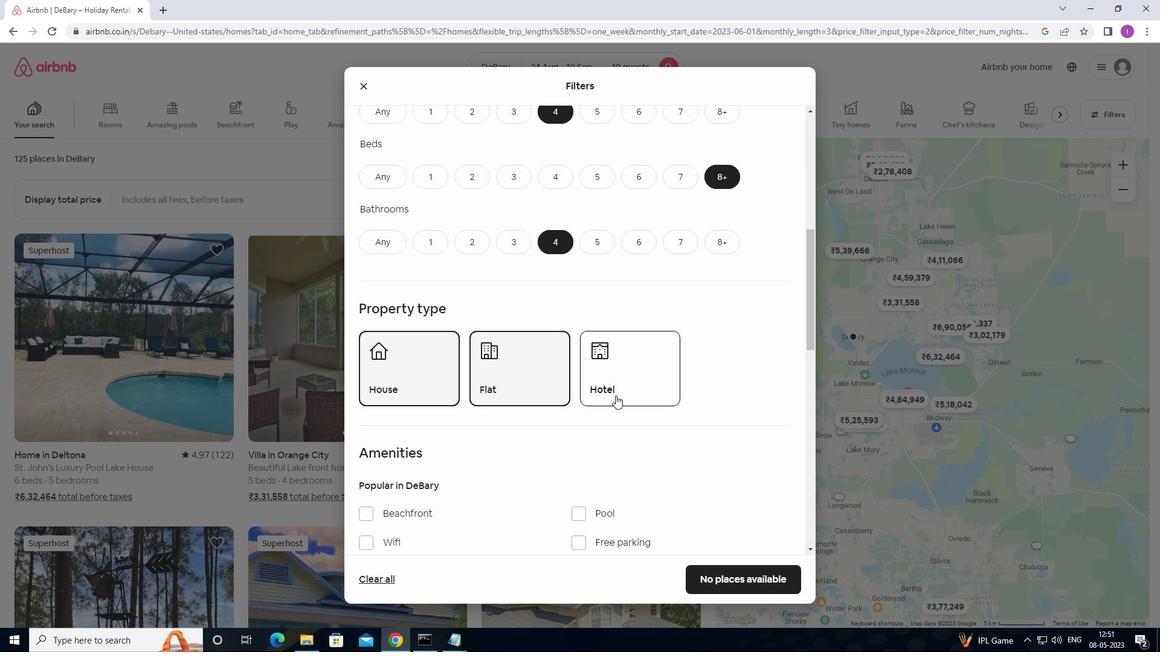 
Action: Mouse moved to (366, 300)
Screenshot: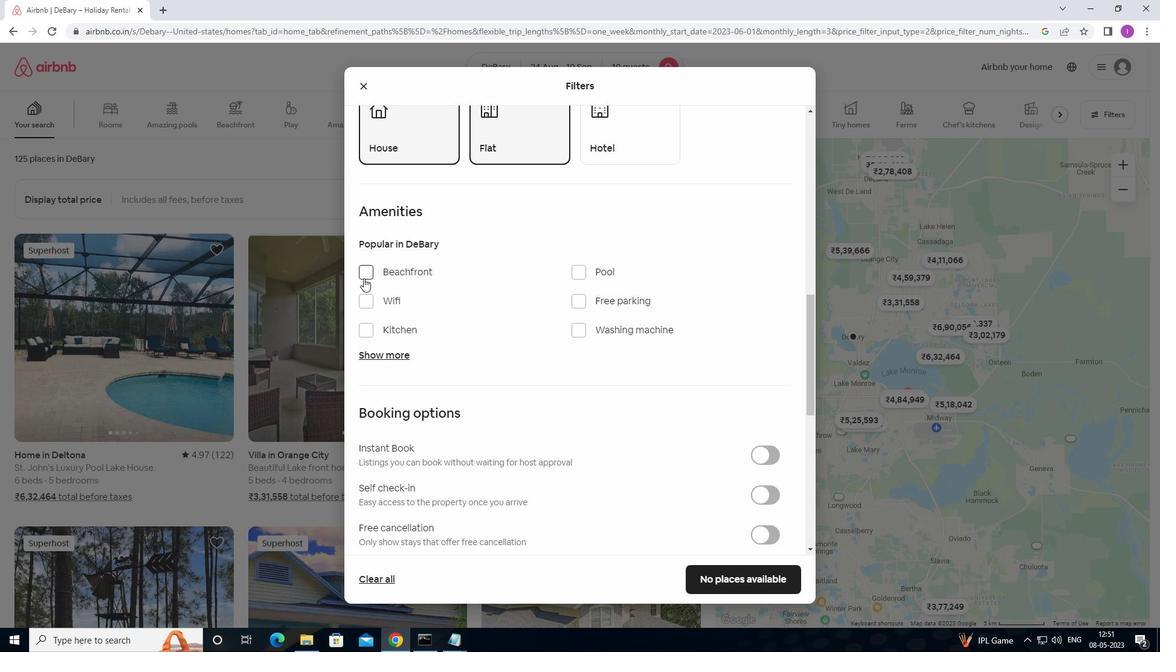 
Action: Mouse pressed left at (366, 300)
Screenshot: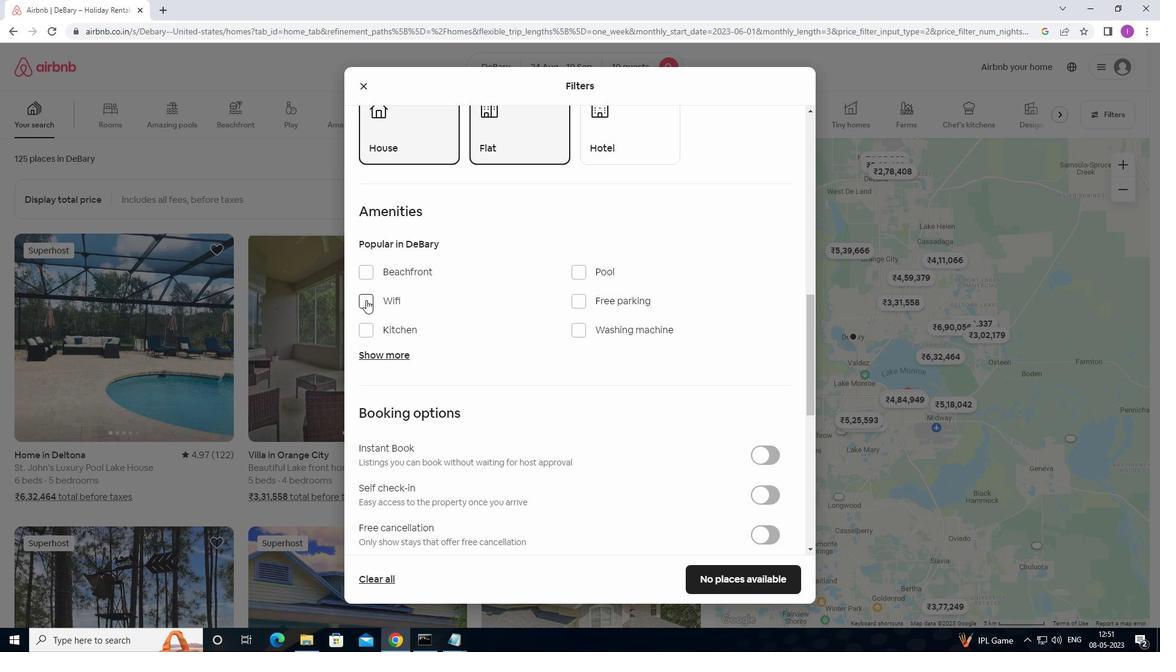 
Action: Mouse moved to (581, 299)
Screenshot: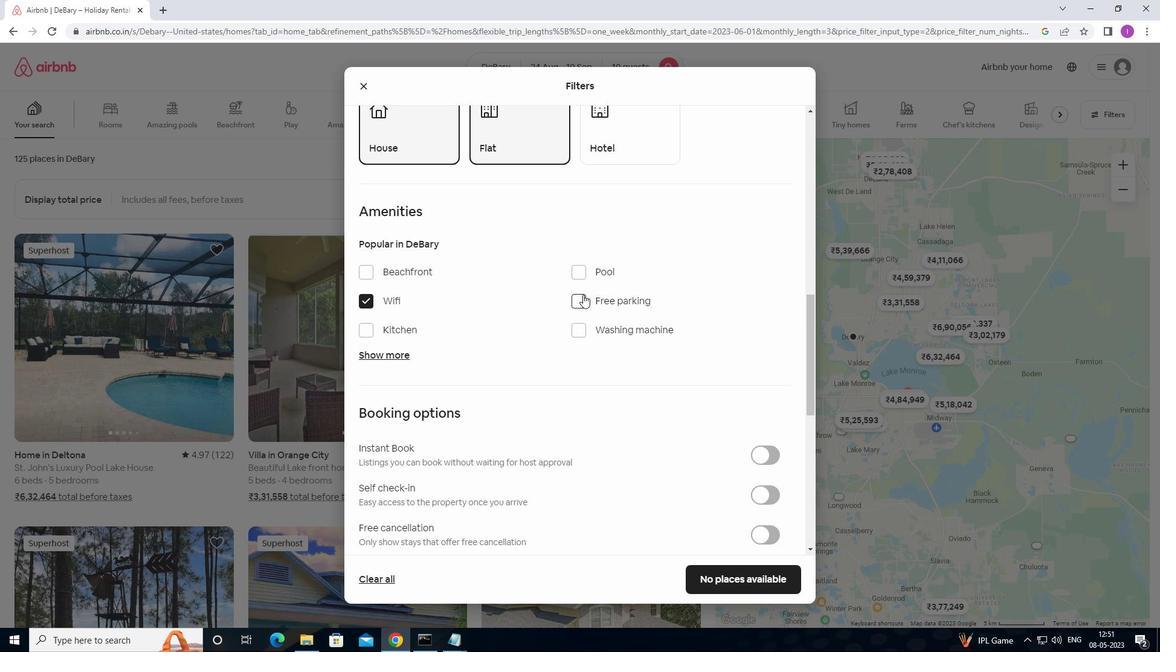 
Action: Mouse pressed left at (581, 299)
Screenshot: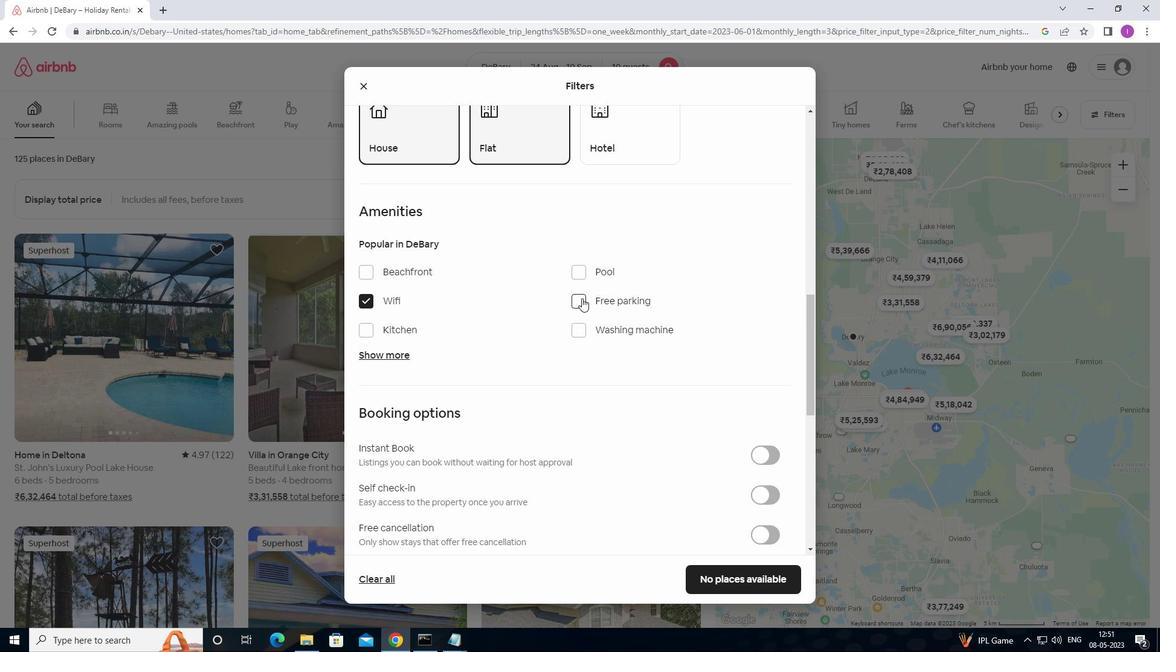 
Action: Mouse moved to (407, 358)
Screenshot: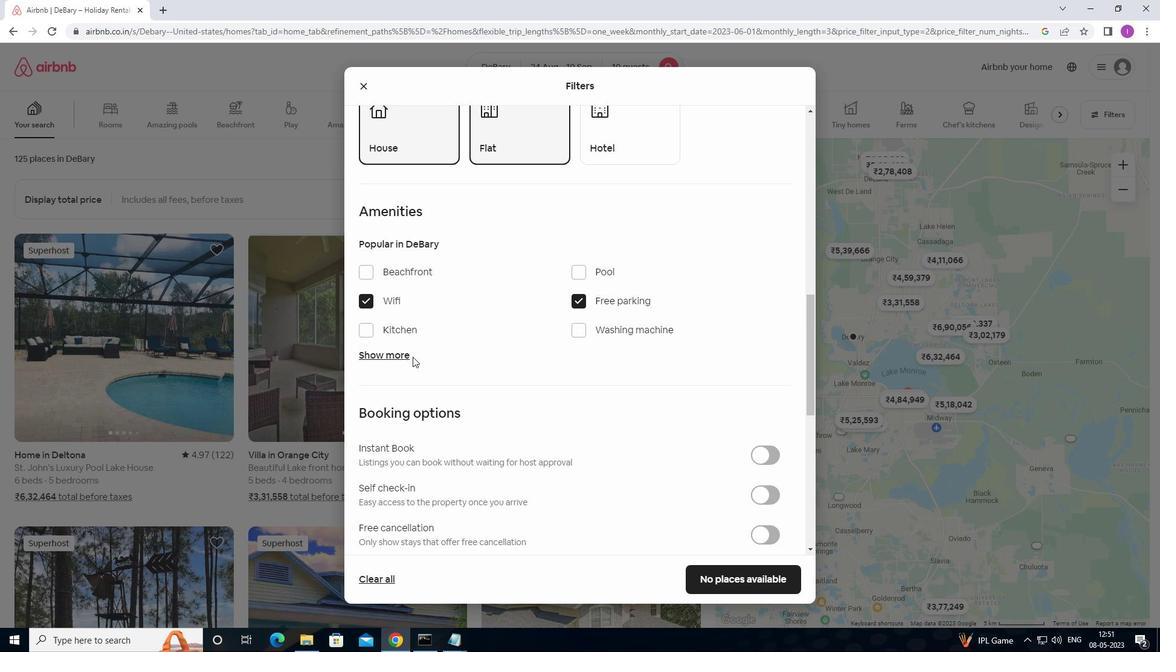 
Action: Mouse pressed left at (407, 358)
Screenshot: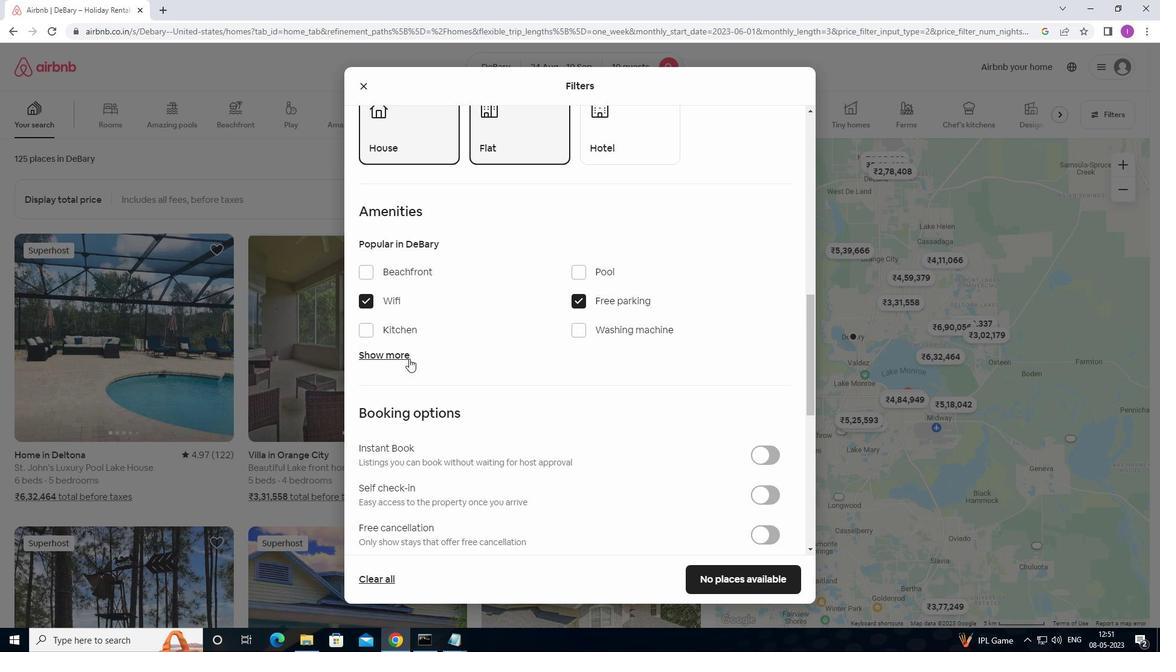 
Action: Mouse moved to (370, 456)
Screenshot: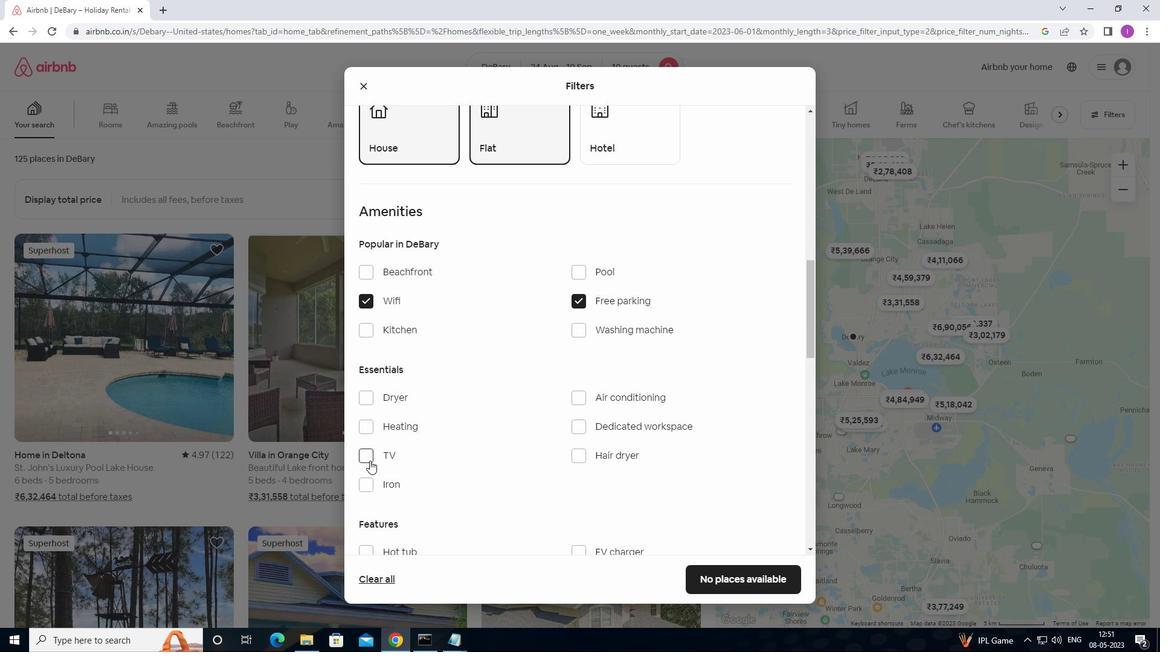 
Action: Mouse pressed left at (370, 456)
Screenshot: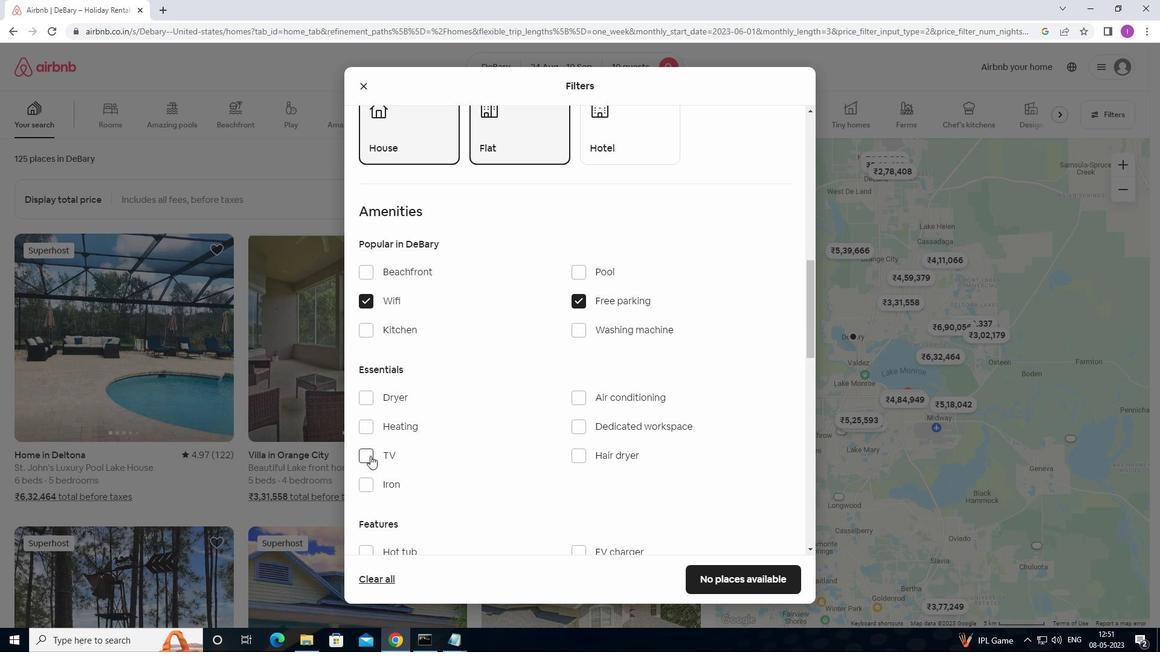 
Action: Mouse moved to (513, 441)
Screenshot: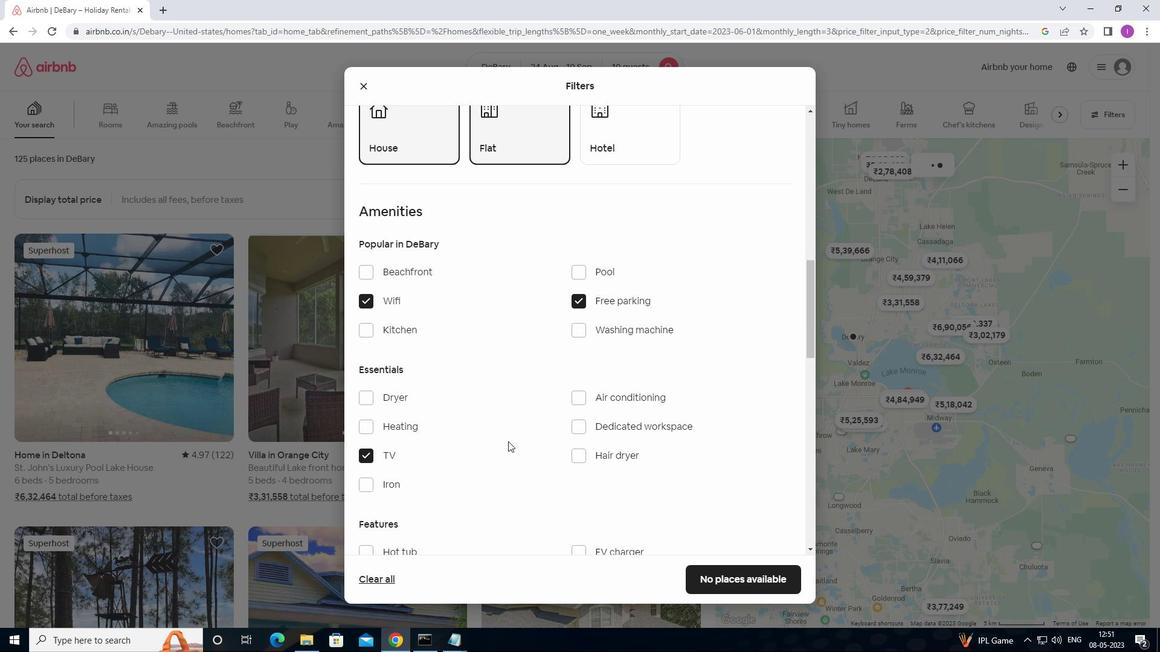 
Action: Mouse scrolled (513, 440) with delta (0, 0)
Screenshot: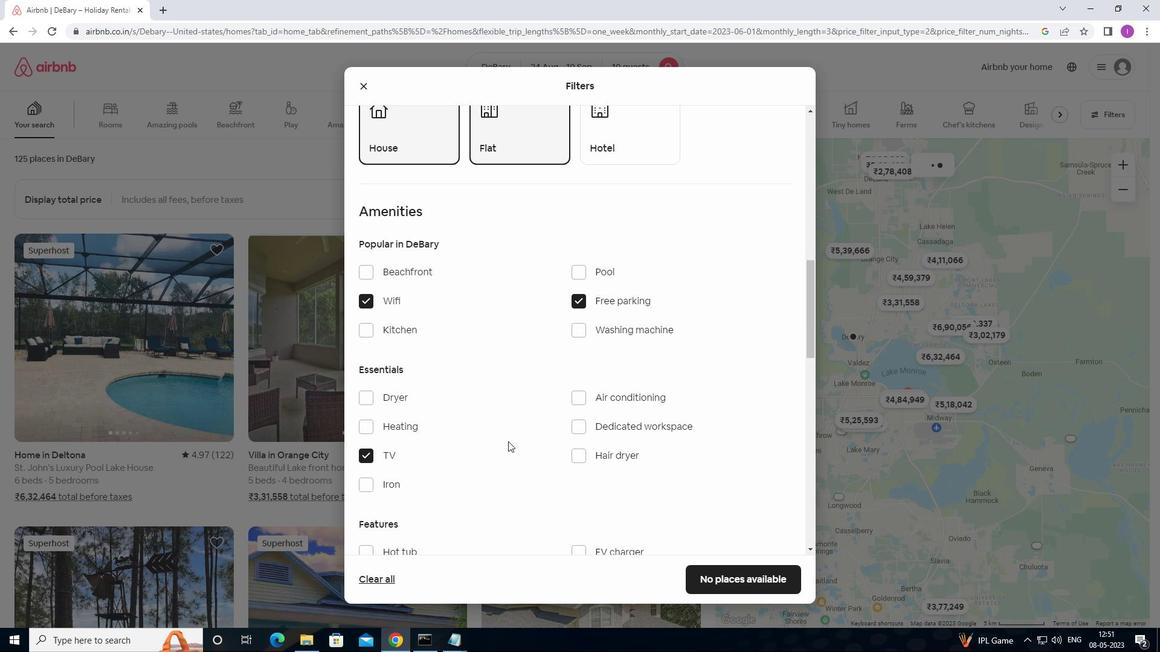 
Action: Mouse moved to (515, 441)
Screenshot: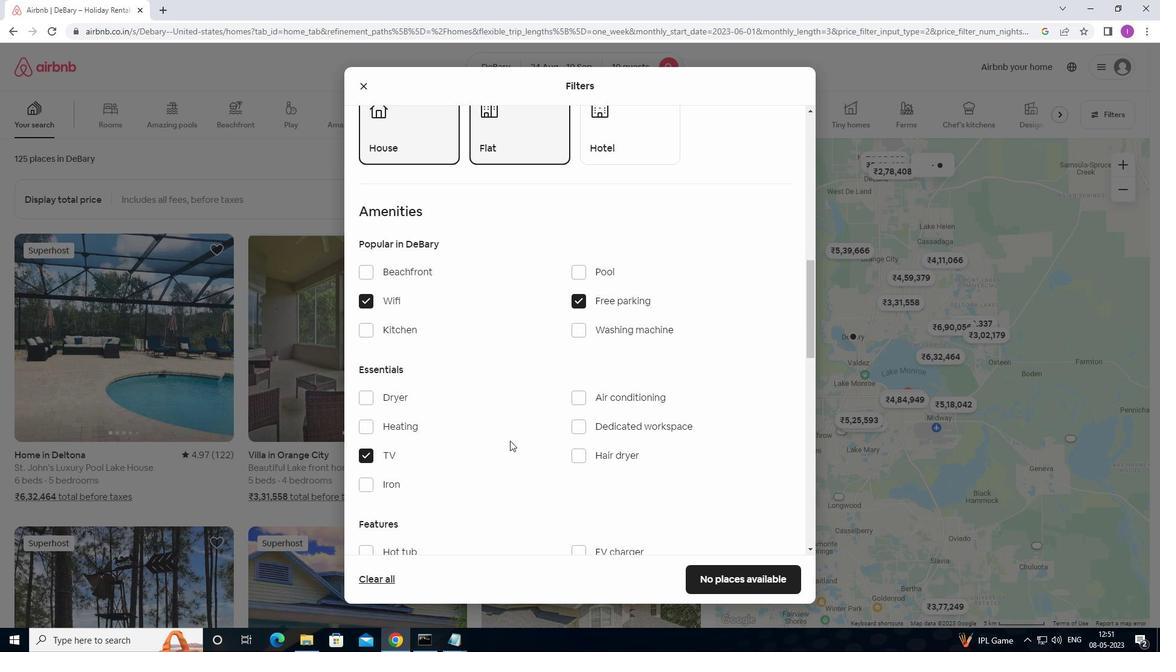 
Action: Mouse scrolled (515, 440) with delta (0, 0)
Screenshot: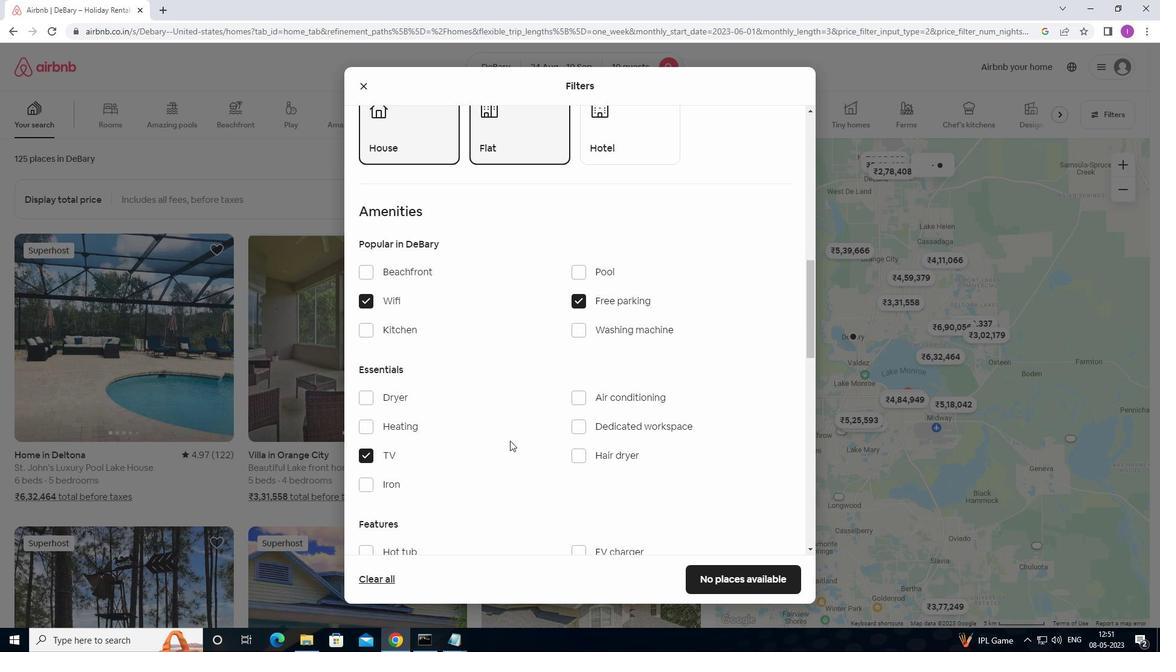 
Action: Mouse moved to (579, 456)
Screenshot: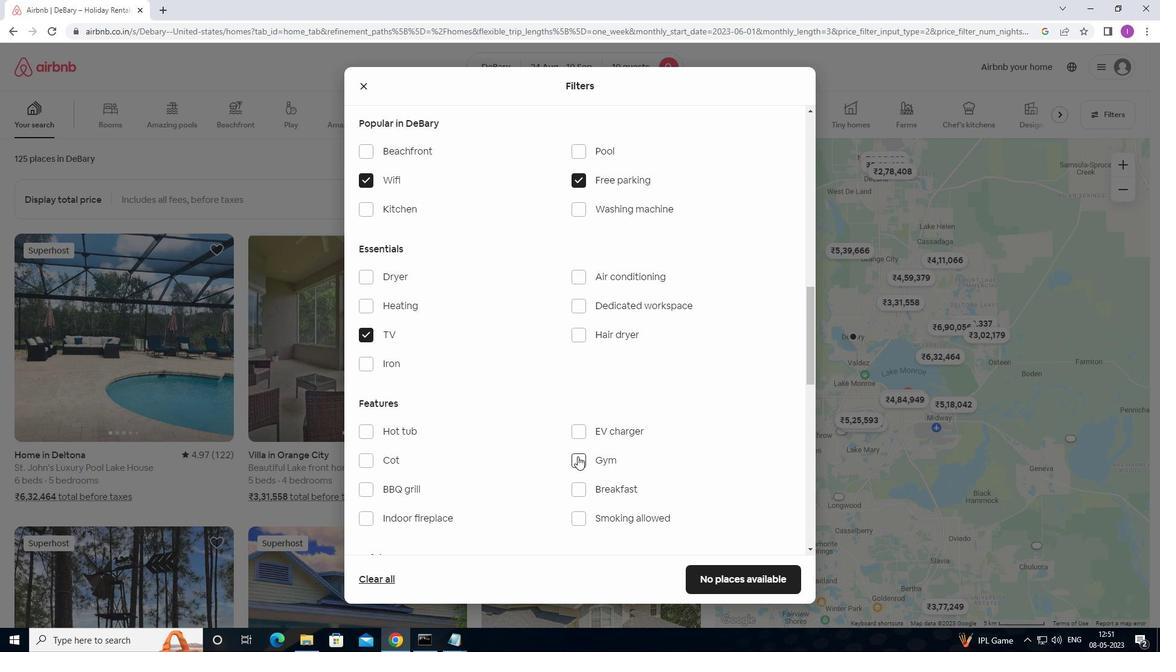 
Action: Mouse pressed left at (579, 456)
Screenshot: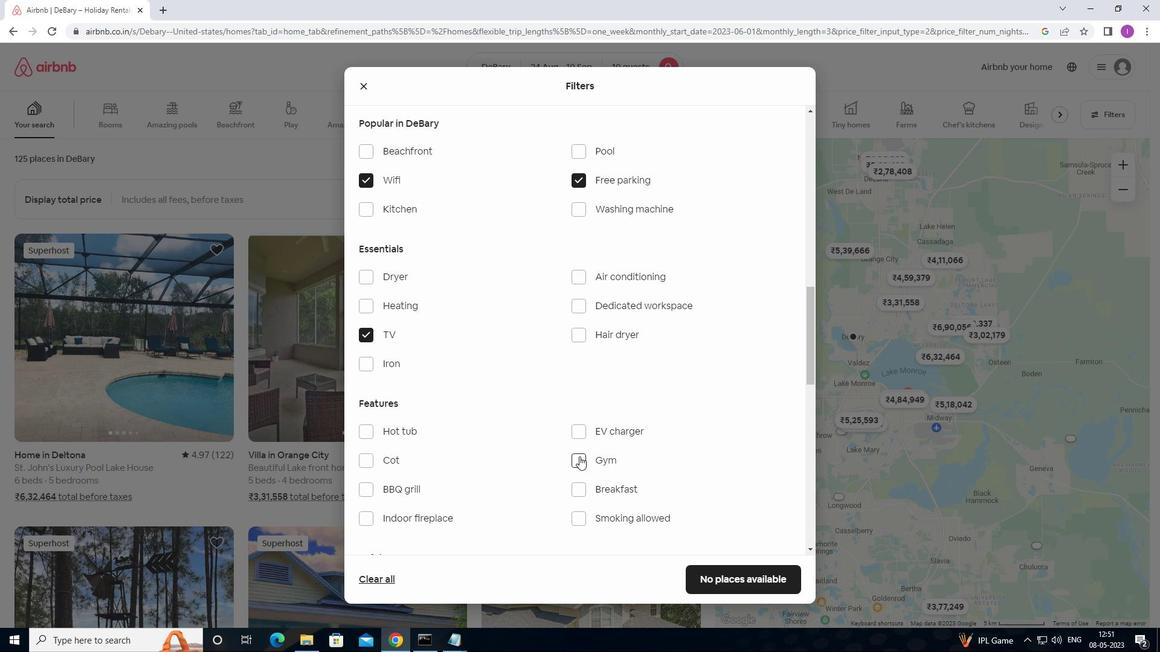 
Action: Mouse moved to (577, 487)
Screenshot: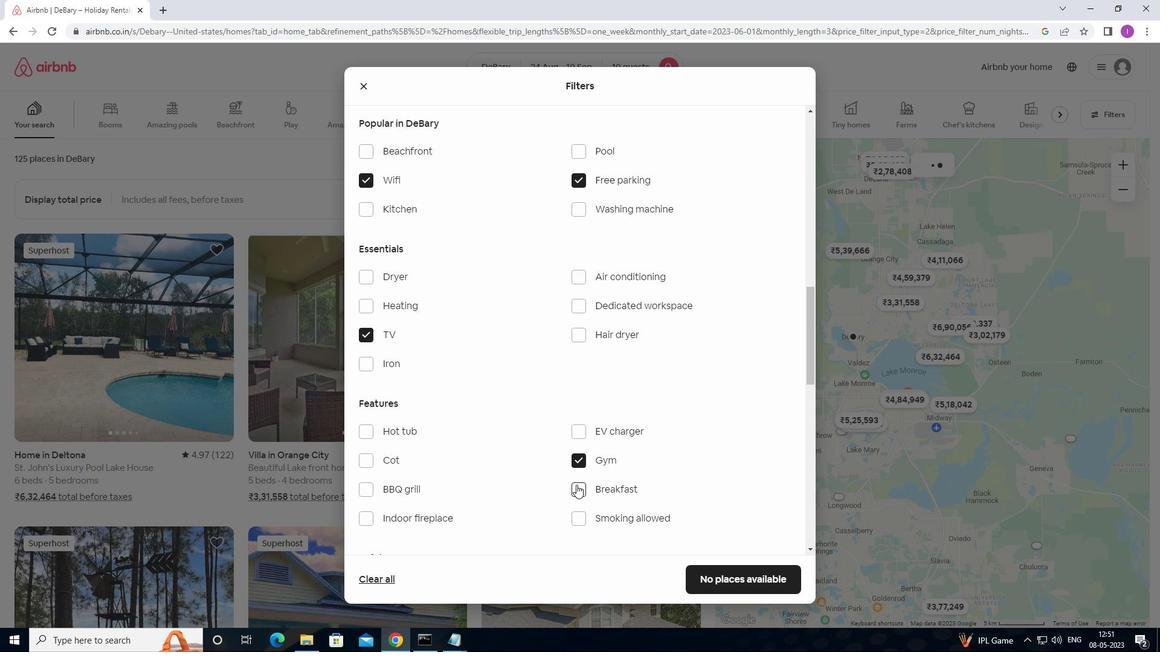 
Action: Mouse pressed left at (577, 487)
Screenshot: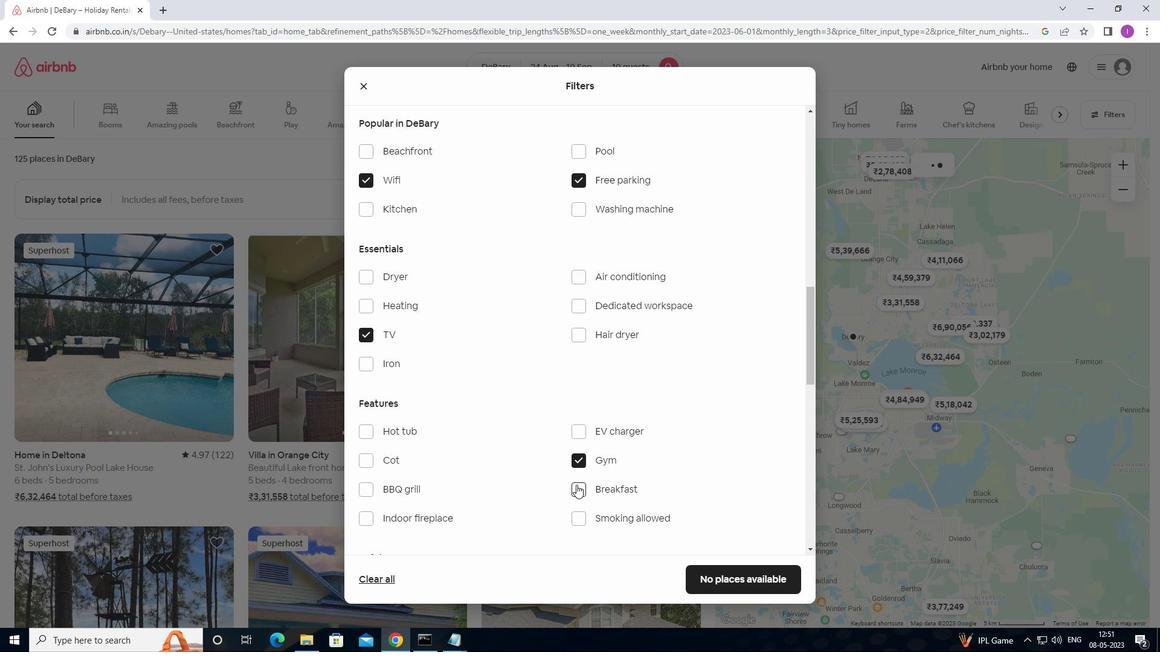
Action: Mouse moved to (619, 464)
Screenshot: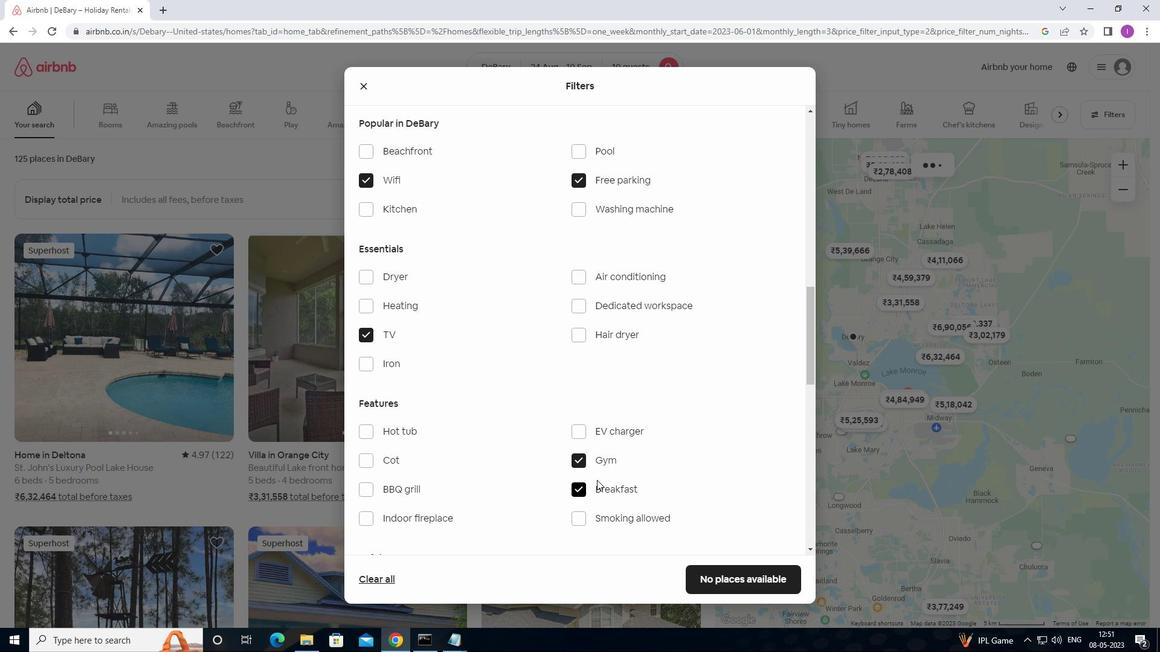 
Action: Mouse scrolled (619, 463) with delta (0, 0)
Screenshot: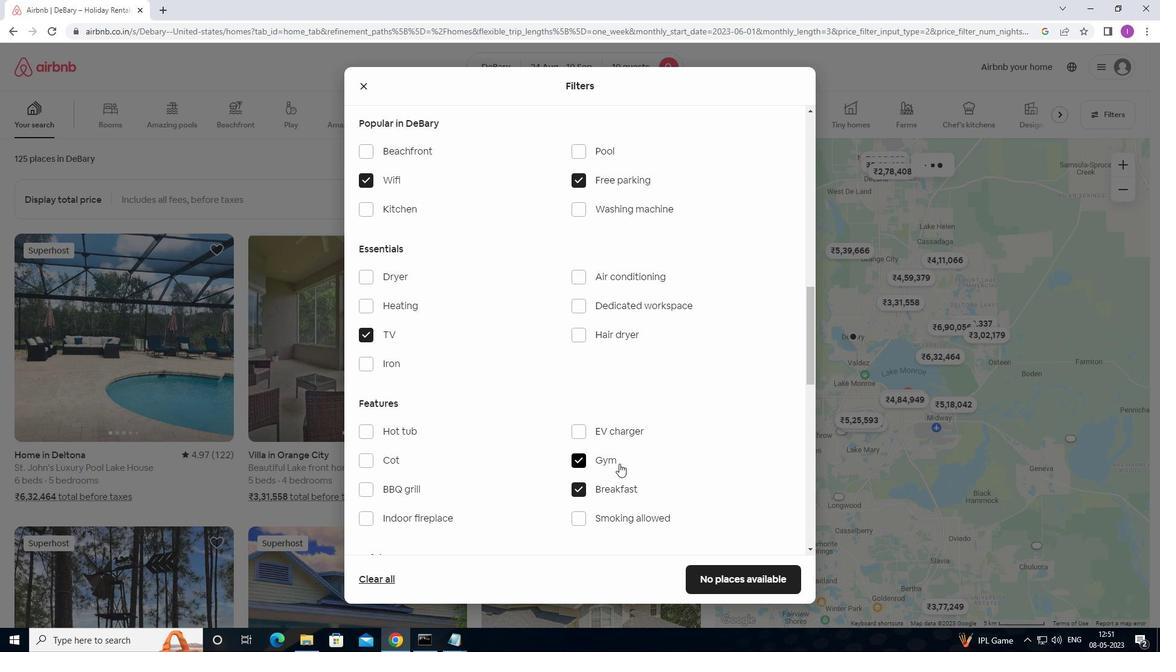 
Action: Mouse scrolled (619, 463) with delta (0, 0)
Screenshot: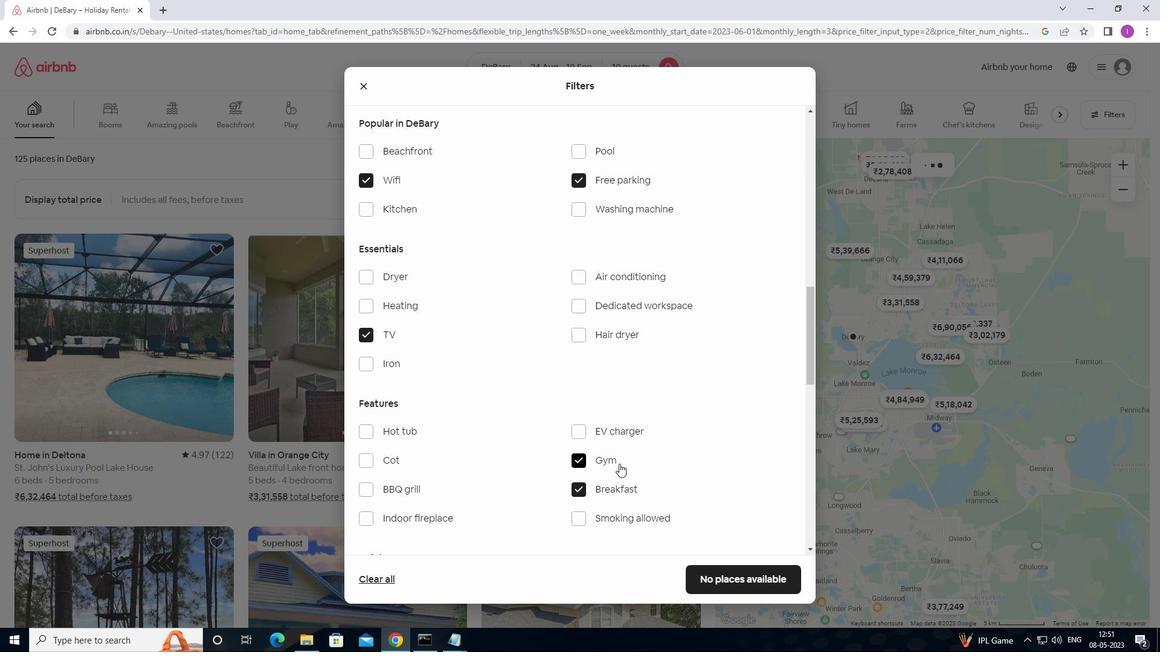 
Action: Mouse scrolled (619, 463) with delta (0, 0)
Screenshot: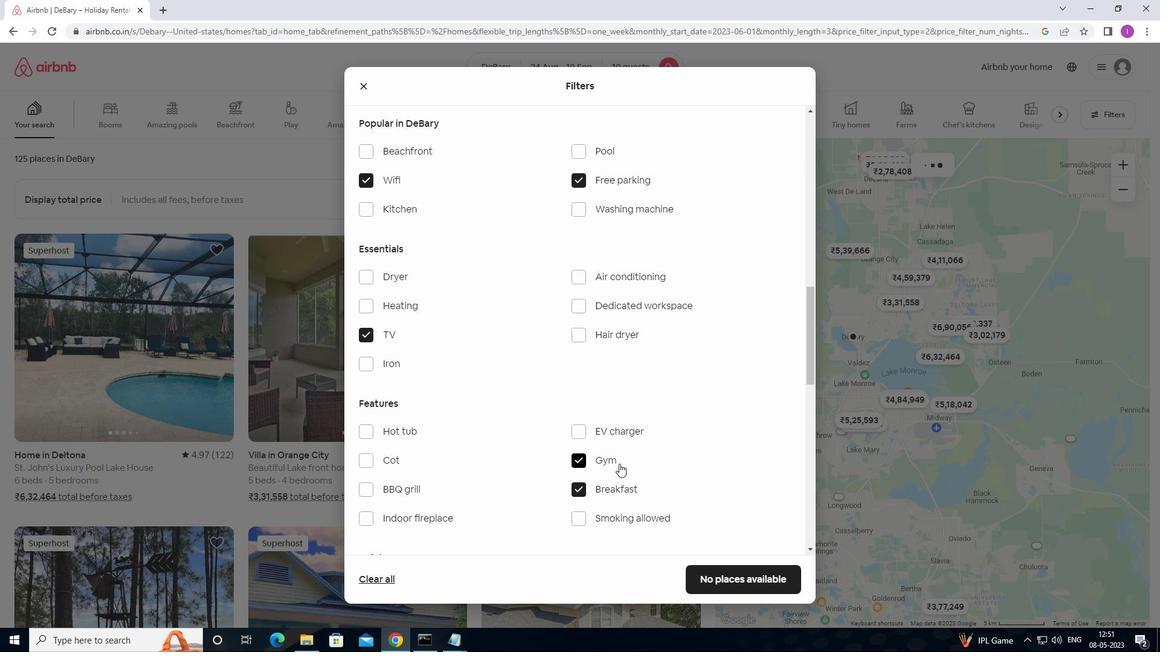 
Action: Mouse scrolled (619, 463) with delta (0, 0)
Screenshot: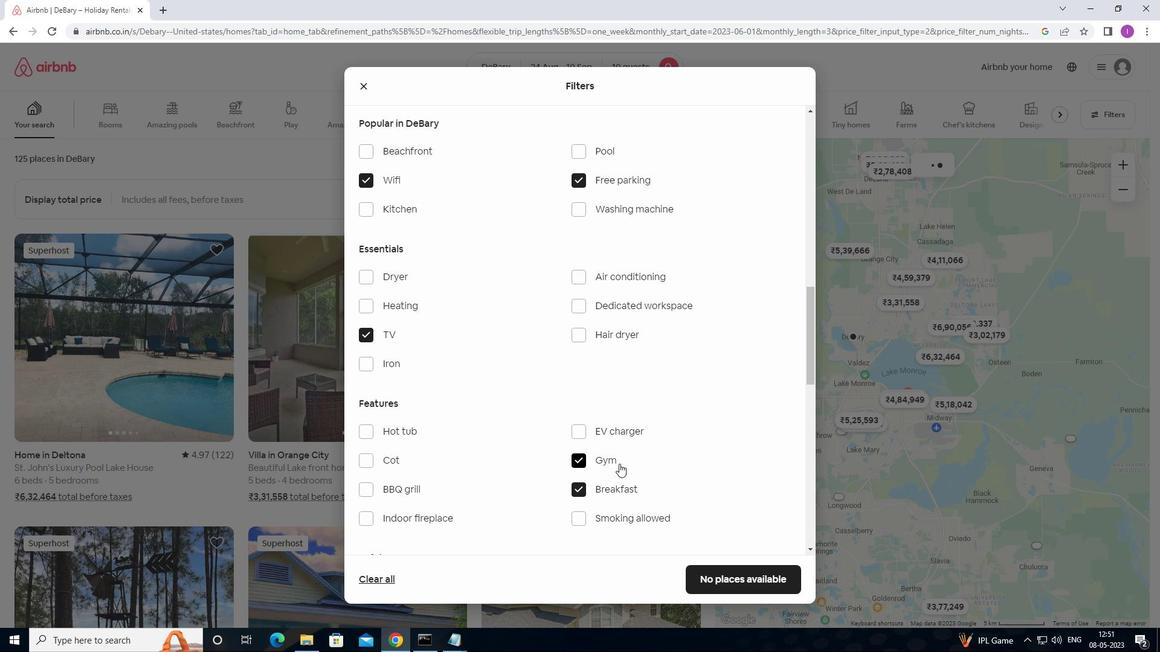 
Action: Mouse moved to (633, 458)
Screenshot: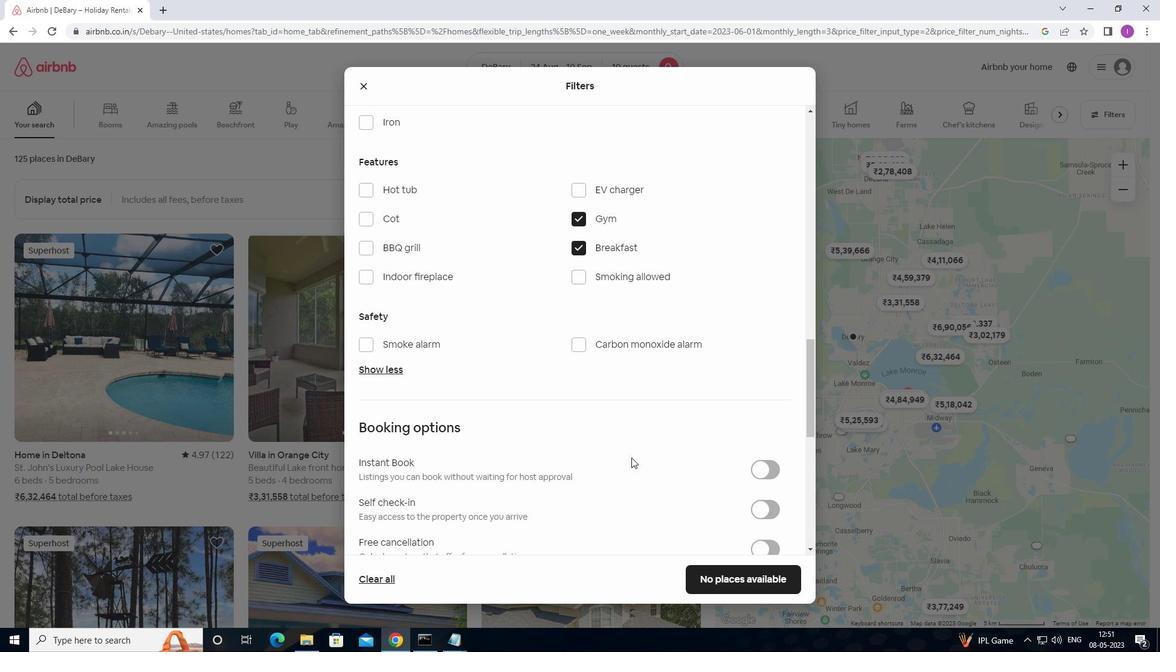 
Action: Mouse scrolled (633, 457) with delta (0, 0)
Screenshot: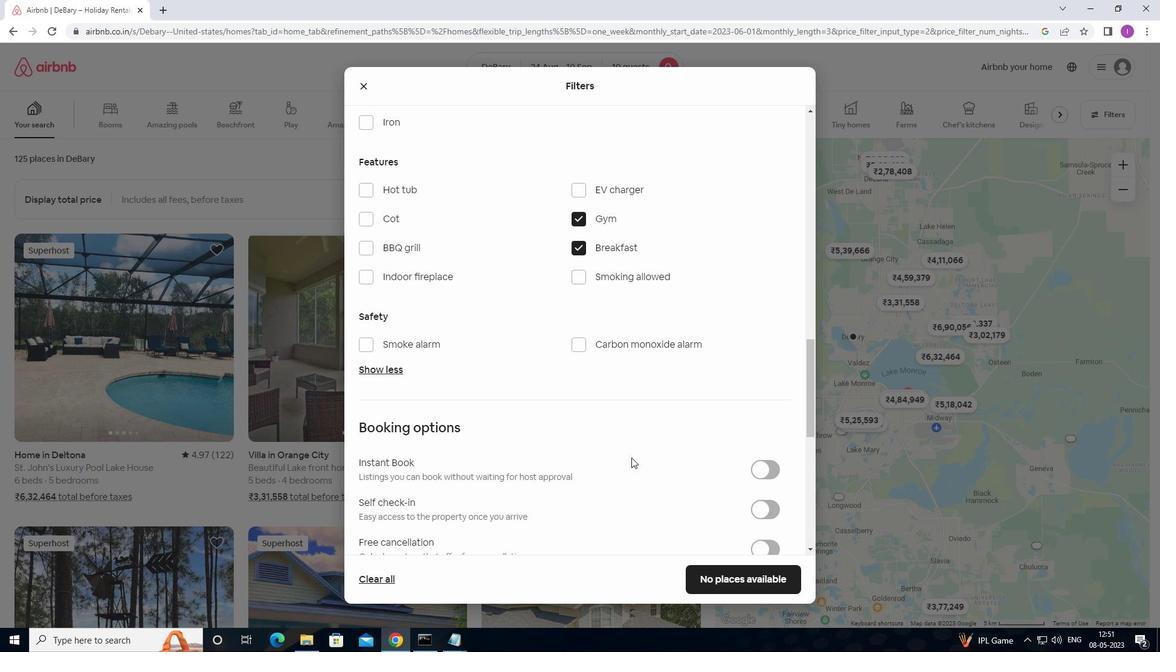 
Action: Mouse moved to (652, 450)
Screenshot: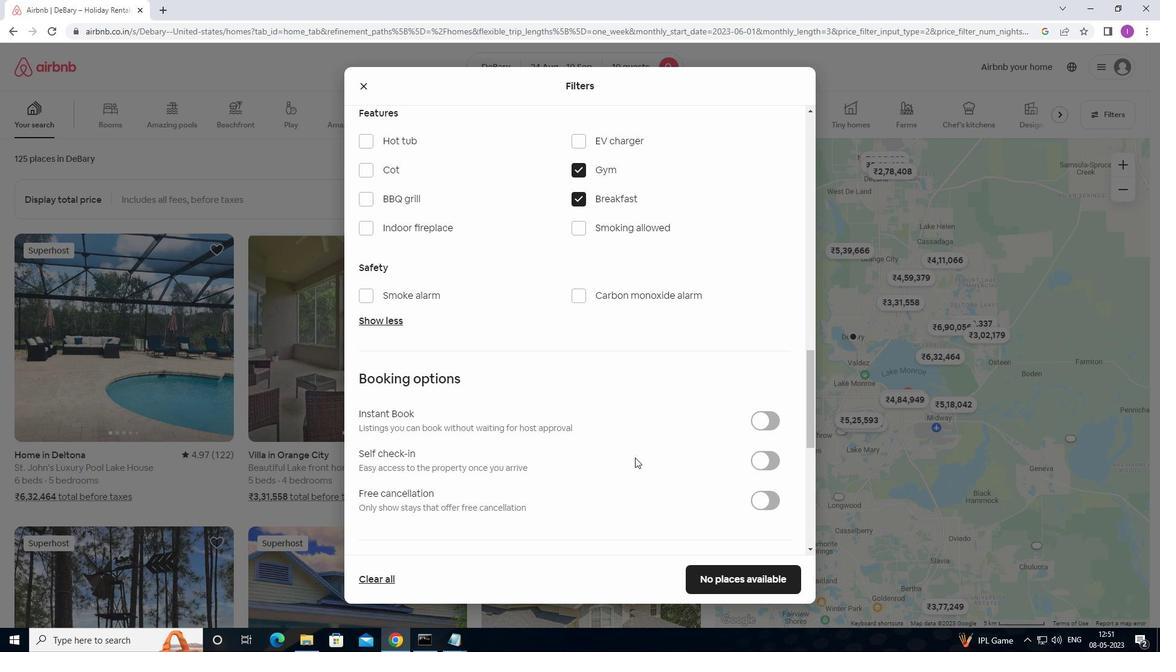 
Action: Mouse scrolled (652, 450) with delta (0, 0)
Screenshot: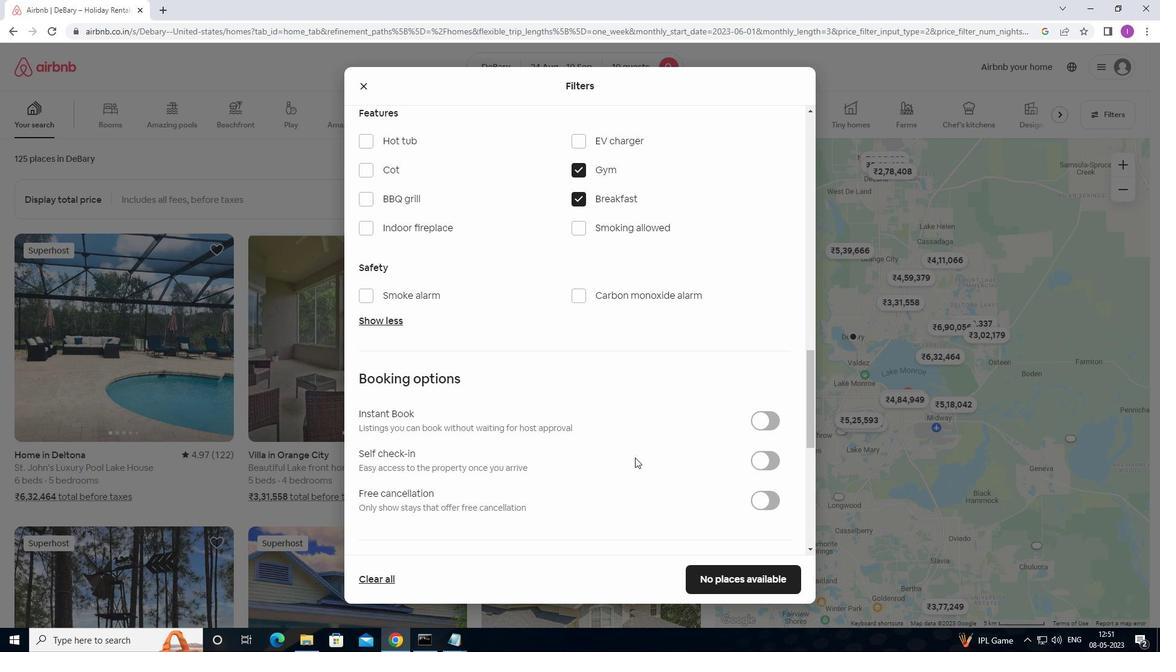 
Action: Mouse moved to (767, 390)
Screenshot: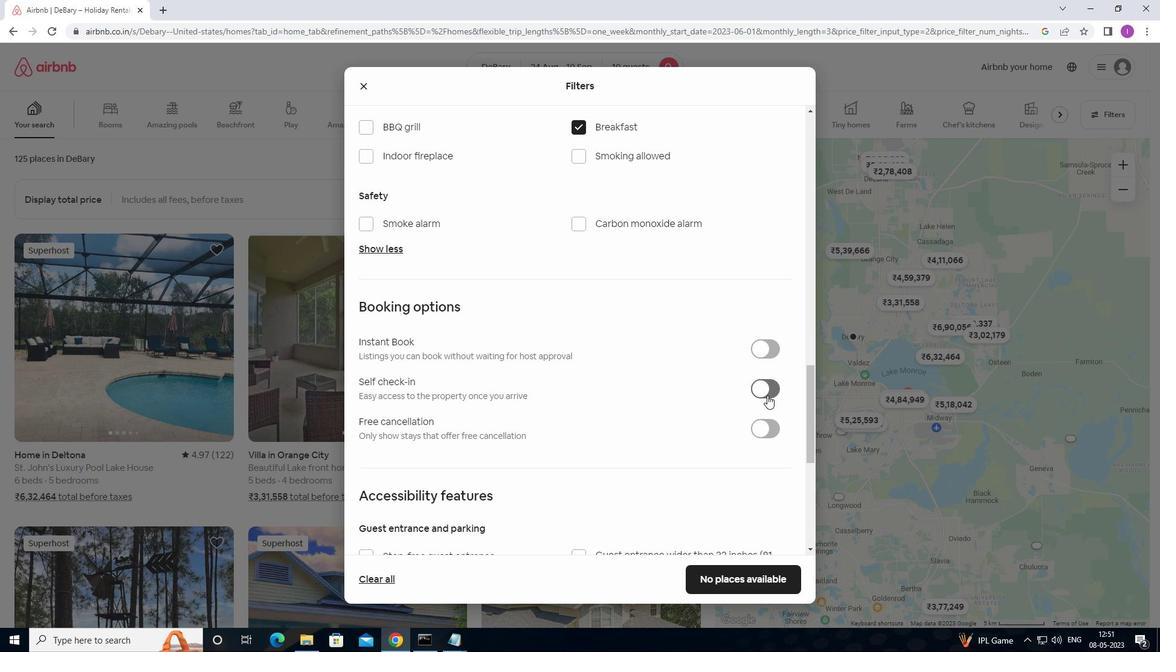 
Action: Mouse pressed left at (767, 390)
Screenshot: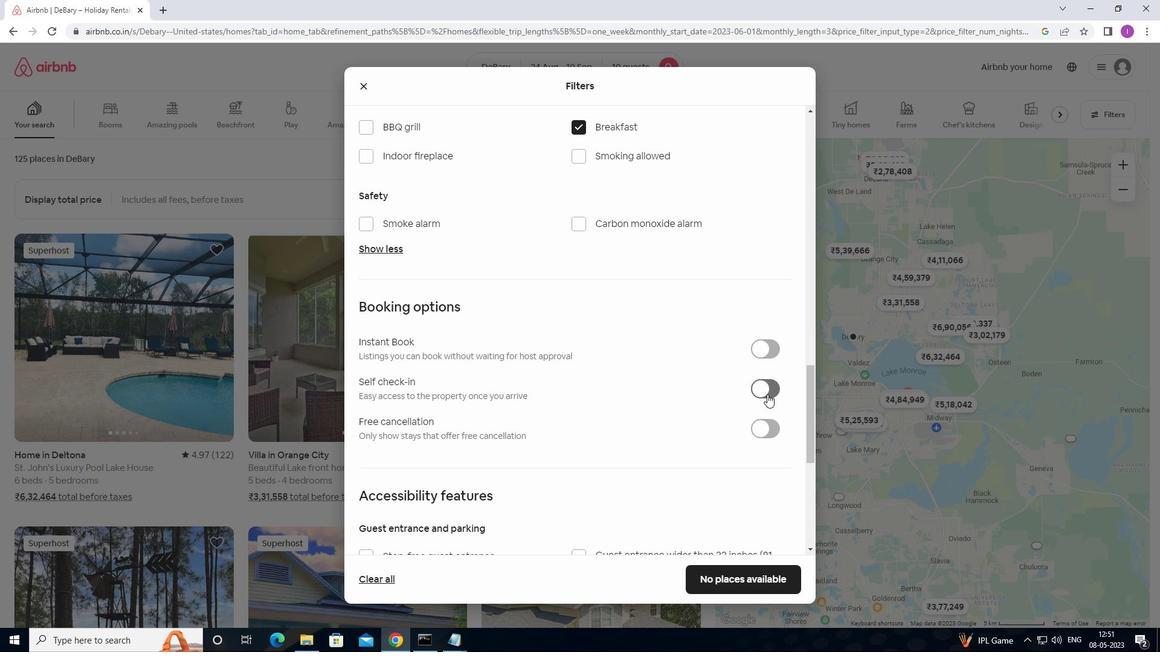 
Action: Mouse moved to (609, 464)
Screenshot: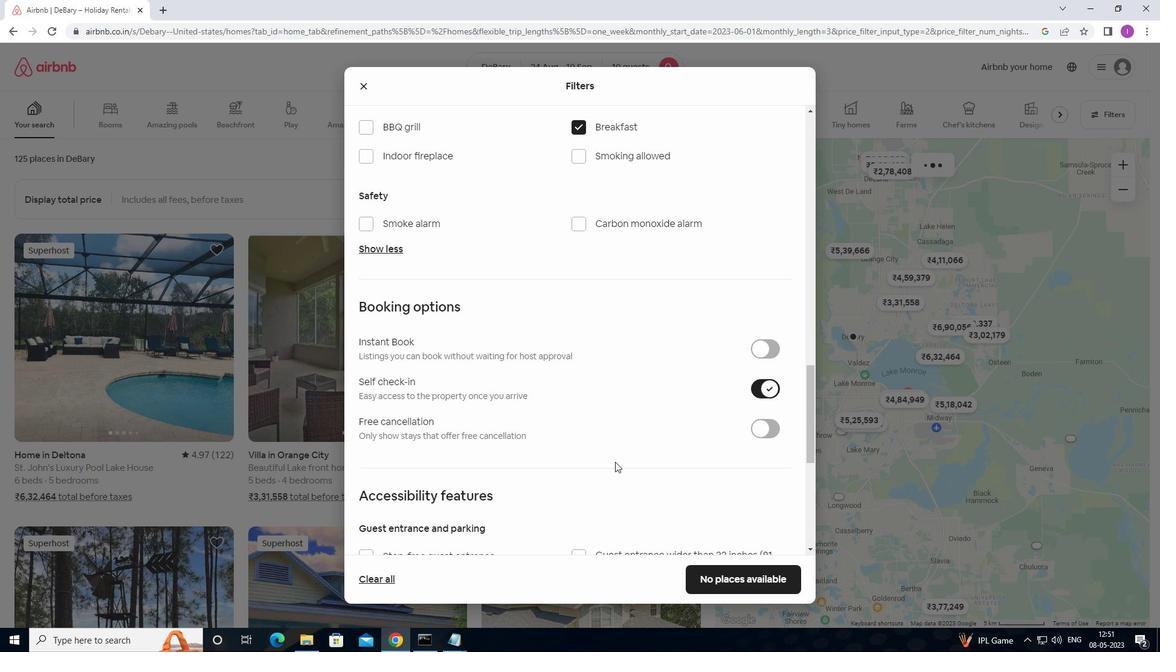 
Action: Mouse scrolled (609, 464) with delta (0, 0)
Screenshot: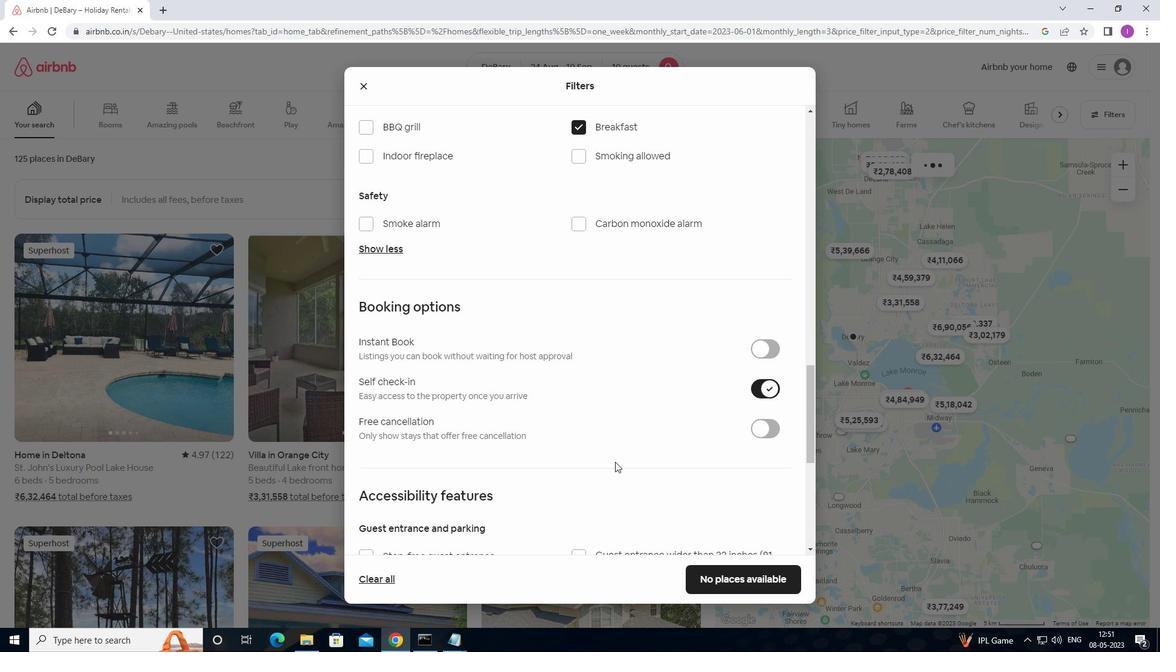 
Action: Mouse scrolled (609, 464) with delta (0, 0)
Screenshot: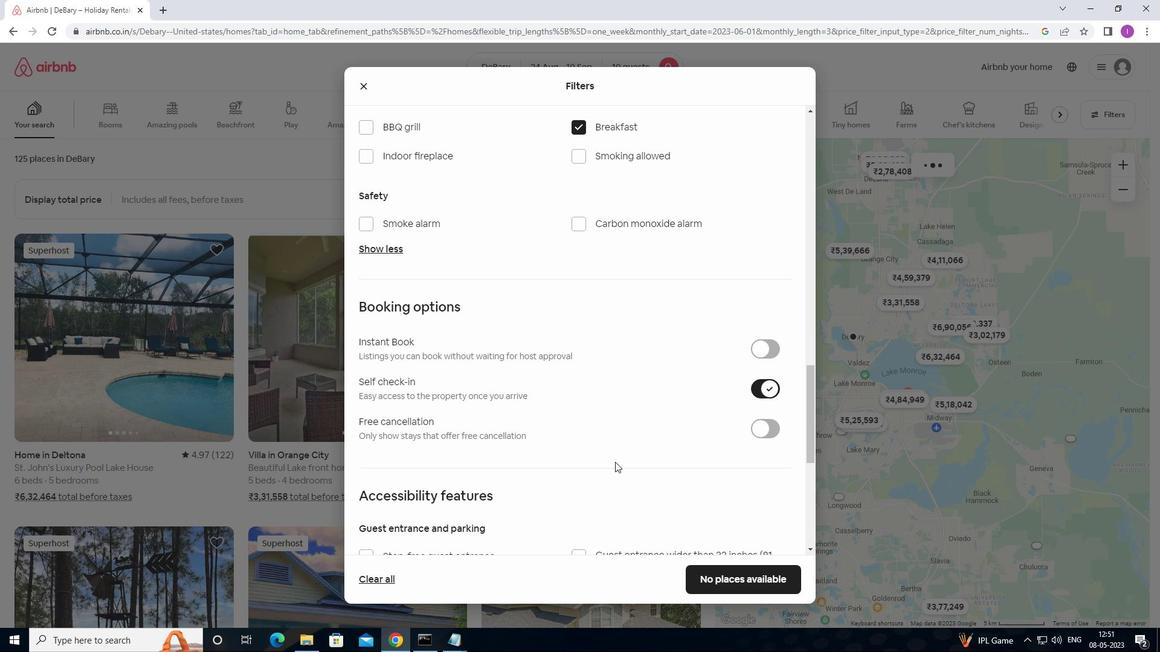 
Action: Mouse scrolled (609, 464) with delta (0, 0)
Screenshot: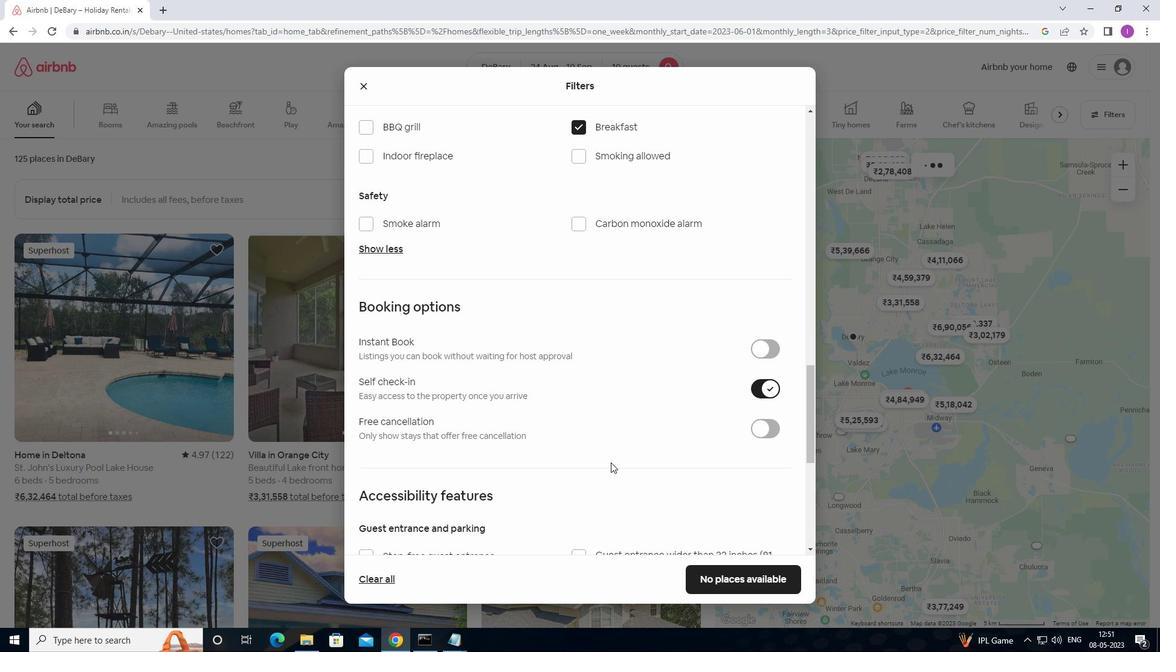 
Action: Mouse scrolled (609, 464) with delta (0, 0)
Screenshot: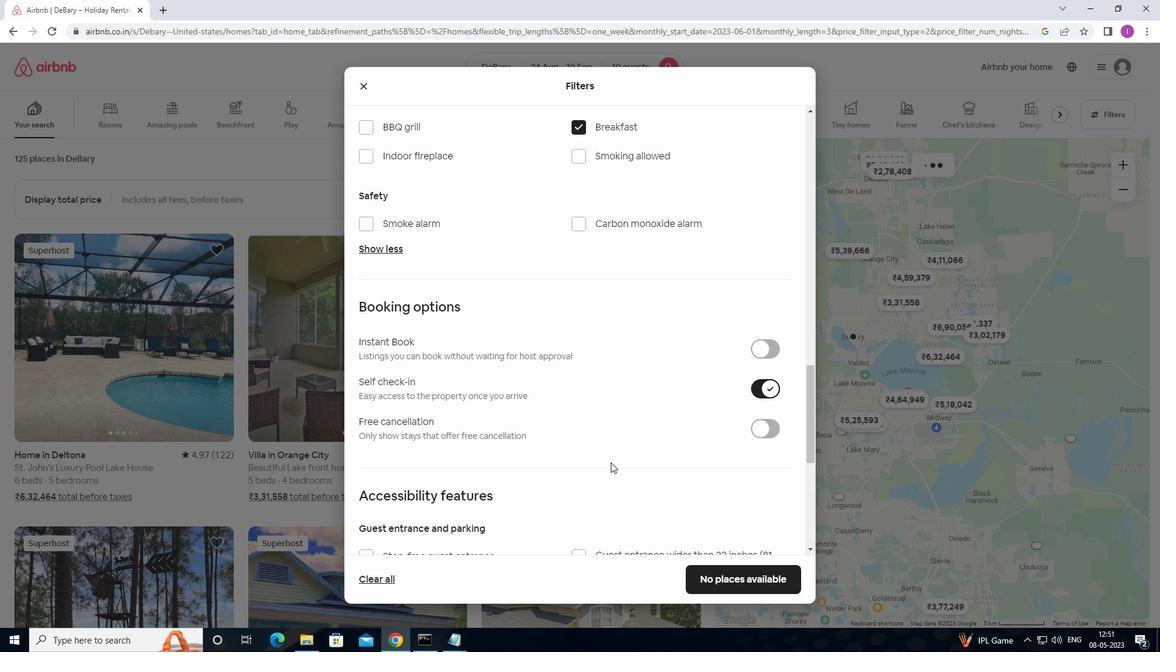 
Action: Mouse moved to (608, 463)
Screenshot: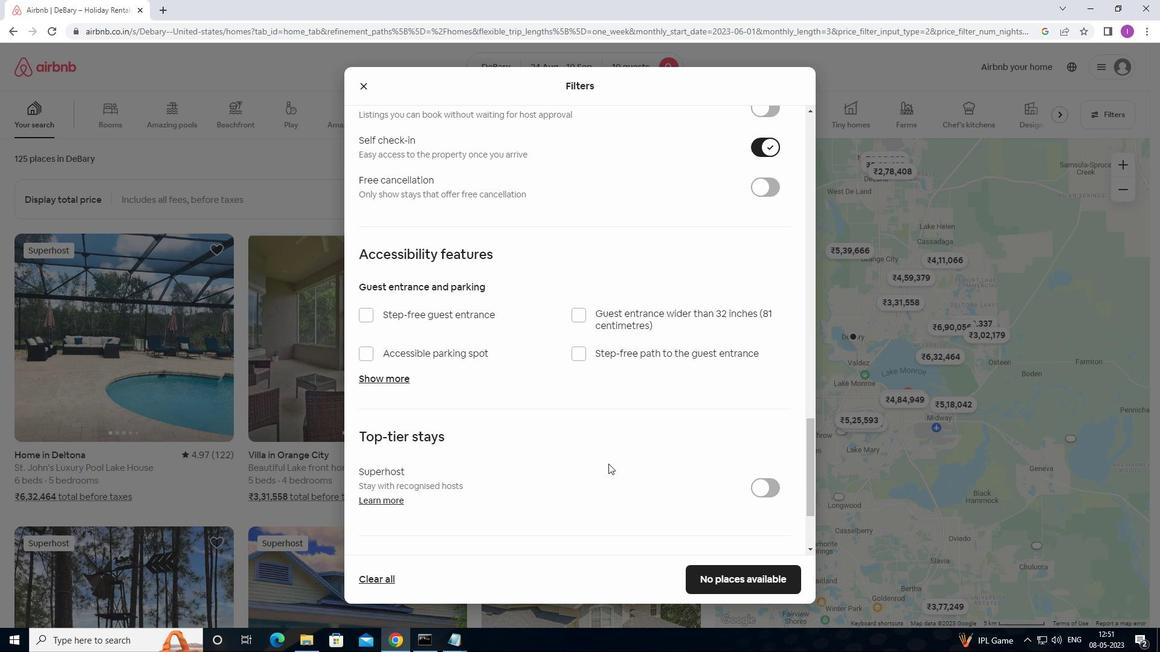 
Action: Mouse scrolled (608, 462) with delta (0, 0)
Screenshot: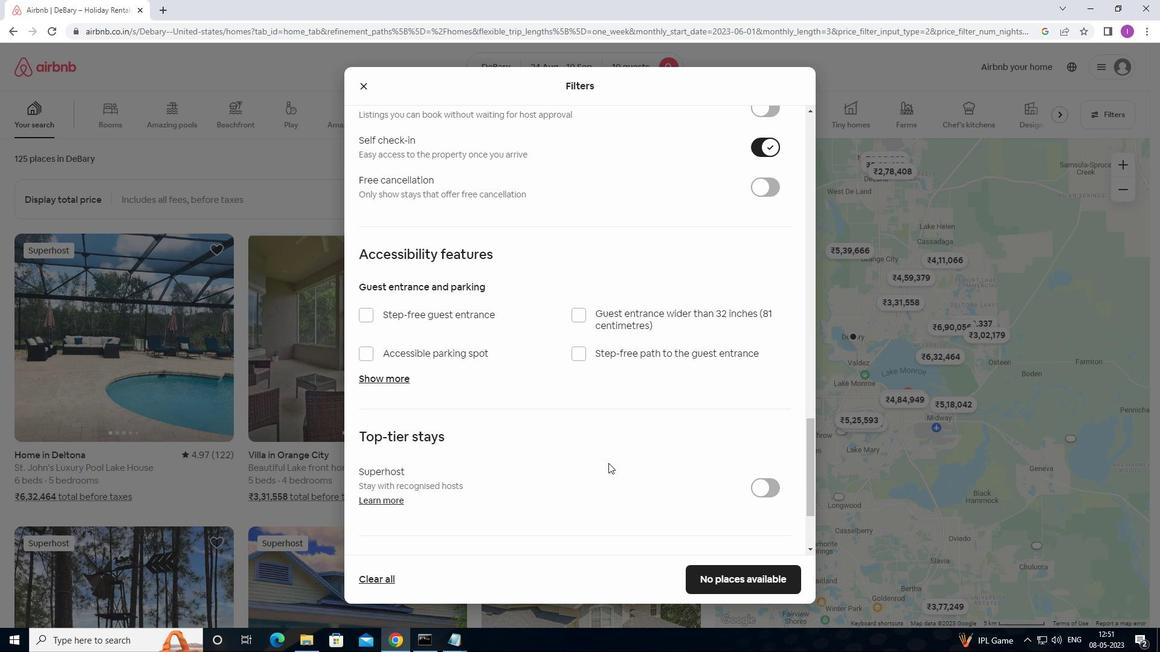 
Action: Mouse scrolled (608, 462) with delta (0, 0)
Screenshot: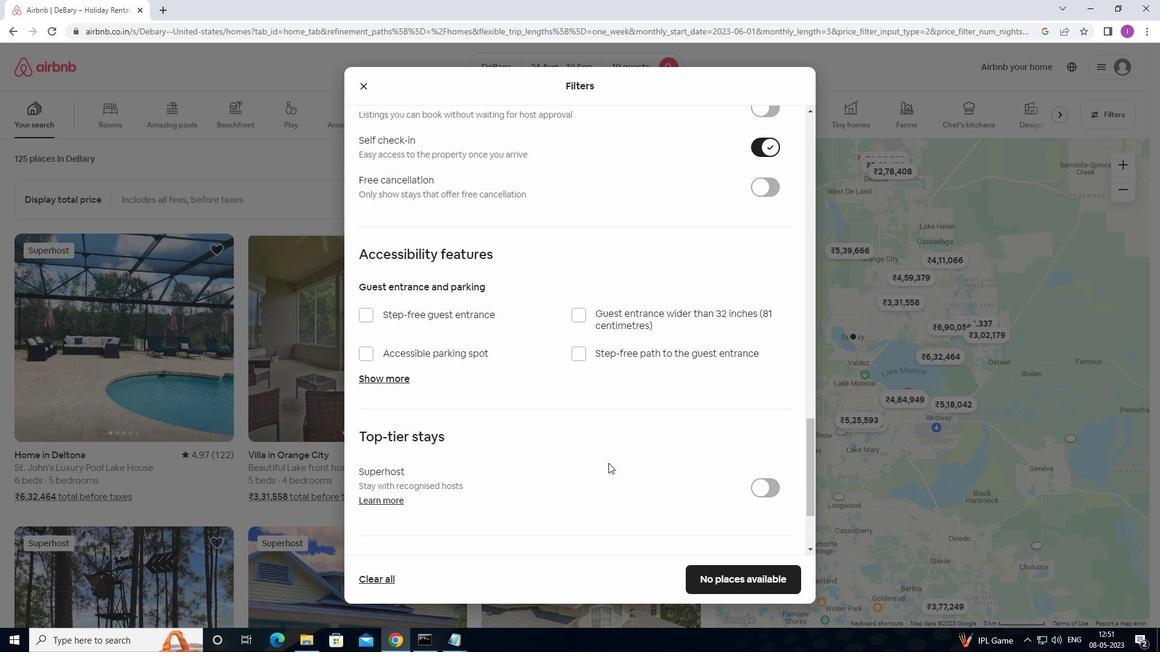
Action: Mouse moved to (581, 479)
Screenshot: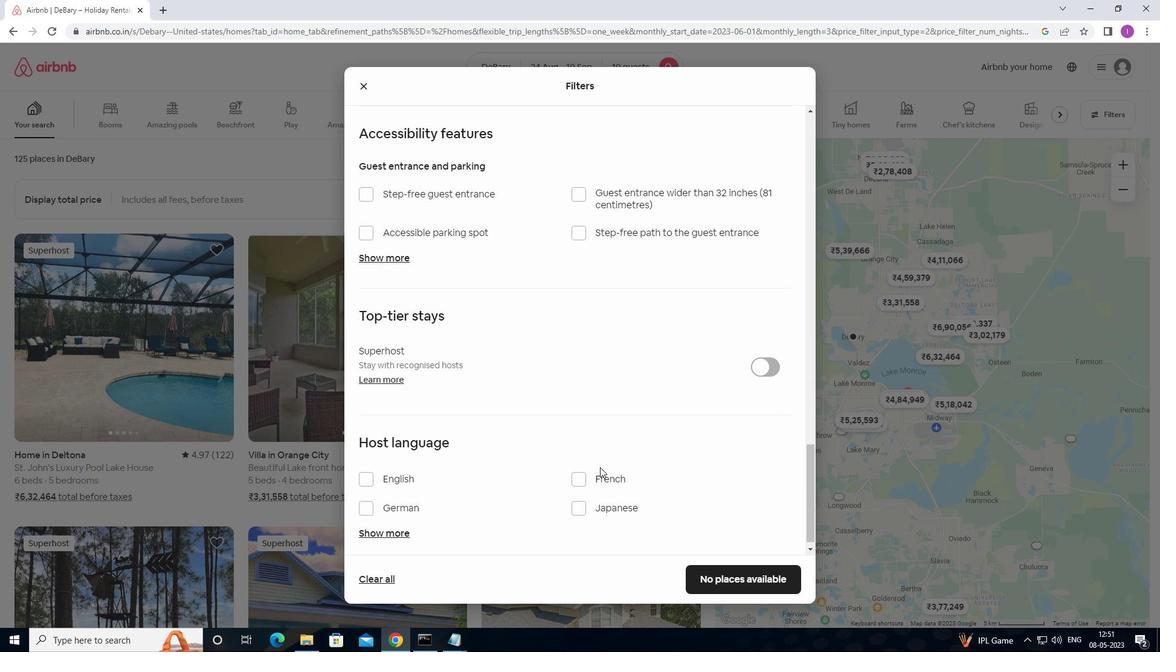 
Action: Mouse scrolled (581, 478) with delta (0, 0)
Screenshot: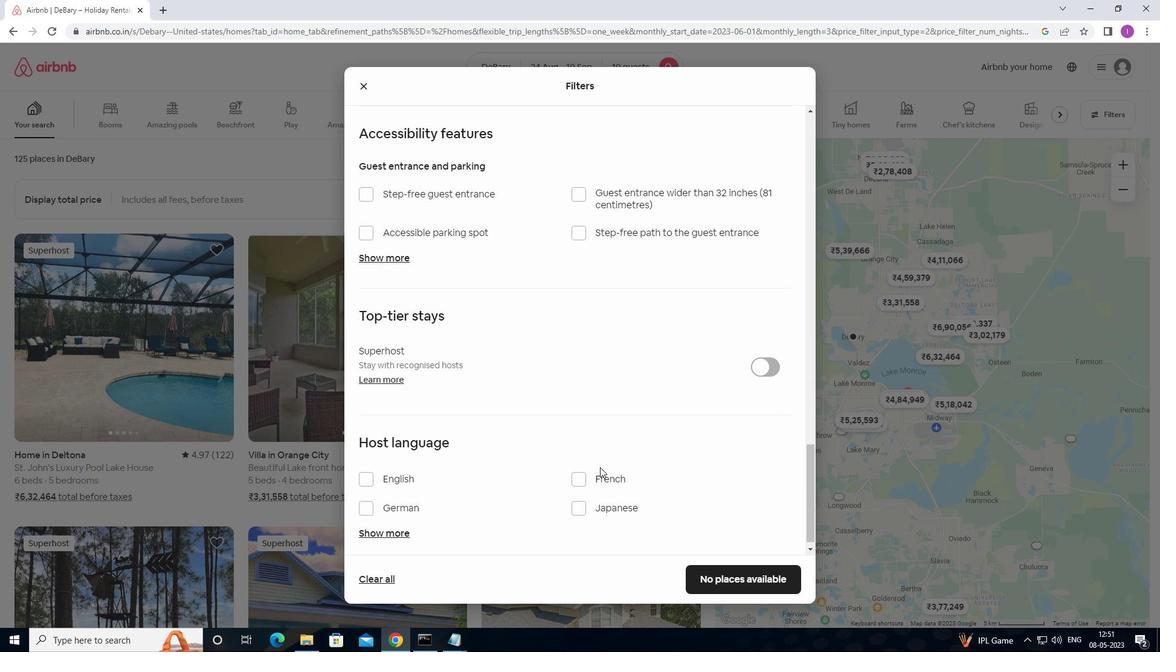 
Action: Mouse moved to (576, 481)
Screenshot: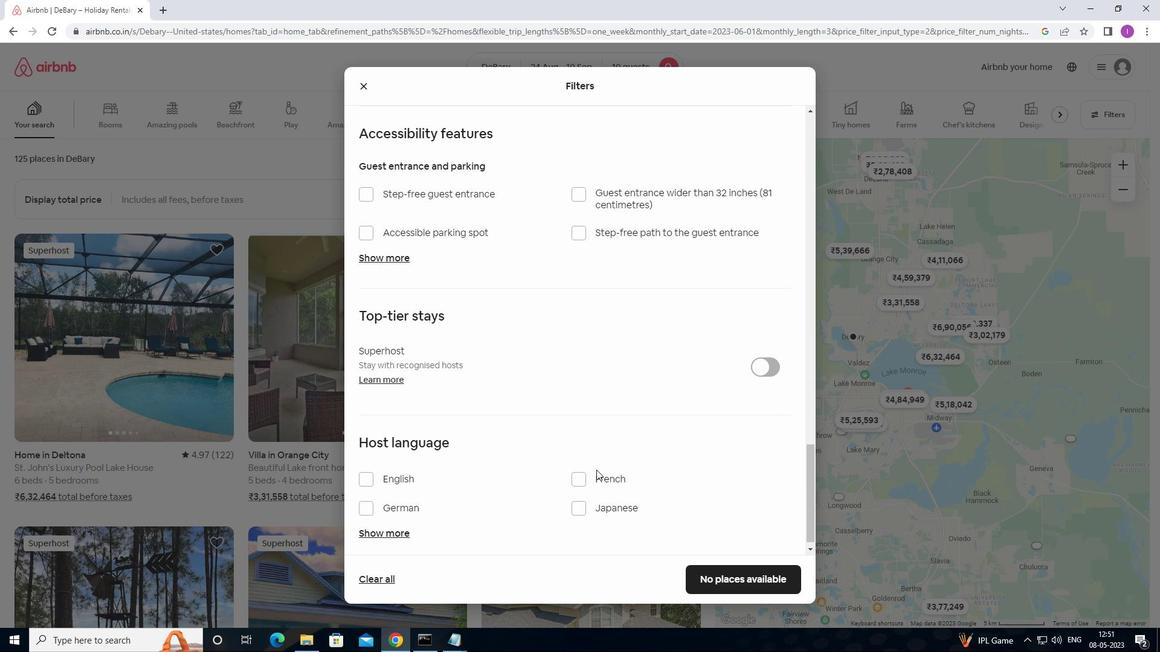 
Action: Mouse scrolled (576, 480) with delta (0, 0)
Screenshot: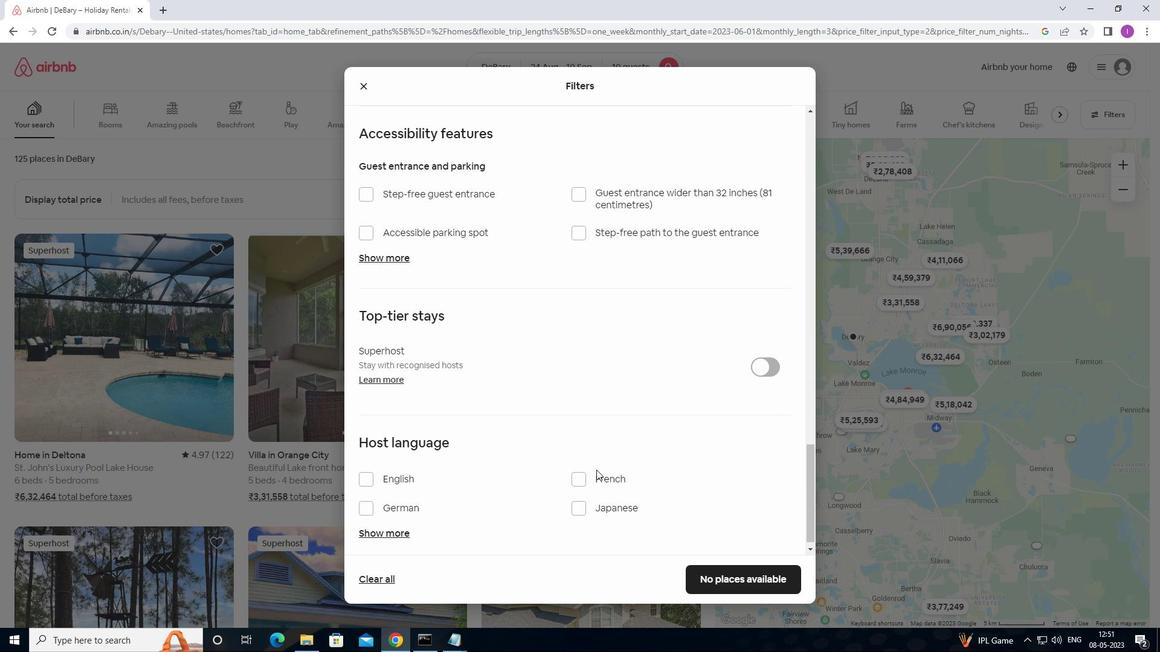 
Action: Mouse moved to (368, 473)
Screenshot: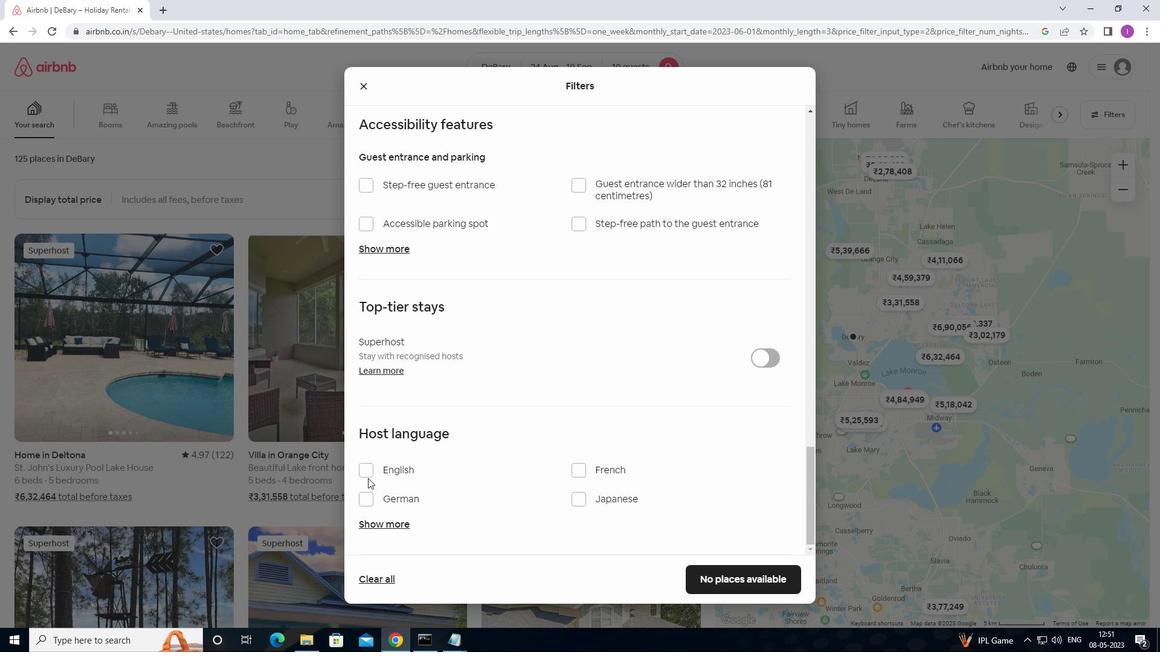 
Action: Mouse pressed left at (368, 473)
Screenshot: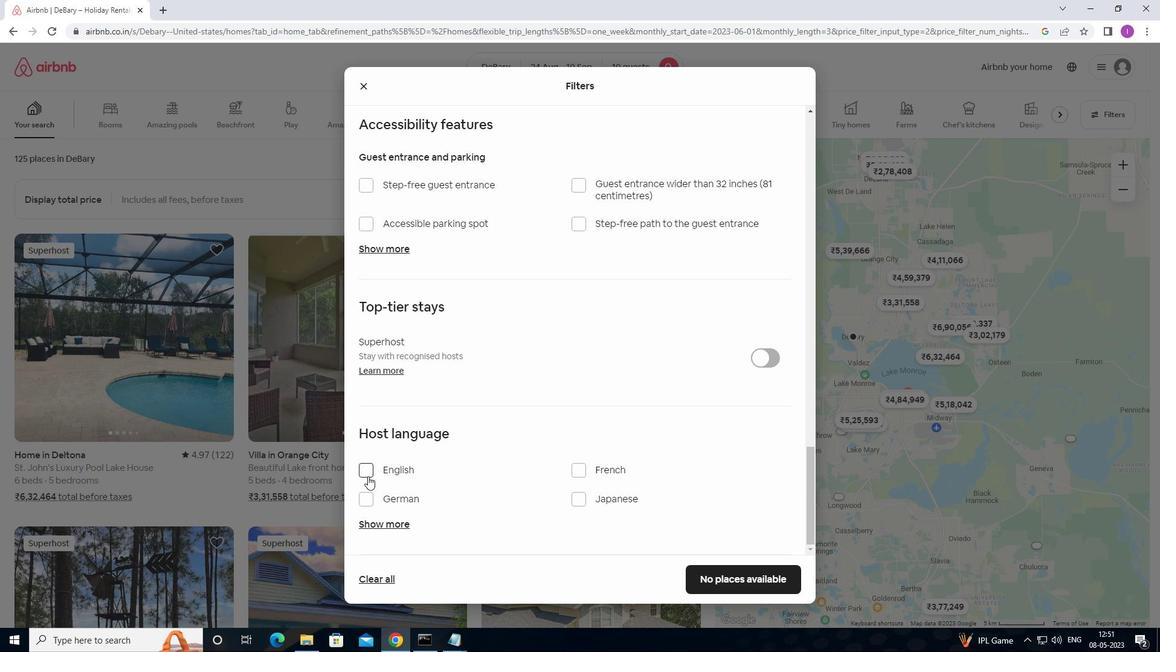 
Action: Mouse moved to (700, 574)
Screenshot: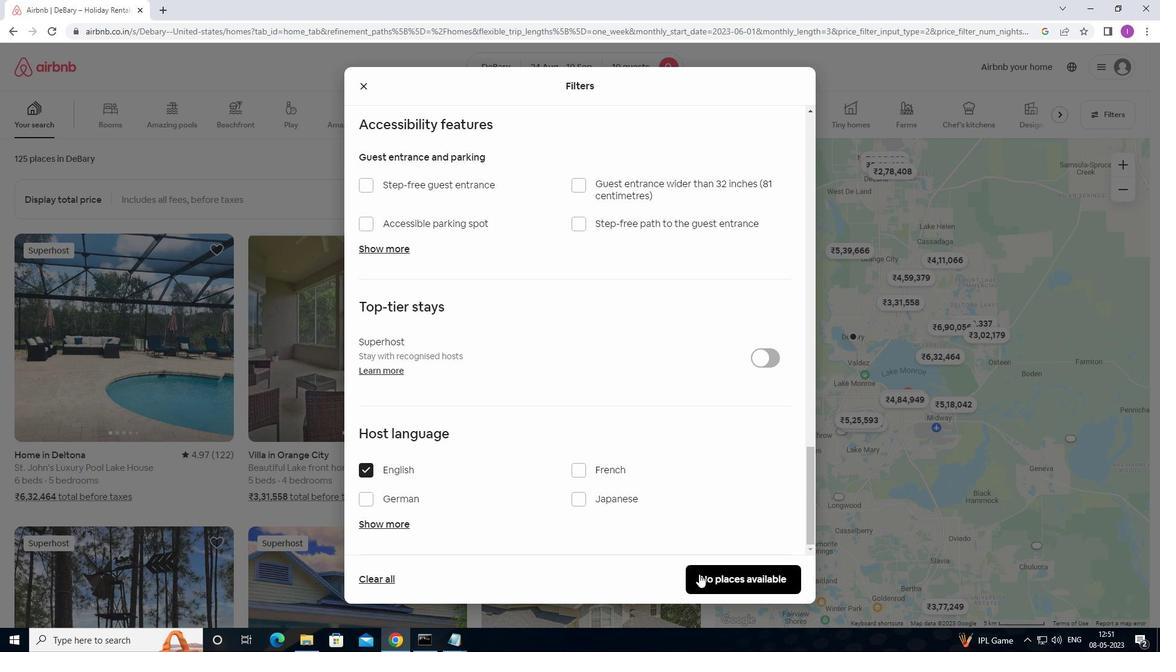 
Action: Mouse pressed left at (700, 574)
Screenshot: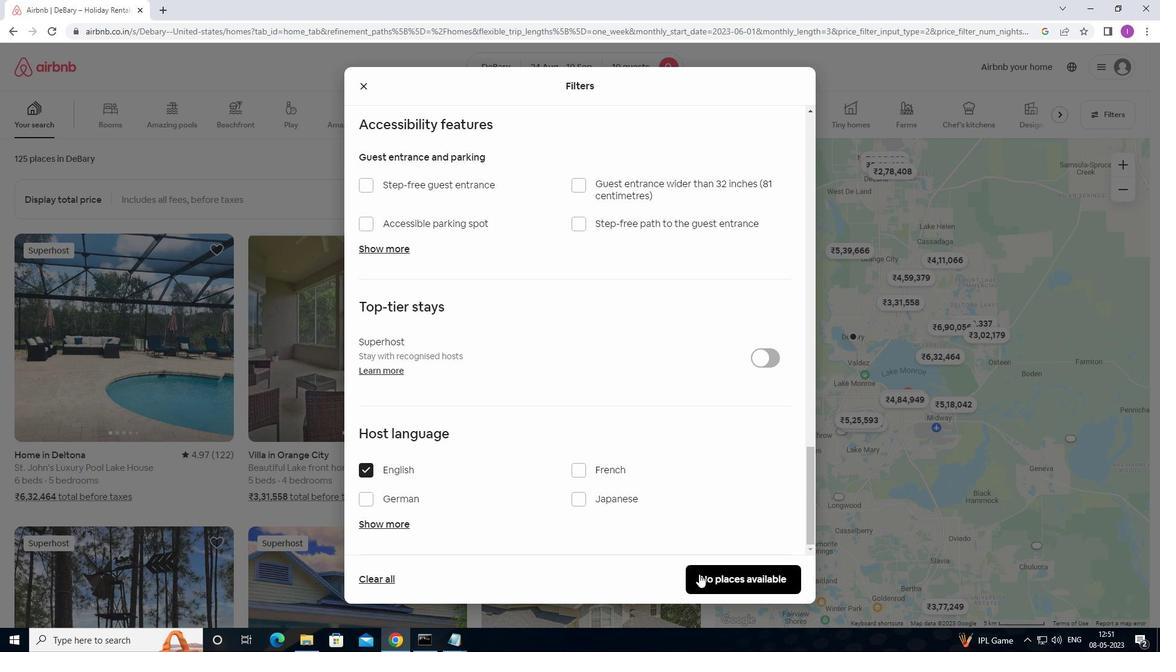 
Action: Mouse moved to (601, 232)
Screenshot: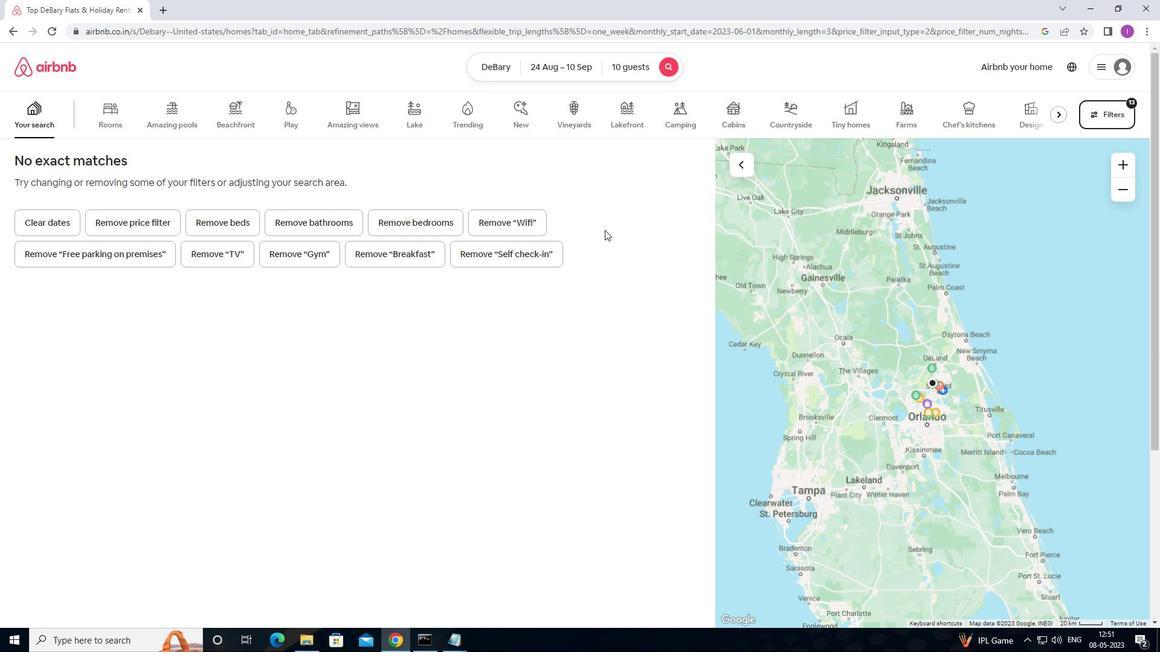
